 Task: Find connections with filter location Nasrullāhganj with filter topic #givingbackwith filter profile language French with filter current company Bestseller India with filter school J.C. Bose University of Science and Technology, YMCA with filter industry Community Development and Urban Planning with filter service category Computer Repair with filter keywords title Solar Photovoltaic Installer
Action: Mouse moved to (581, 99)
Screenshot: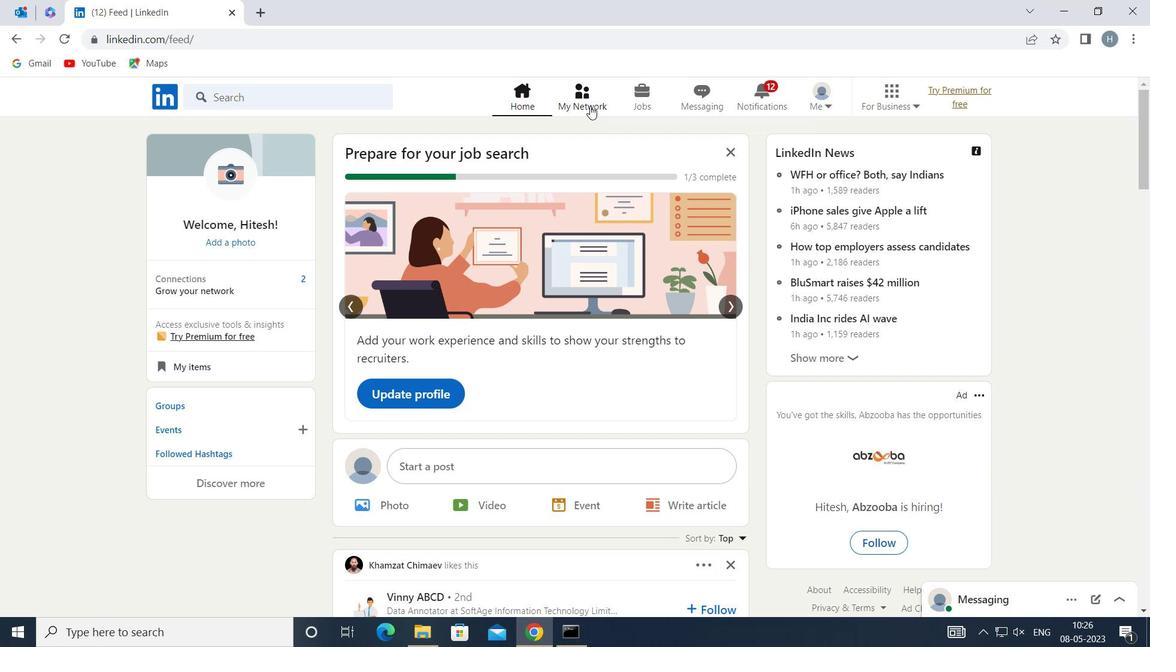 
Action: Mouse pressed left at (581, 99)
Screenshot: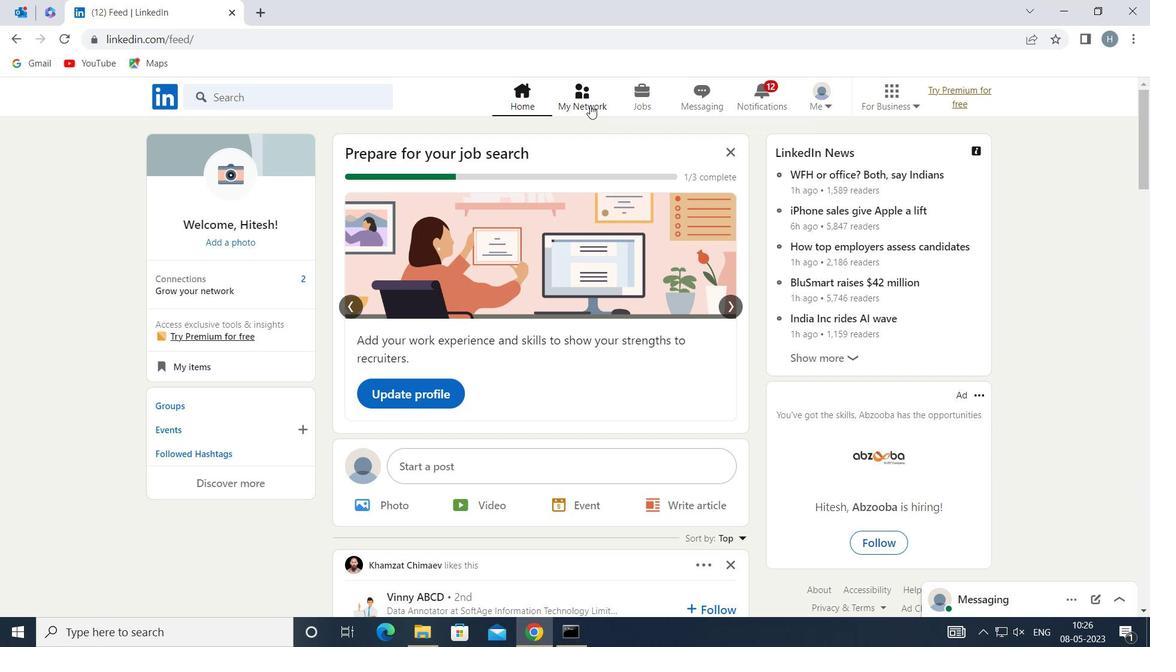 
Action: Mouse moved to (341, 175)
Screenshot: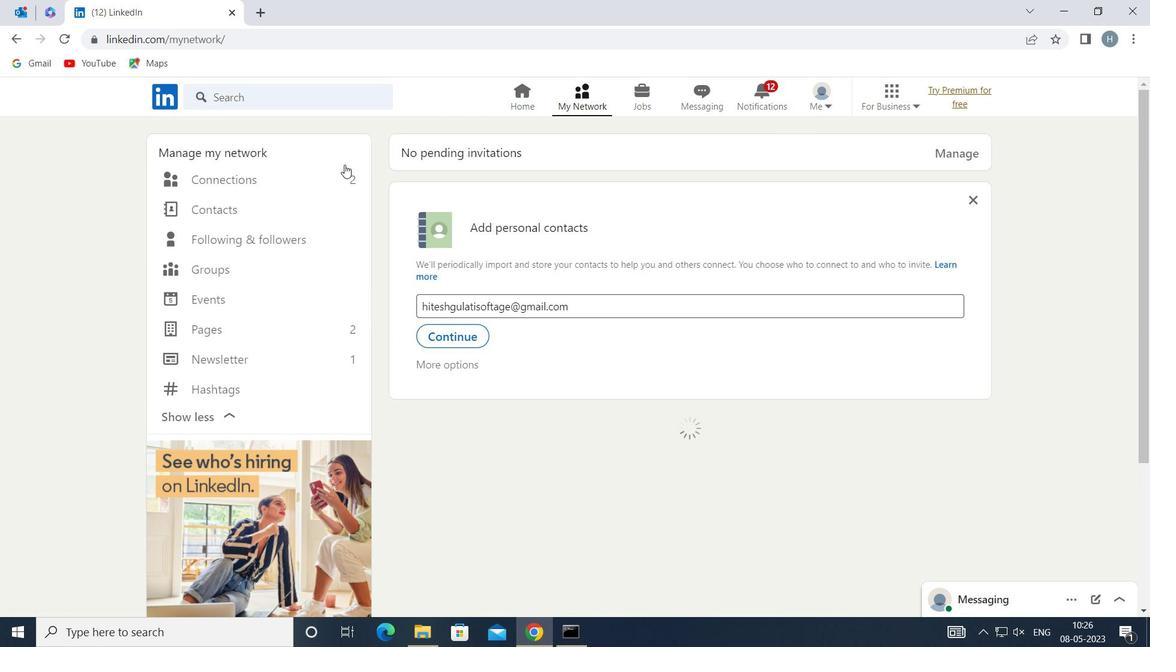 
Action: Mouse pressed left at (341, 175)
Screenshot: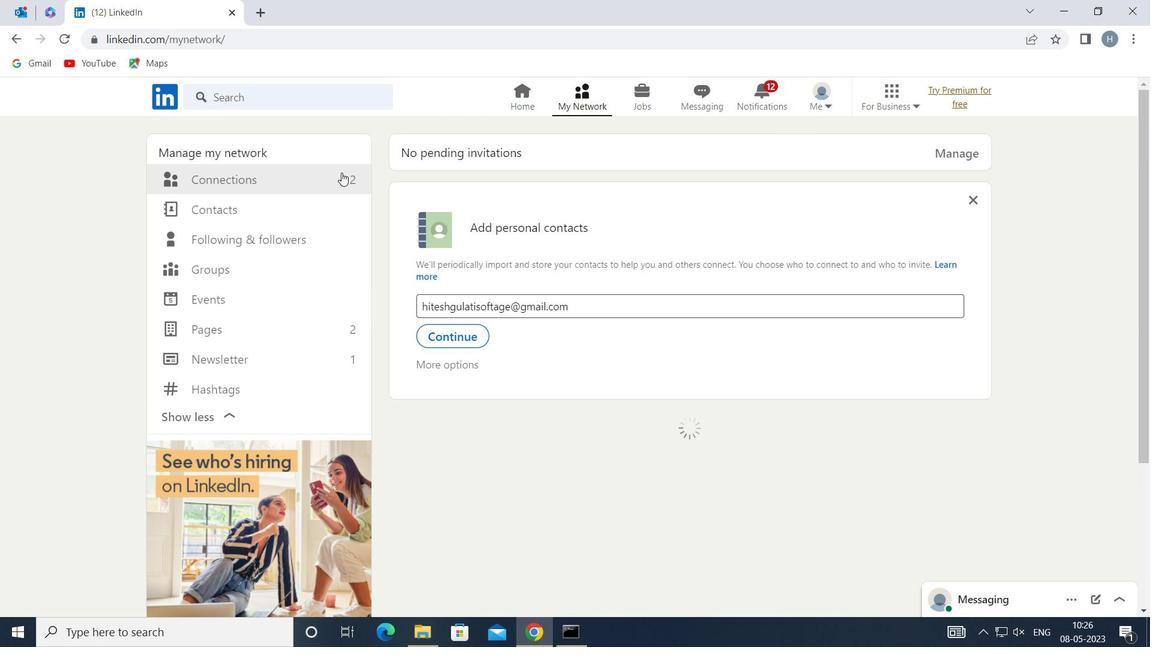 
Action: Mouse moved to (664, 177)
Screenshot: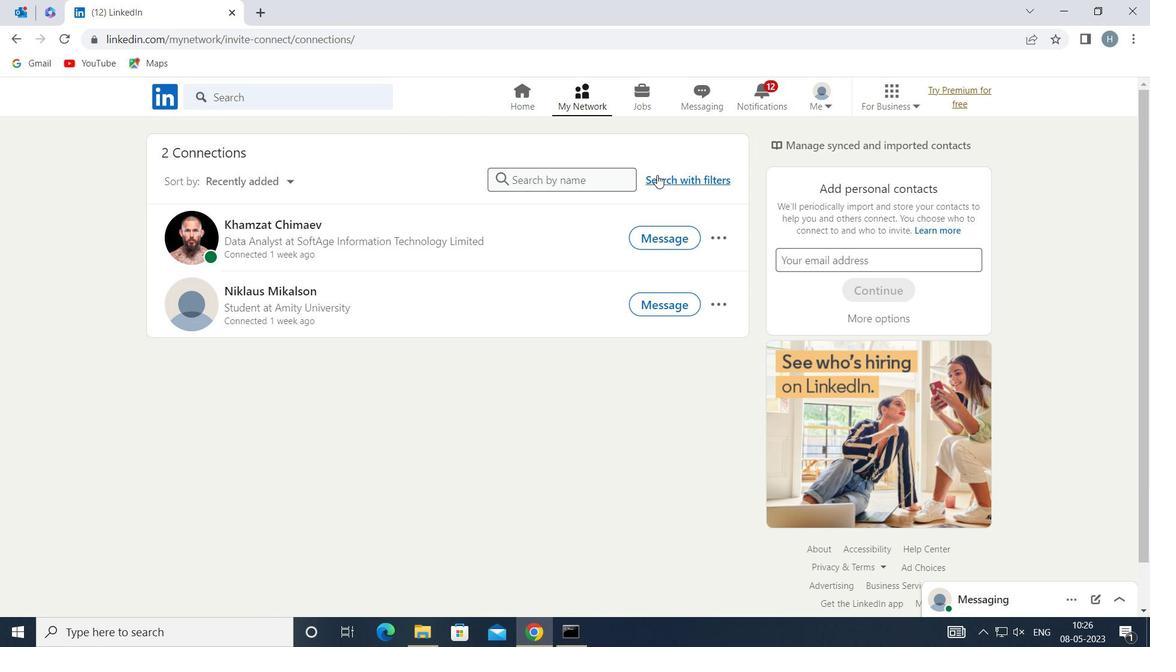 
Action: Mouse pressed left at (664, 177)
Screenshot: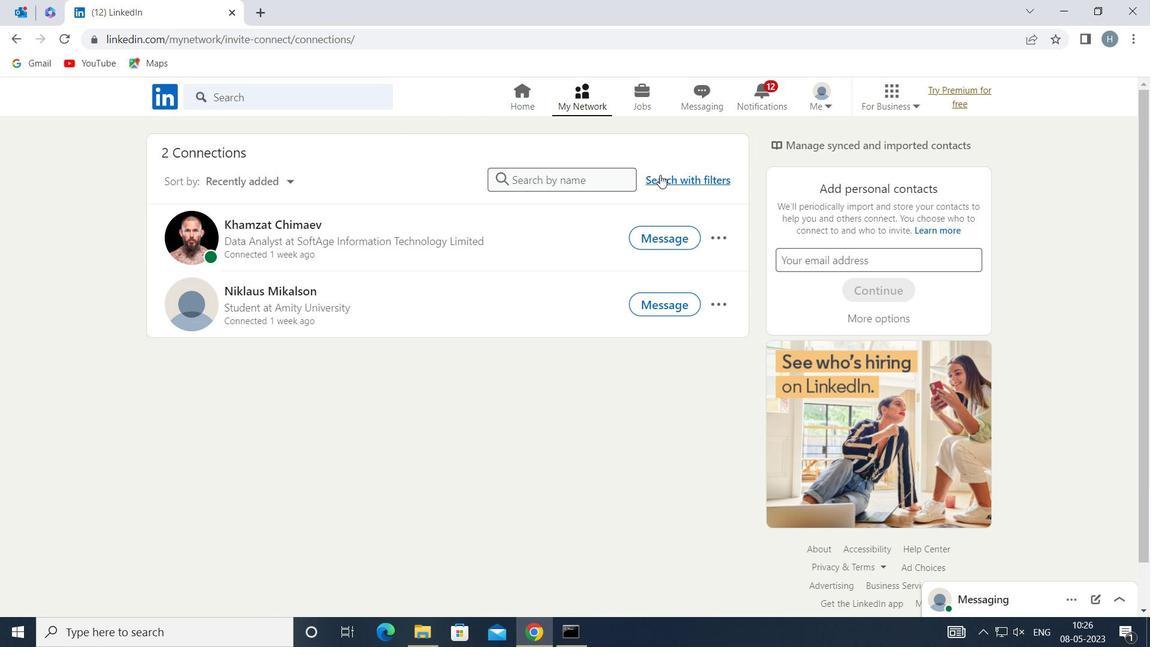 
Action: Mouse moved to (631, 138)
Screenshot: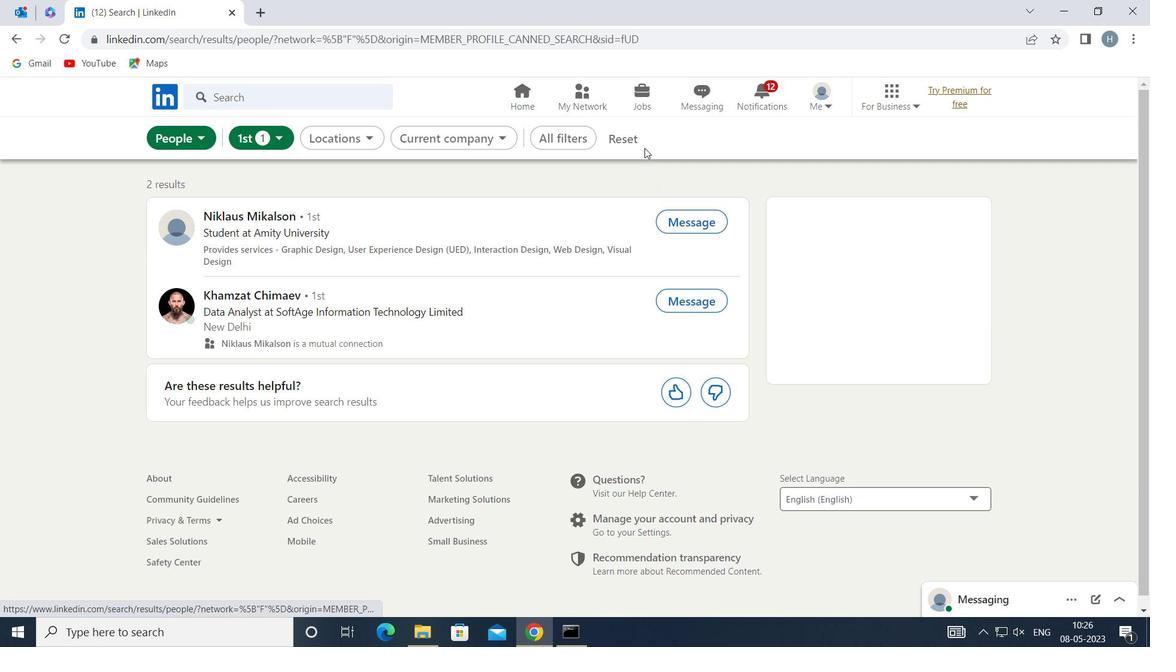 
Action: Mouse pressed left at (631, 138)
Screenshot: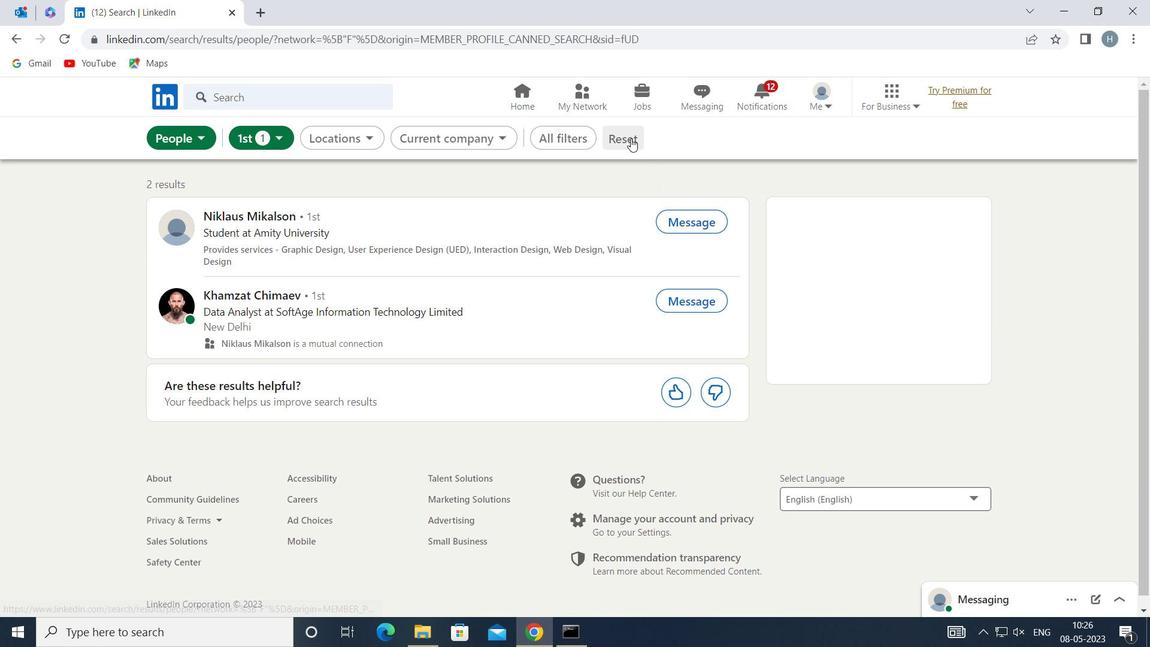 
Action: Mouse moved to (612, 134)
Screenshot: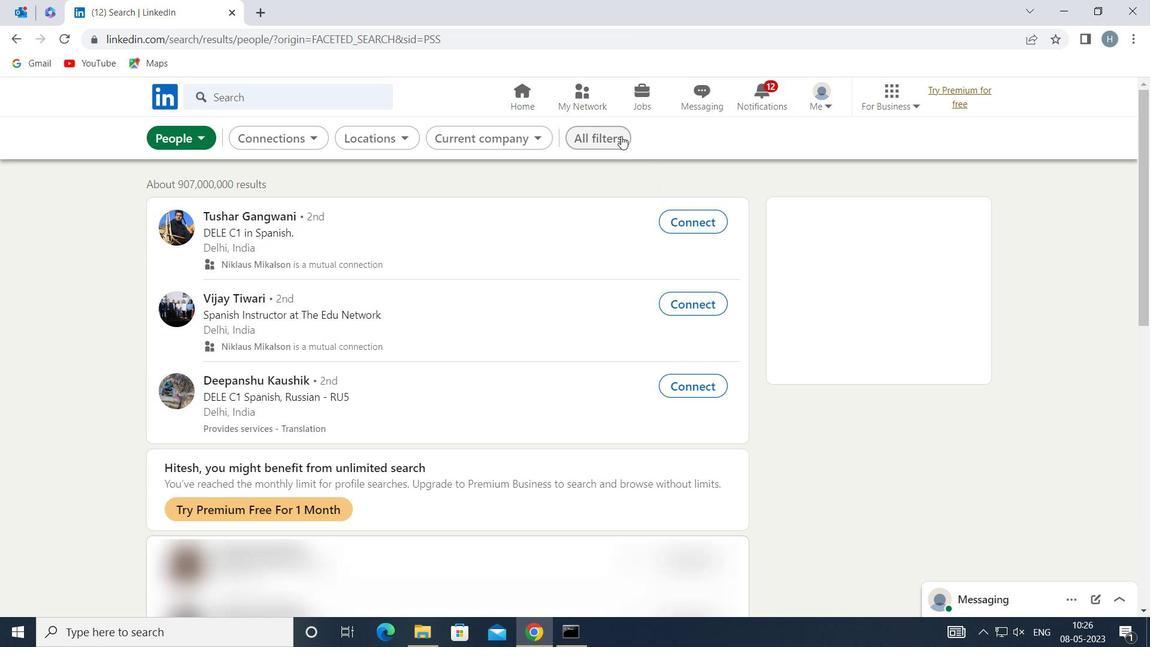 
Action: Mouse pressed left at (612, 134)
Screenshot: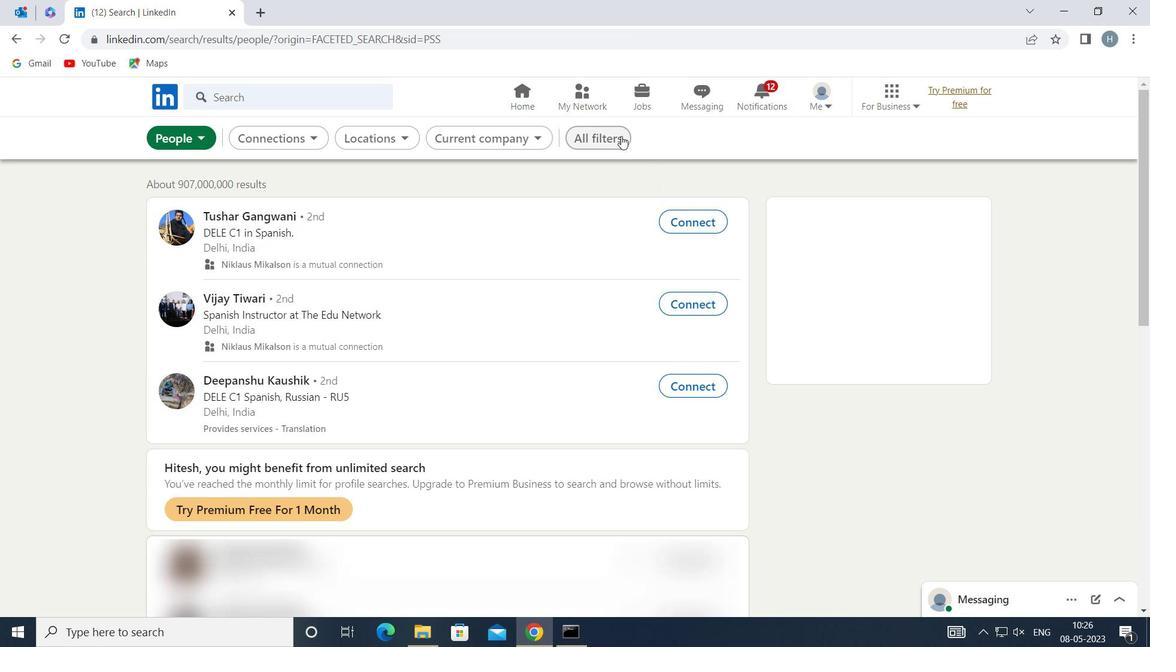 
Action: Mouse moved to (853, 249)
Screenshot: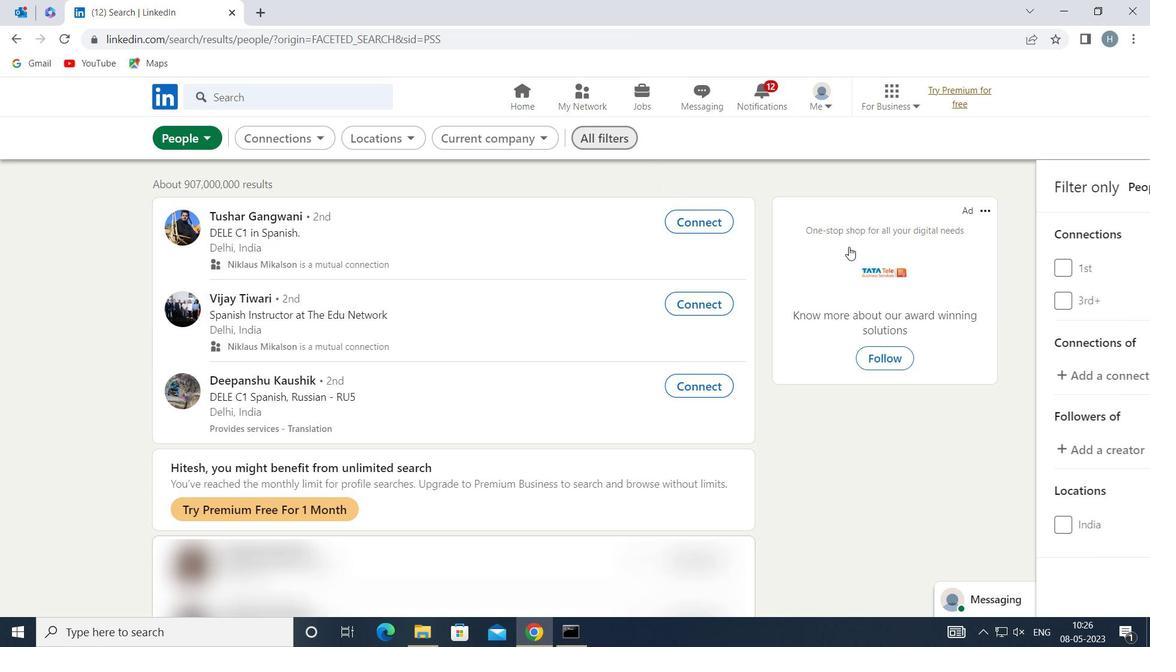 
Action: Mouse scrolled (853, 248) with delta (0, 0)
Screenshot: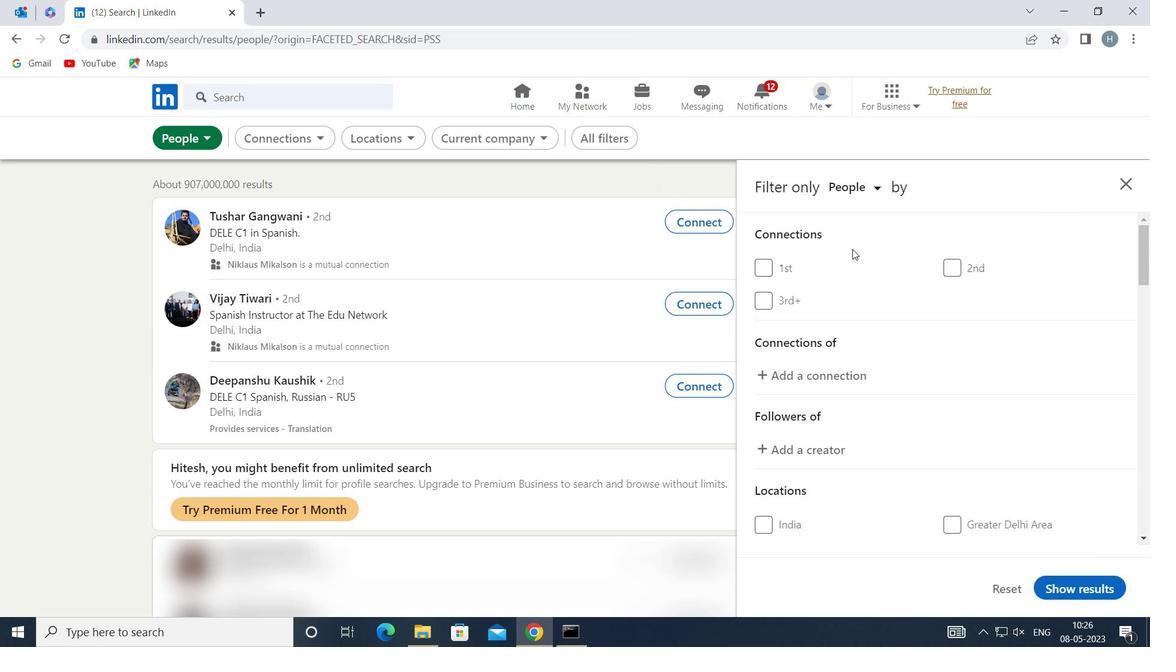 
Action: Mouse moved to (863, 250)
Screenshot: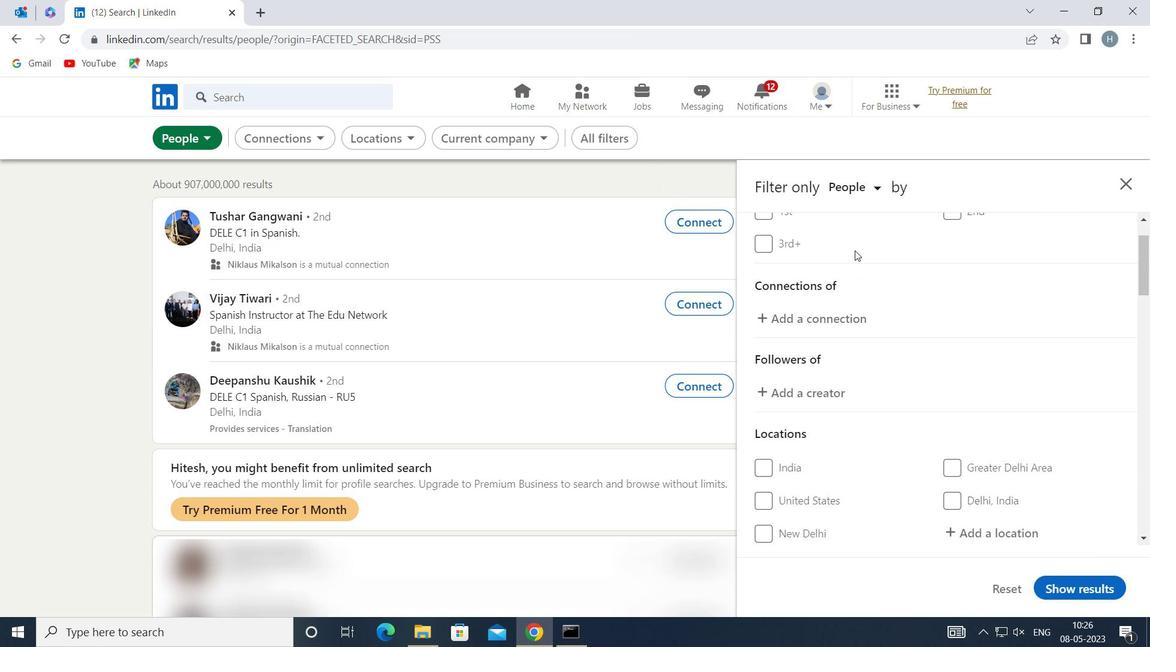 
Action: Mouse scrolled (863, 249) with delta (0, 0)
Screenshot: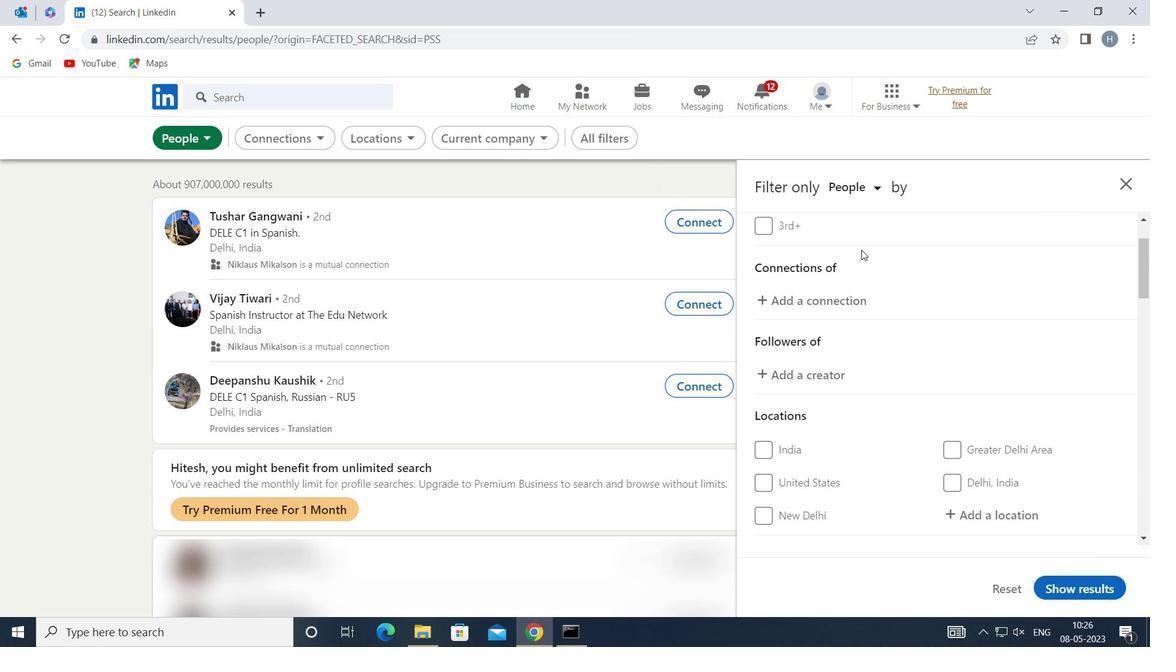 
Action: Mouse moved to (864, 255)
Screenshot: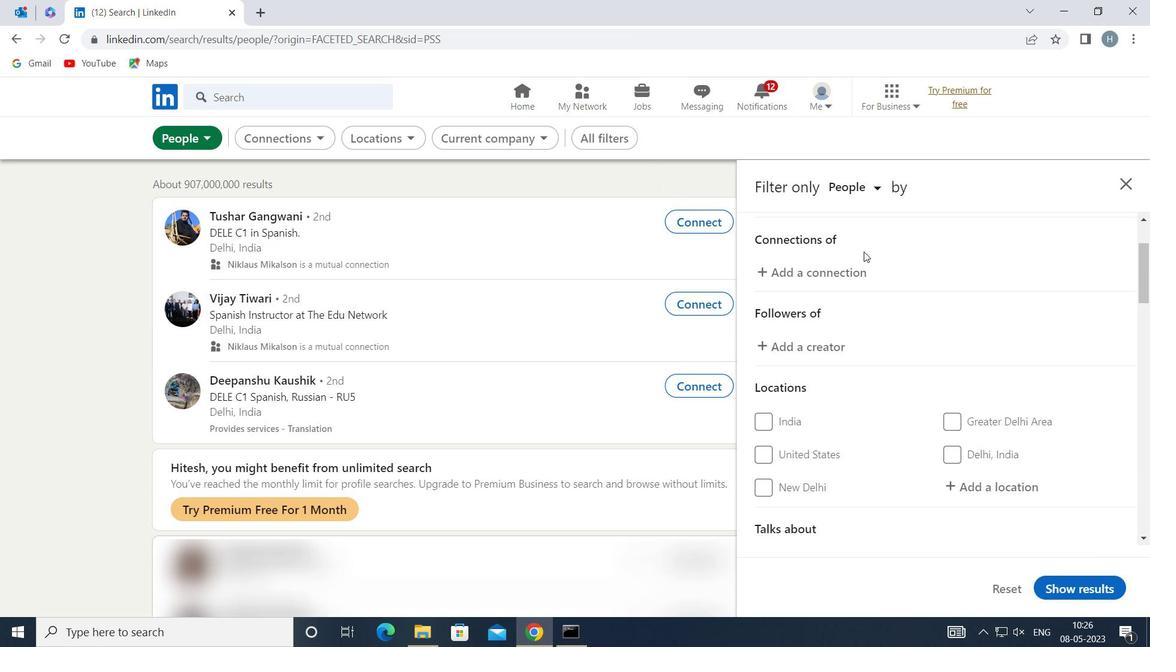 
Action: Mouse scrolled (864, 254) with delta (0, 0)
Screenshot: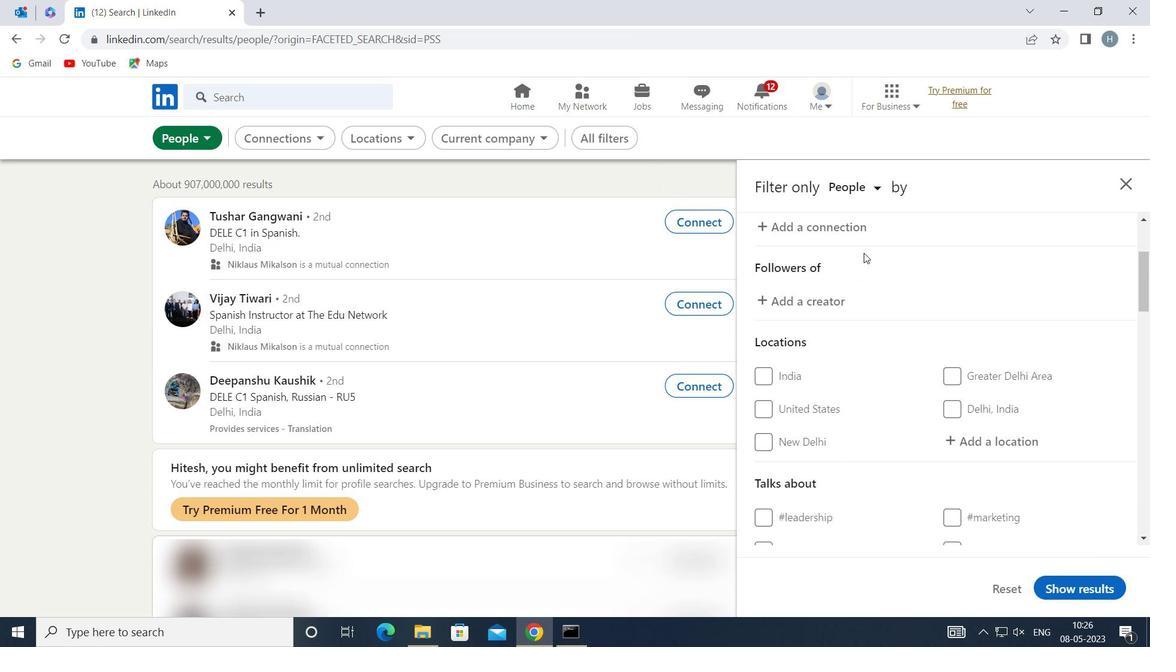 
Action: Mouse moved to (974, 357)
Screenshot: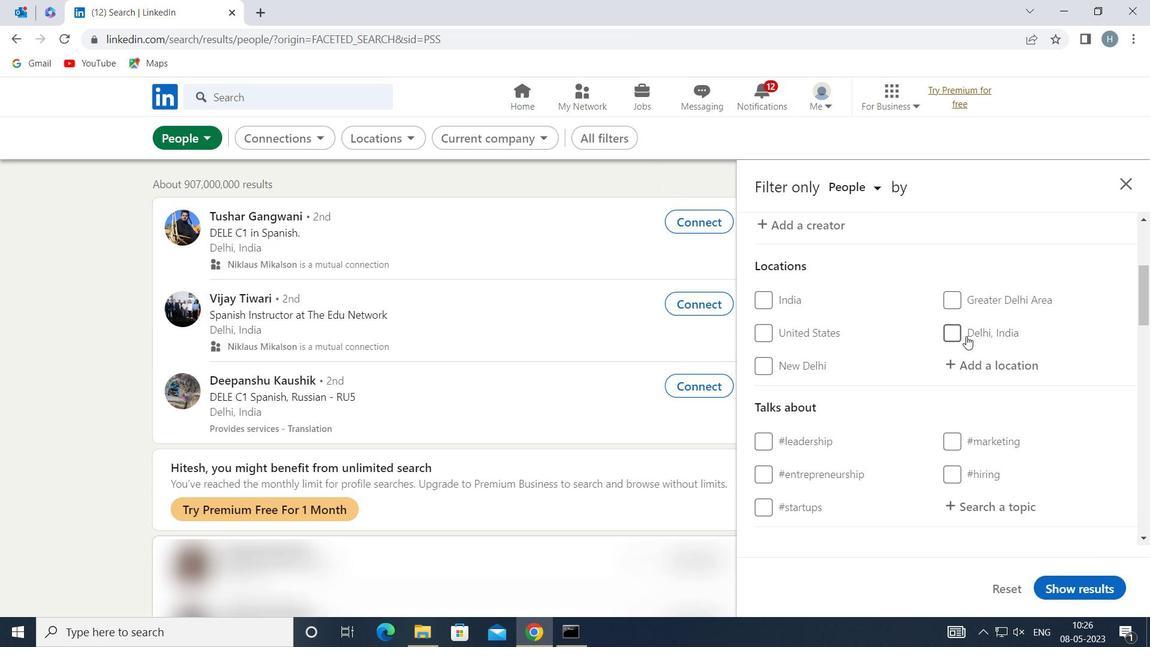 
Action: Mouse pressed left at (974, 357)
Screenshot: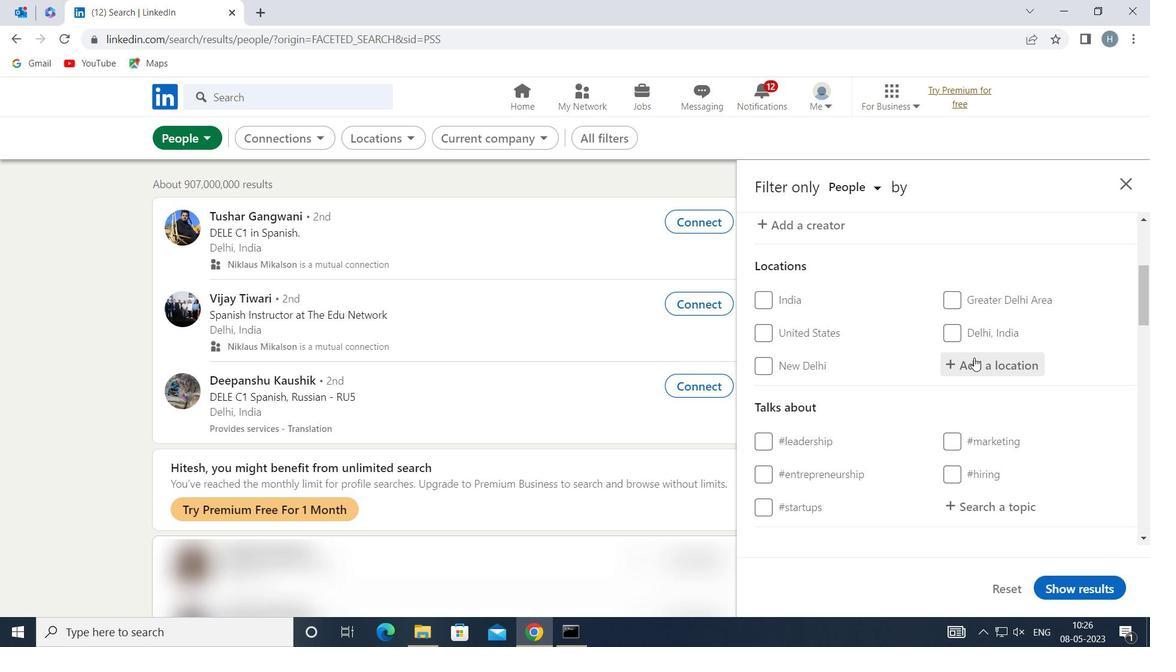 
Action: Mouse moved to (969, 355)
Screenshot: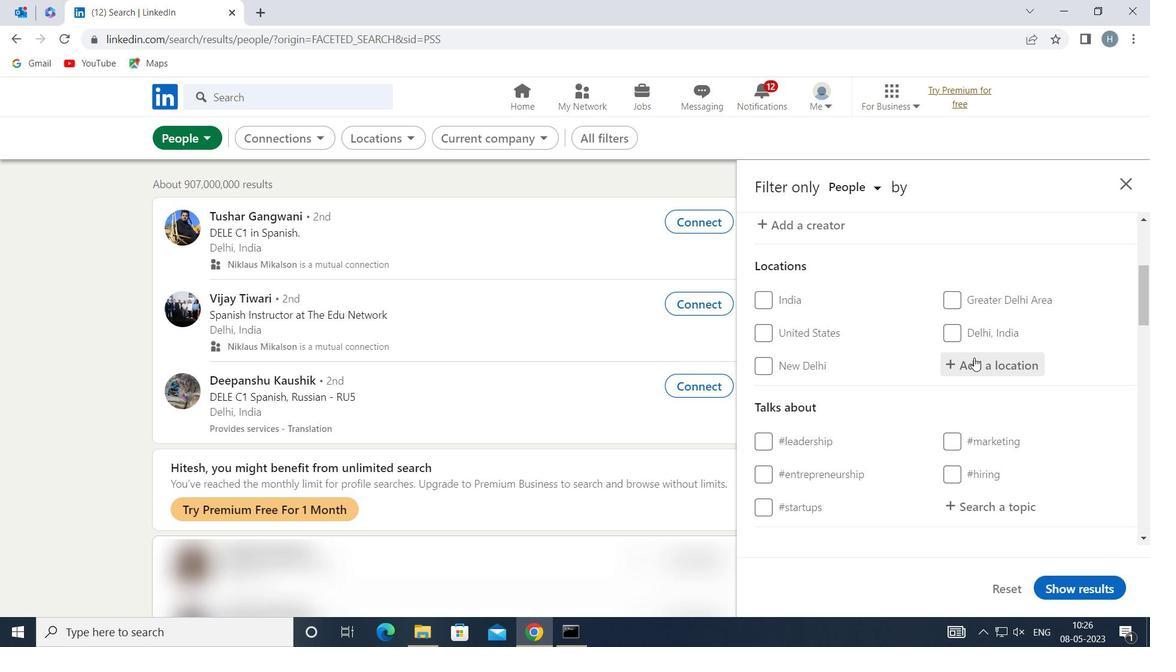 
Action: Key pressed <Key.shift>NASRULLAH
Screenshot: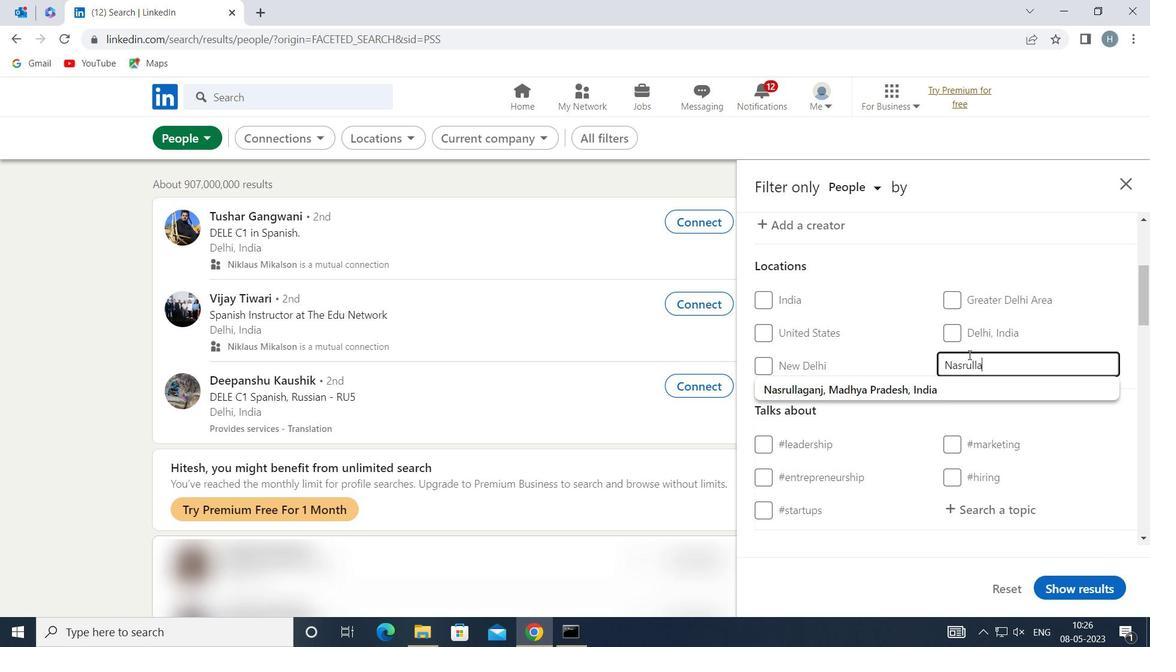 
Action: Mouse moved to (923, 386)
Screenshot: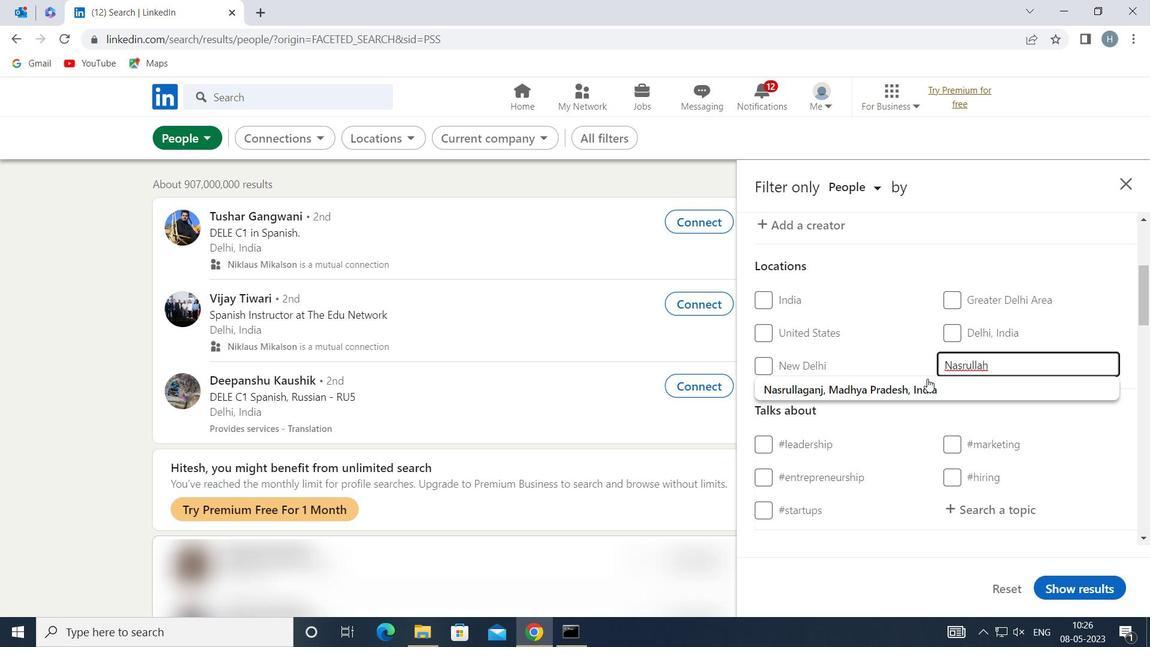 
Action: Mouse pressed left at (923, 386)
Screenshot: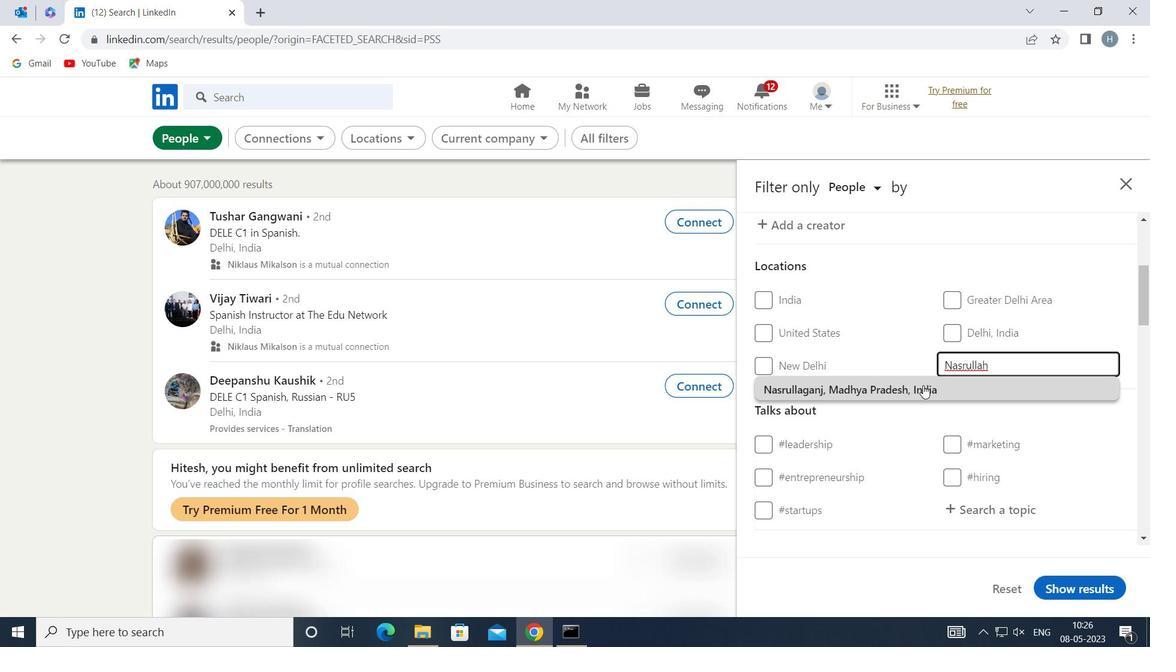 
Action: Mouse scrolled (923, 385) with delta (0, 0)
Screenshot: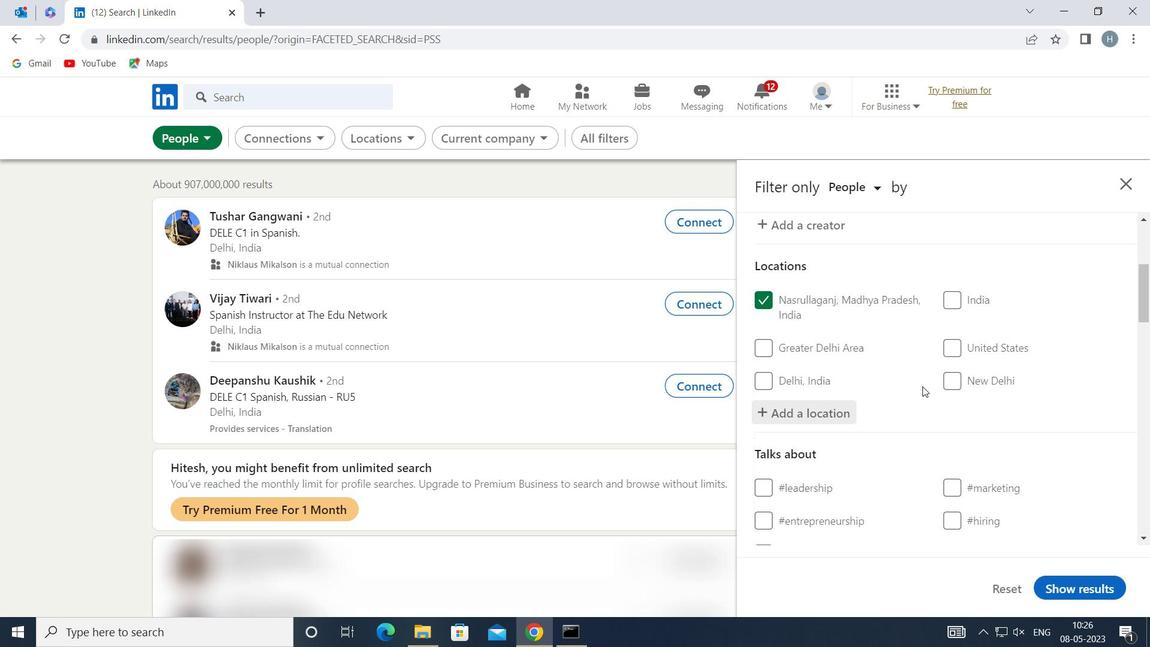 
Action: Mouse scrolled (923, 385) with delta (0, 0)
Screenshot: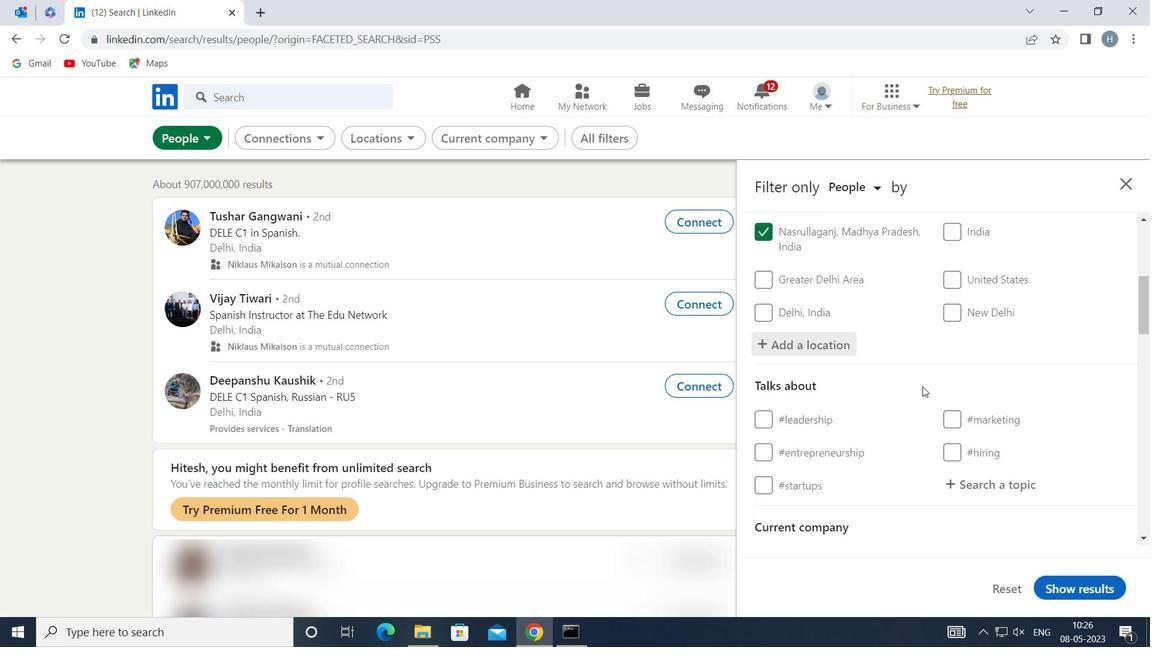 
Action: Mouse moved to (1006, 400)
Screenshot: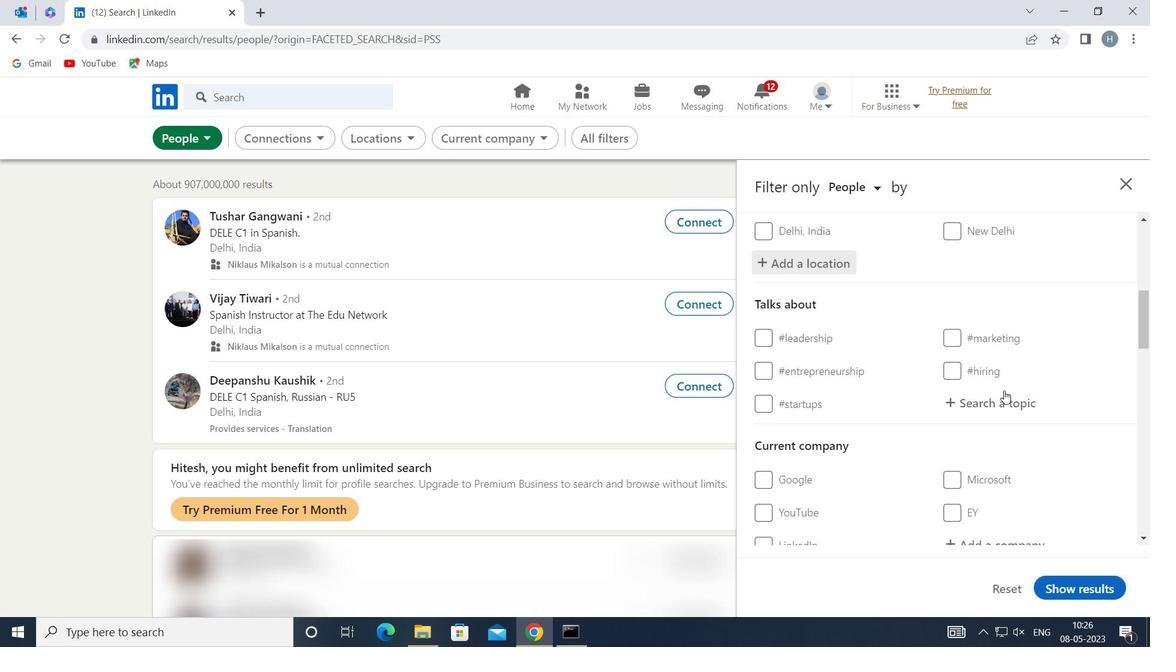 
Action: Mouse pressed left at (1006, 400)
Screenshot: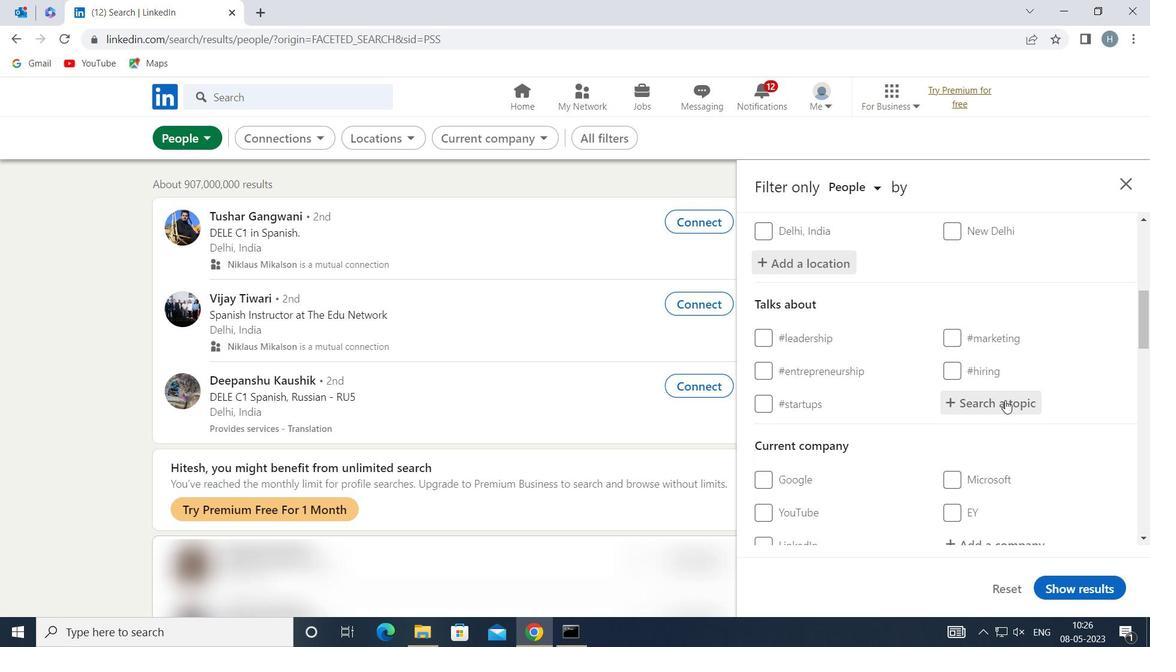 
Action: Mouse moved to (1003, 399)
Screenshot: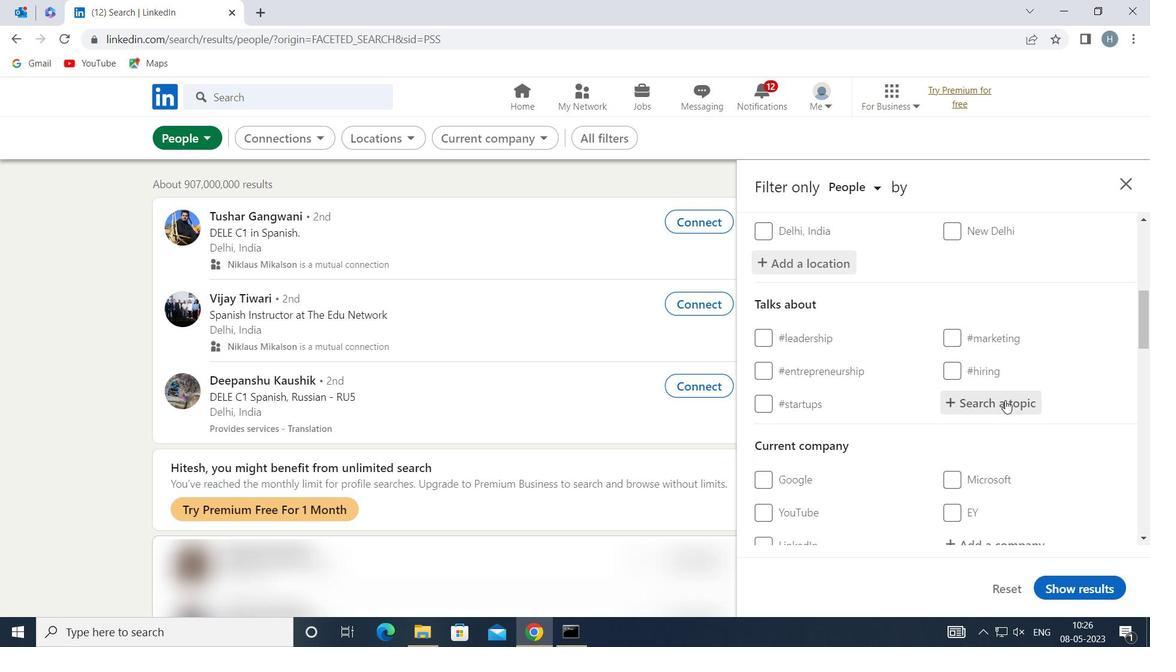 
Action: Key pressed <Key.shift>GIVINGBACK
Screenshot: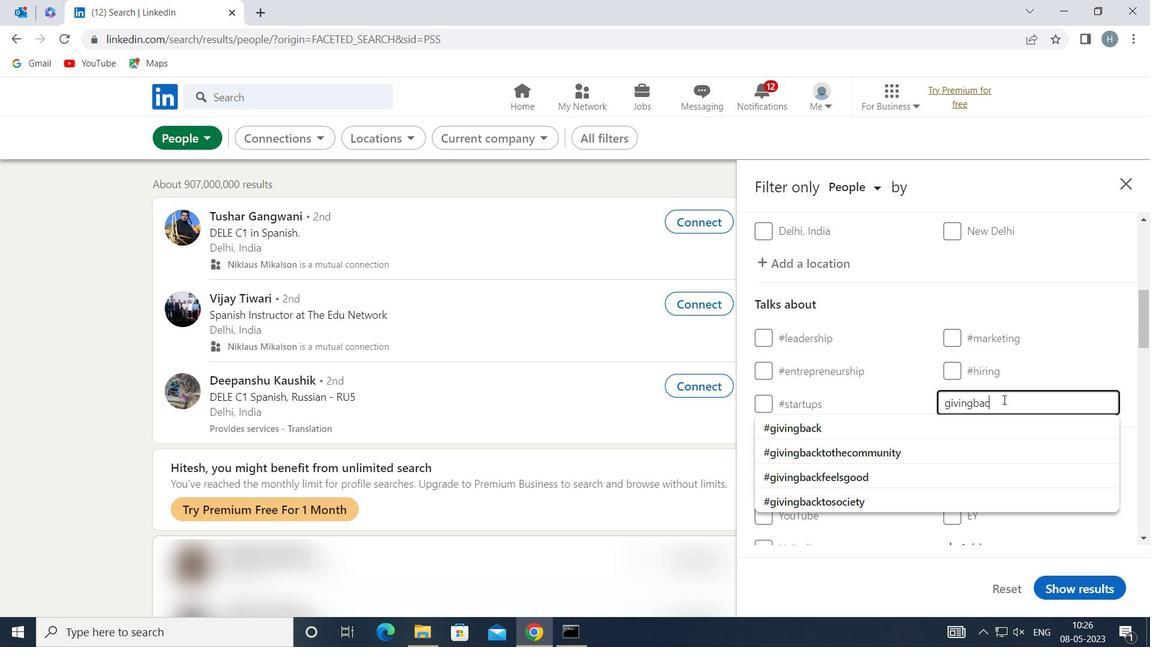 
Action: Mouse moved to (963, 431)
Screenshot: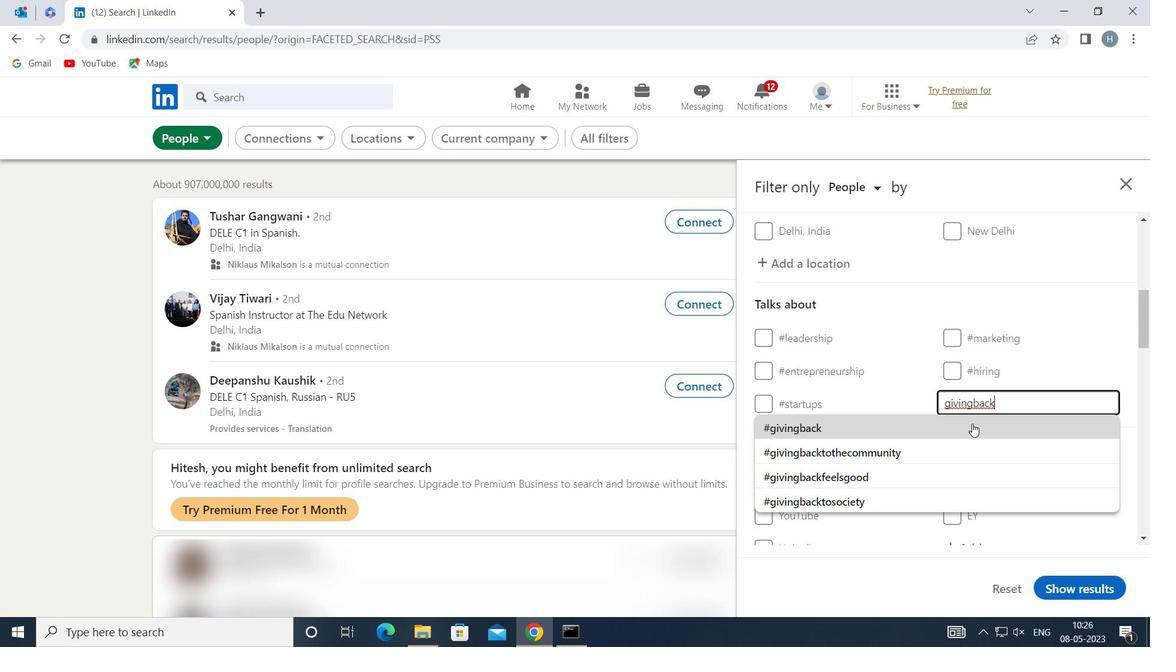 
Action: Mouse pressed left at (963, 431)
Screenshot: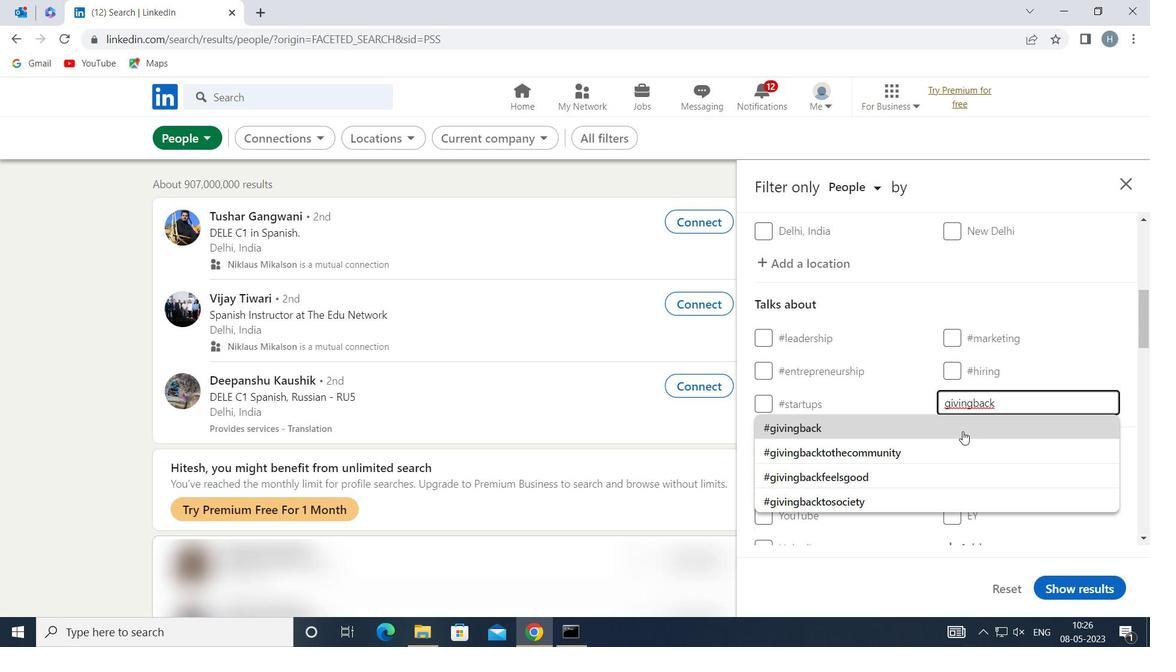 
Action: Mouse moved to (926, 285)
Screenshot: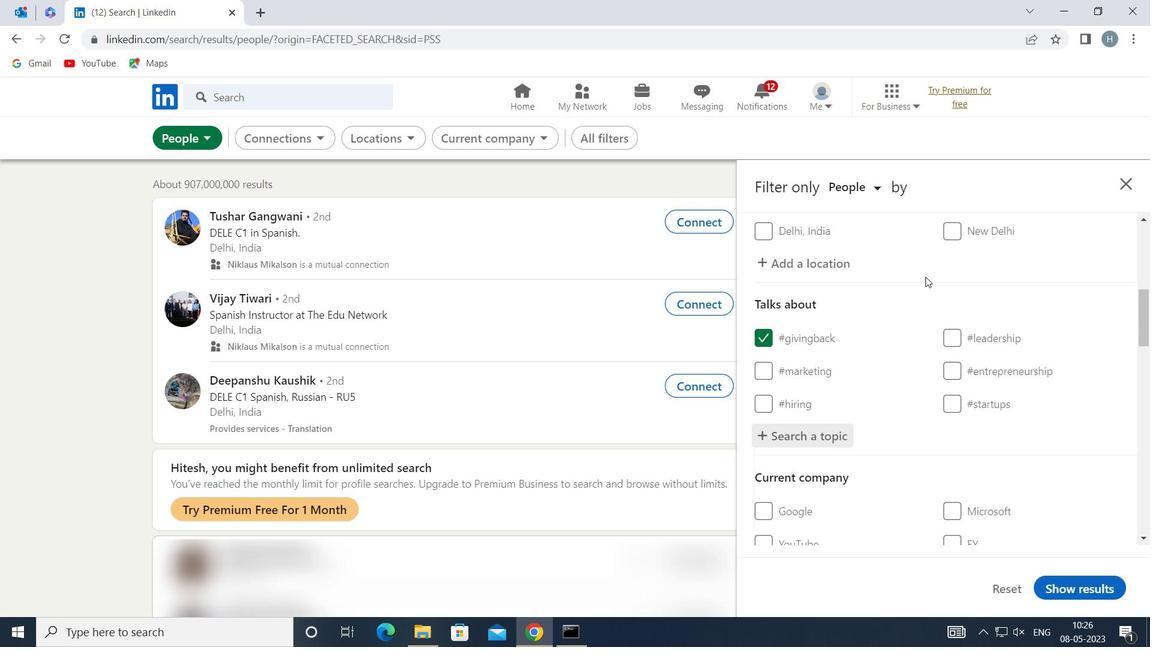 
Action: Mouse scrolled (926, 284) with delta (0, 0)
Screenshot: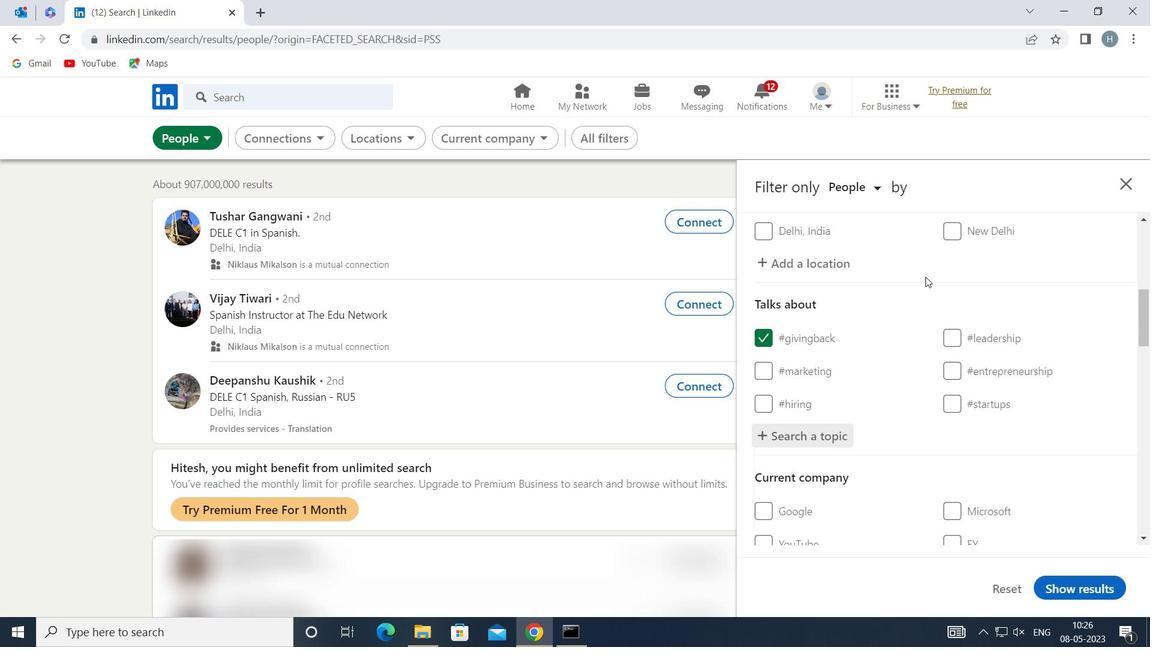 
Action: Mouse moved to (924, 293)
Screenshot: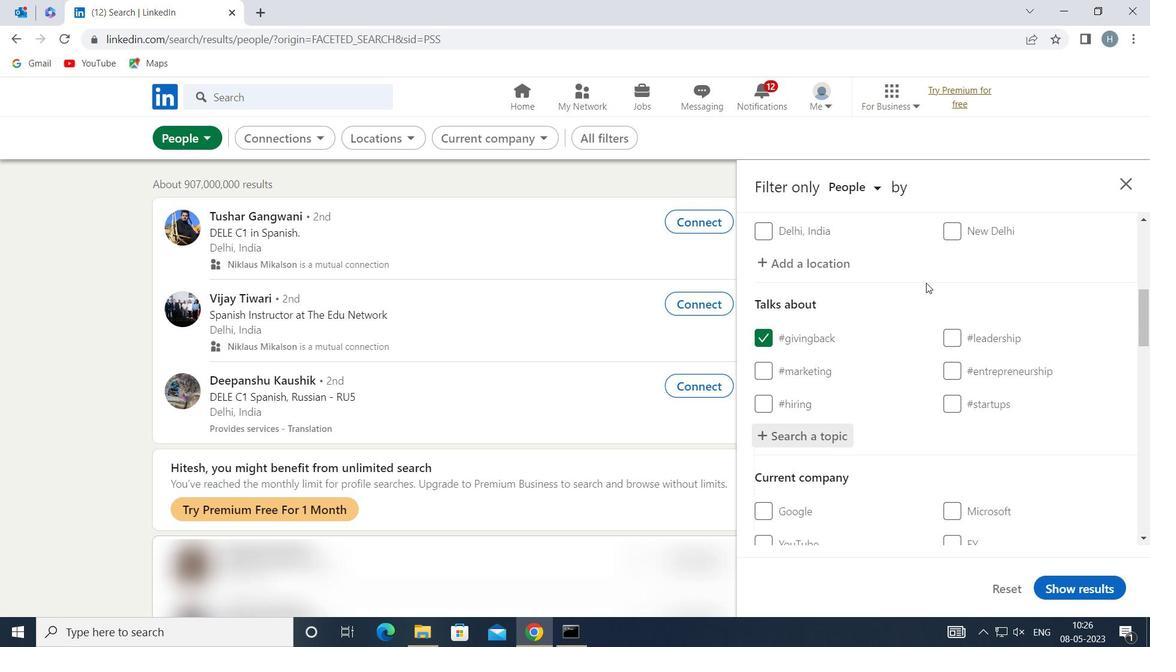 
Action: Mouse scrolled (924, 293) with delta (0, 0)
Screenshot: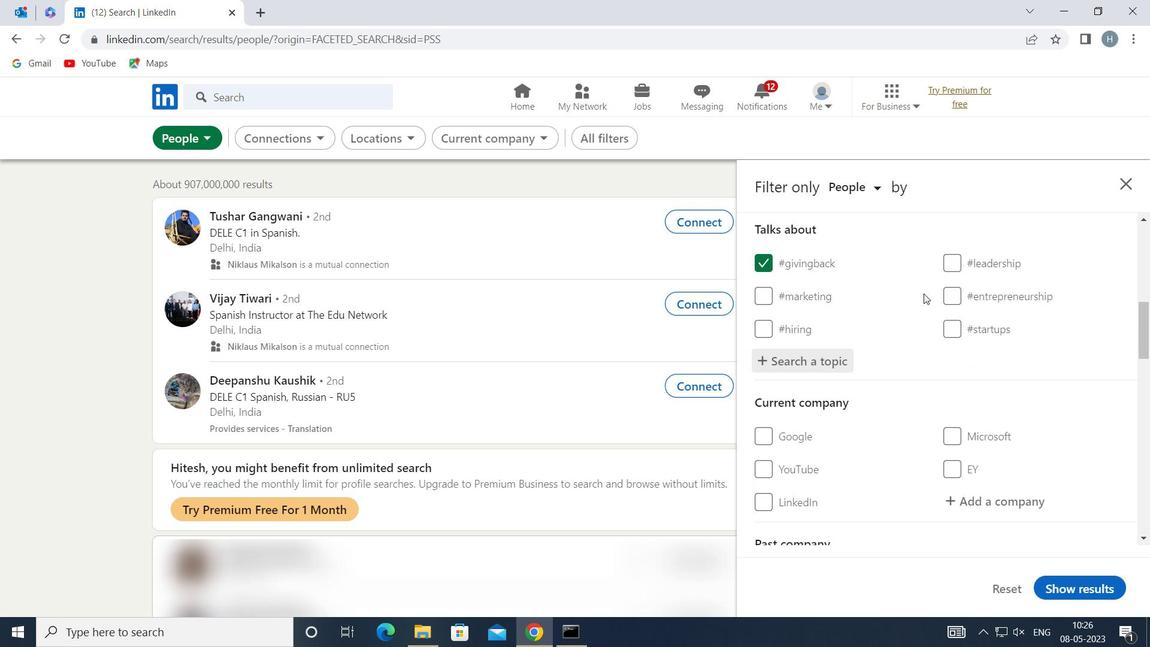 
Action: Mouse moved to (918, 305)
Screenshot: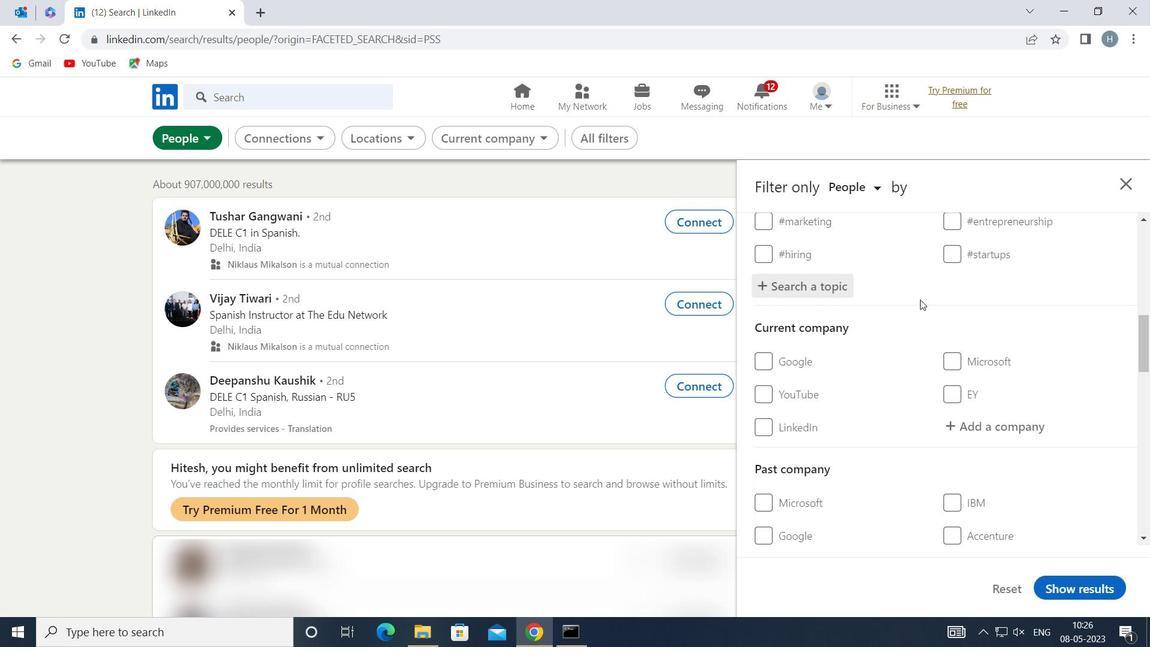
Action: Mouse scrolled (918, 305) with delta (0, 0)
Screenshot: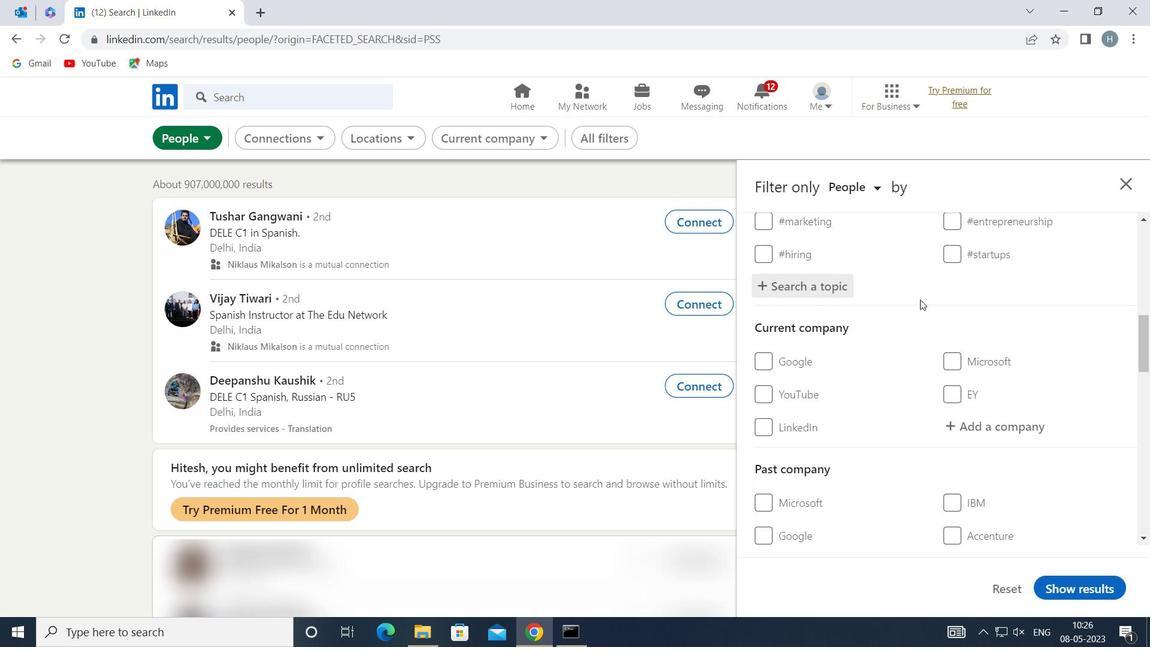 
Action: Mouse scrolled (918, 305) with delta (0, 0)
Screenshot: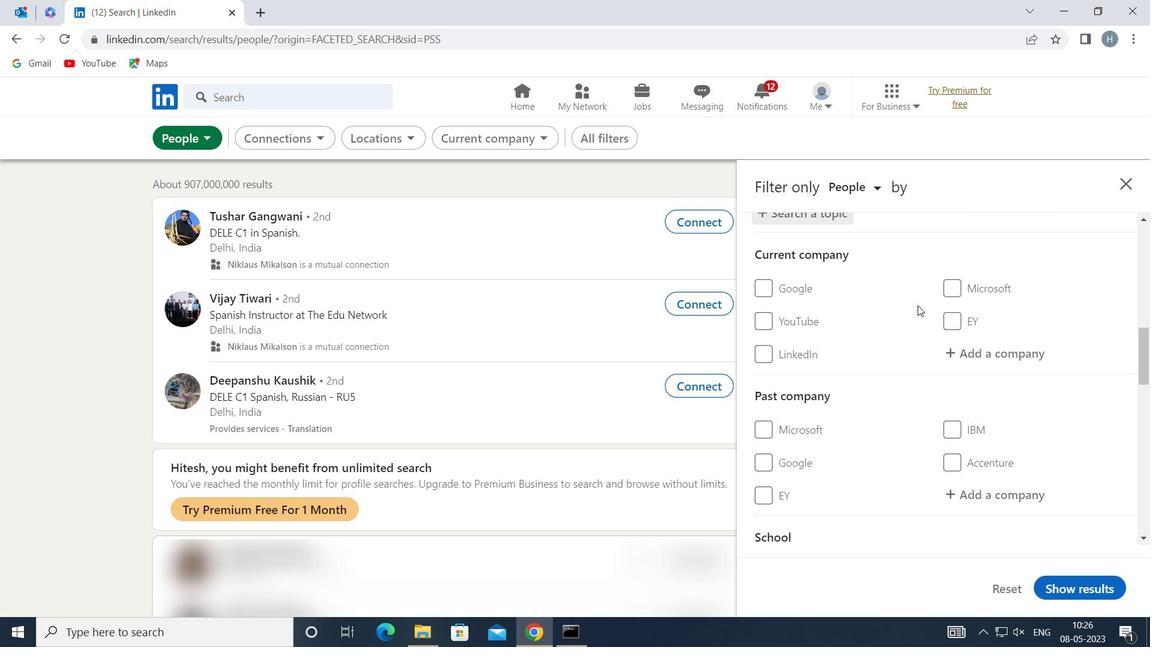 
Action: Mouse scrolled (918, 305) with delta (0, 0)
Screenshot: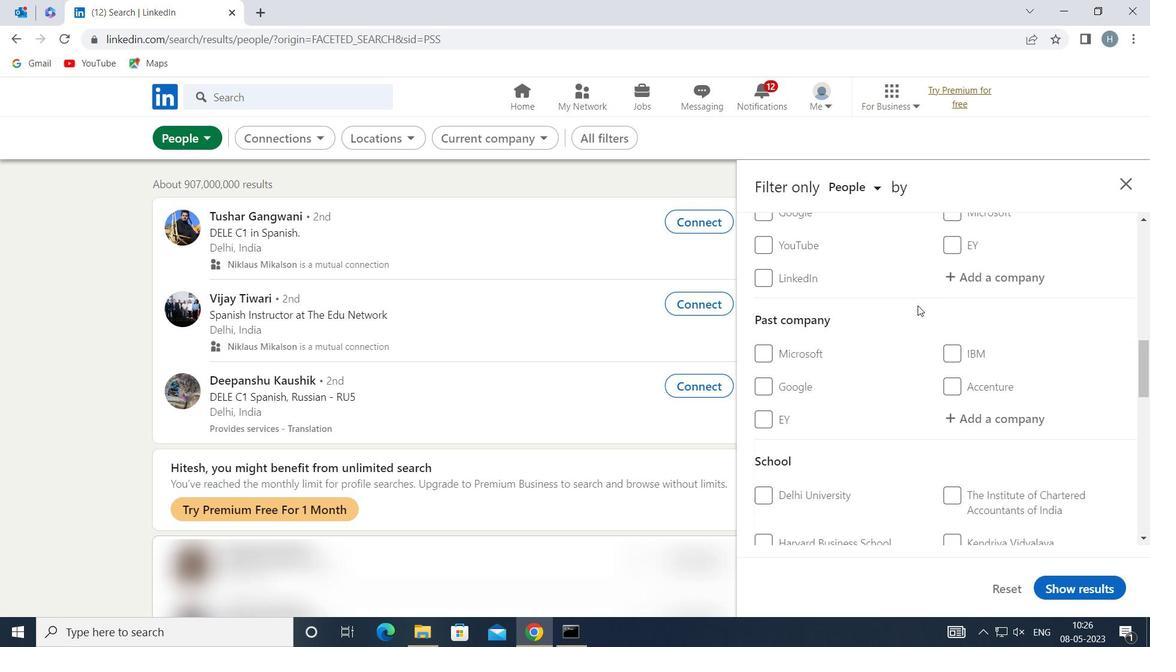 
Action: Mouse scrolled (918, 305) with delta (0, 0)
Screenshot: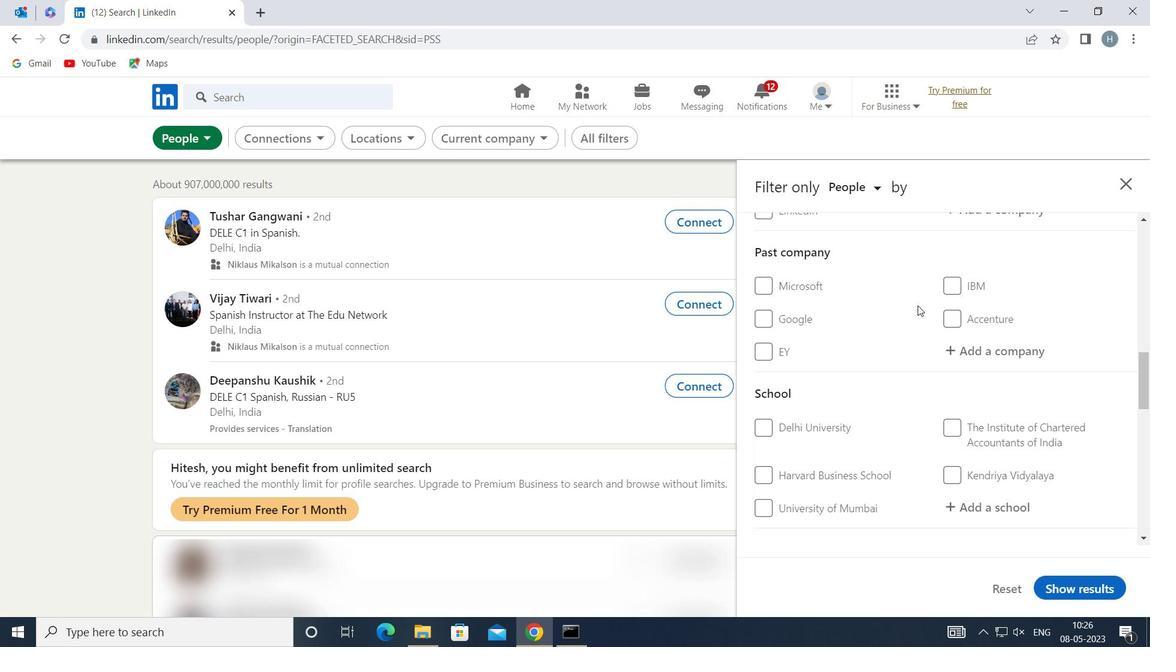 
Action: Mouse scrolled (918, 305) with delta (0, 0)
Screenshot: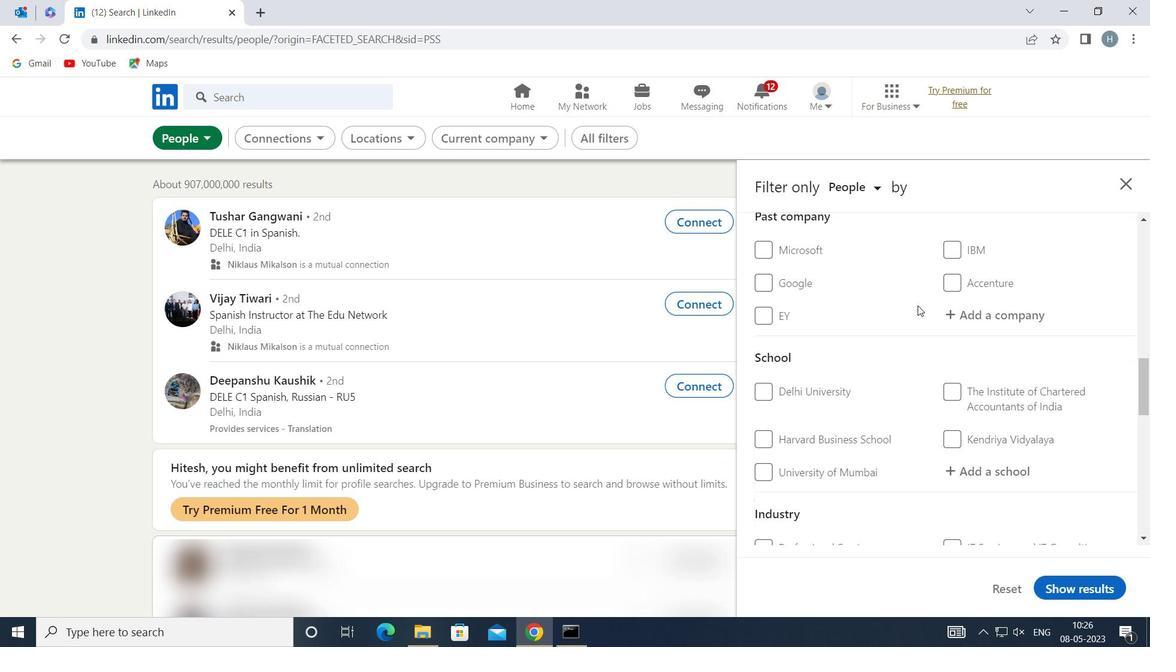 
Action: Mouse scrolled (918, 305) with delta (0, 0)
Screenshot: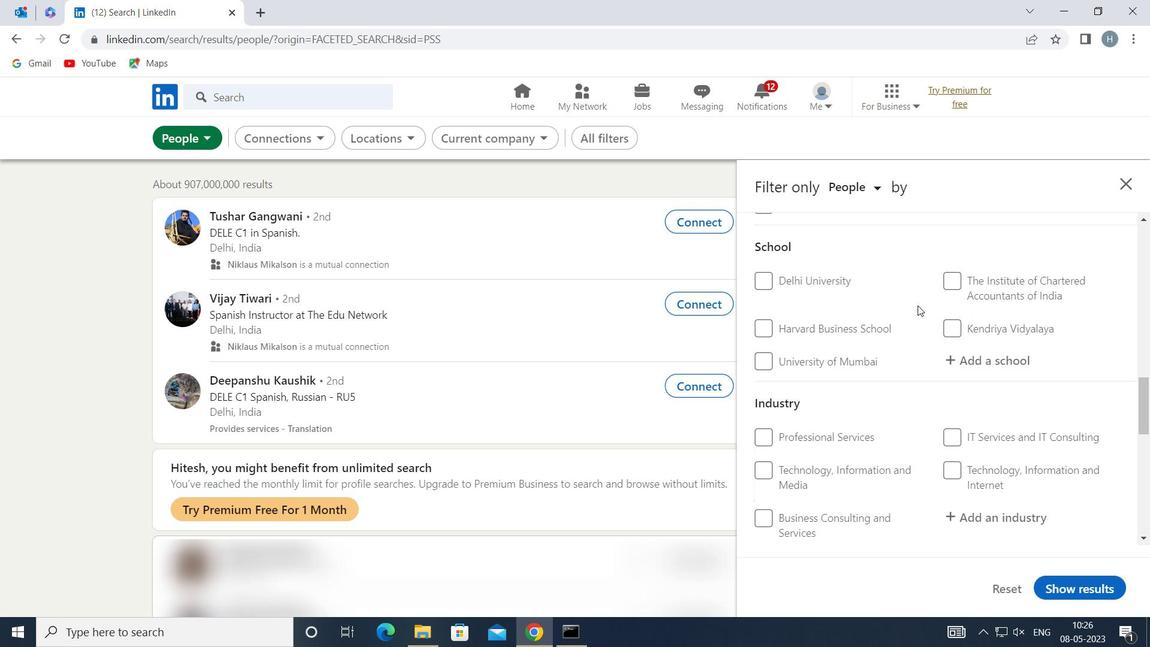 
Action: Mouse scrolled (918, 305) with delta (0, 0)
Screenshot: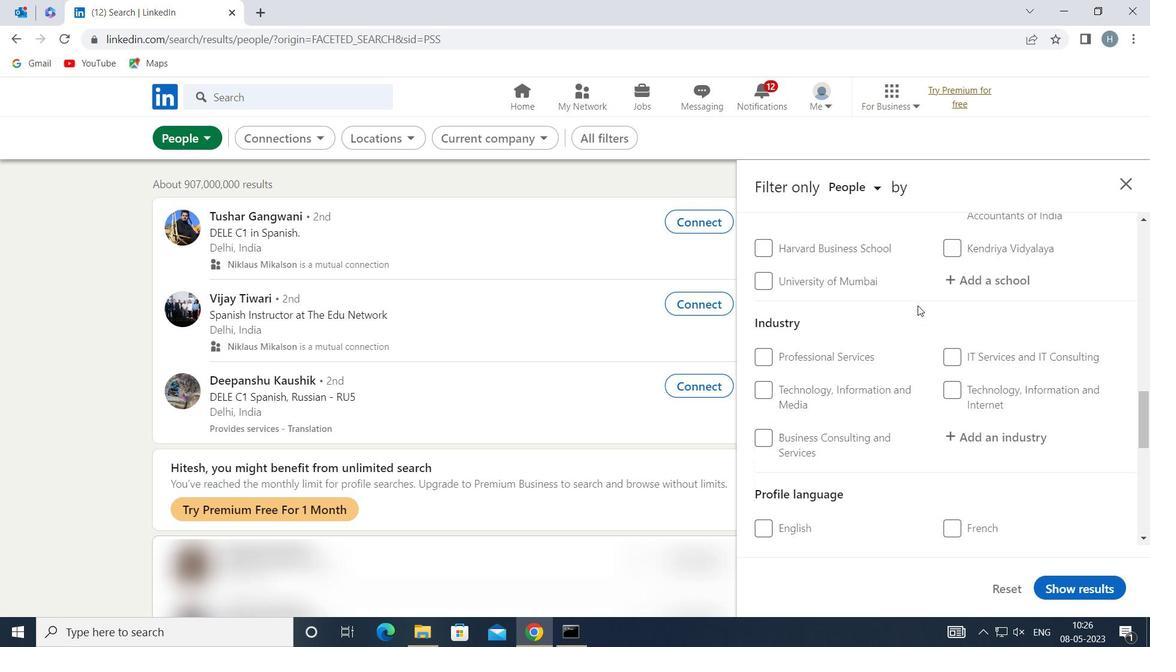 
Action: Mouse scrolled (918, 305) with delta (0, 0)
Screenshot: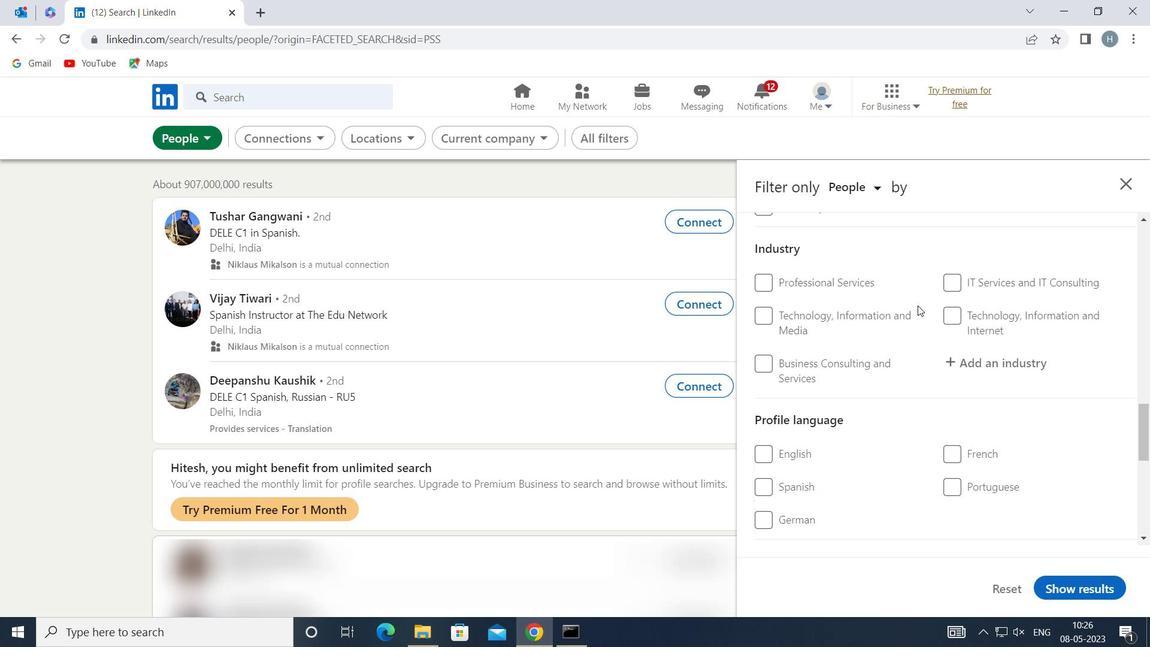 
Action: Mouse moved to (954, 375)
Screenshot: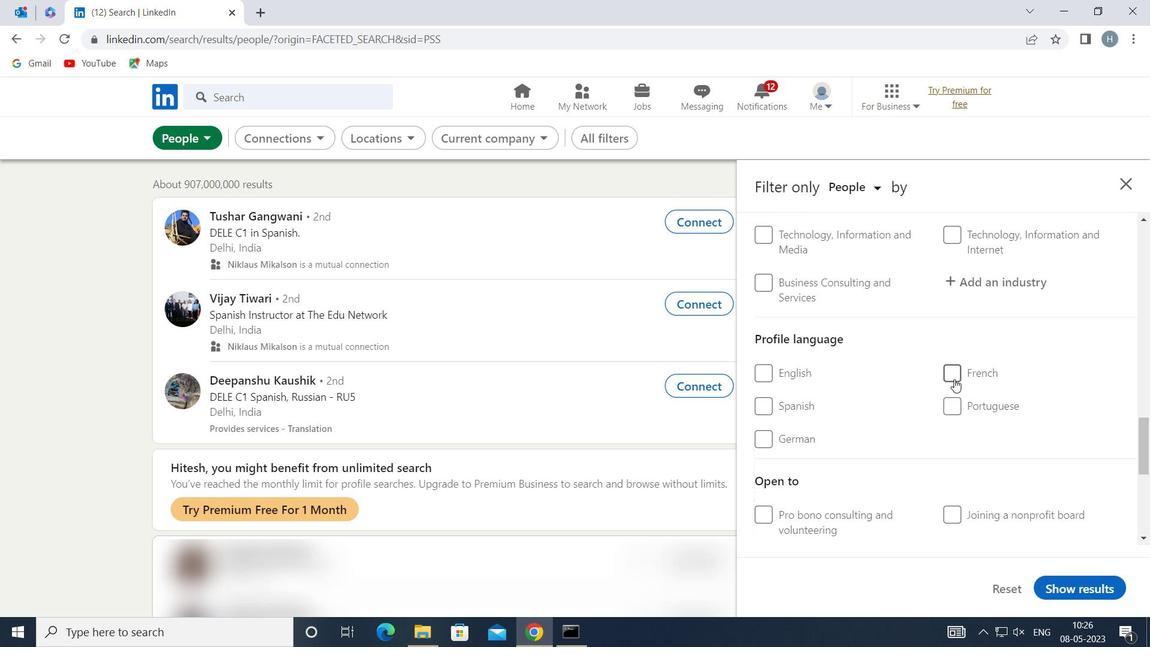 
Action: Mouse pressed left at (954, 375)
Screenshot: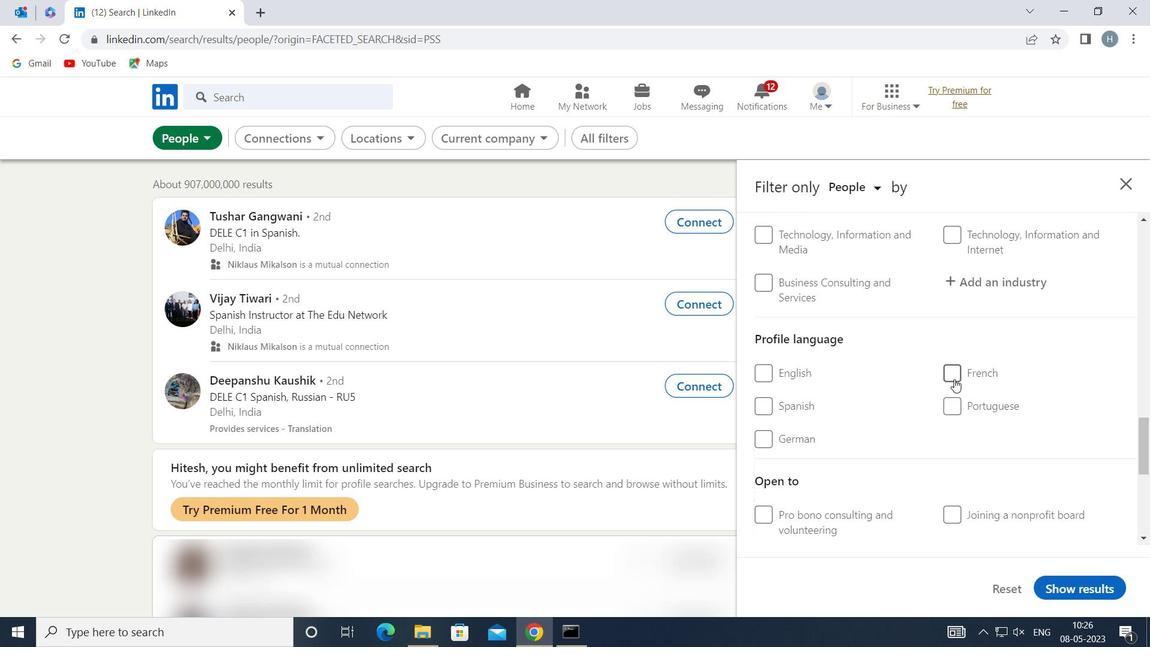 
Action: Mouse moved to (917, 330)
Screenshot: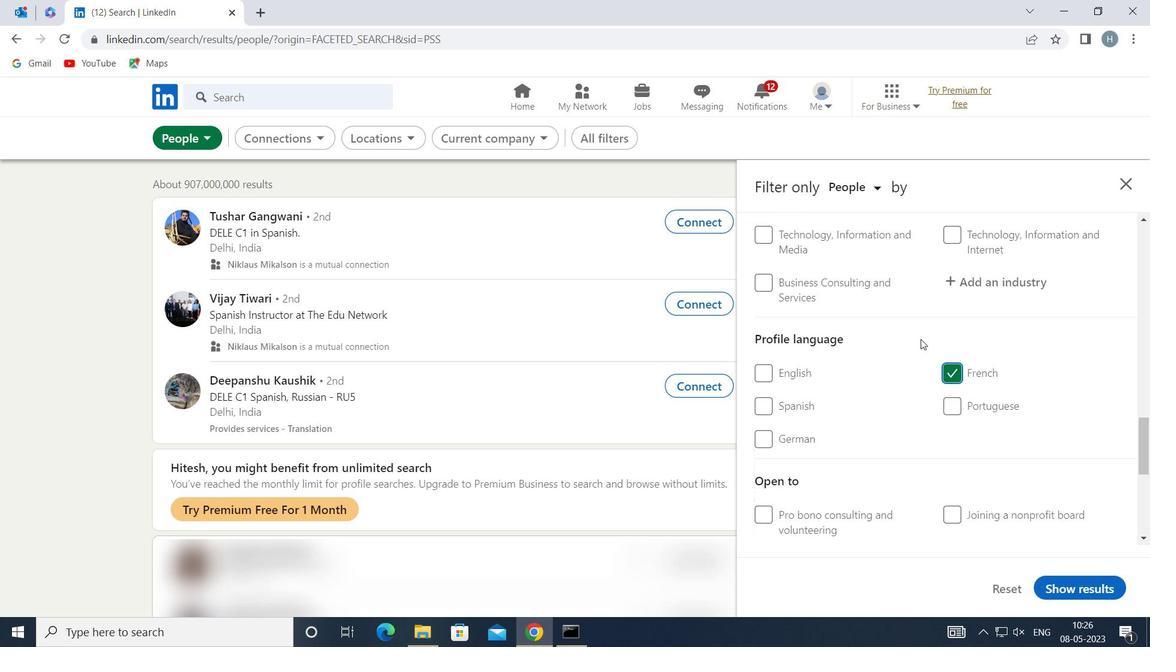 
Action: Mouse scrolled (917, 330) with delta (0, 0)
Screenshot: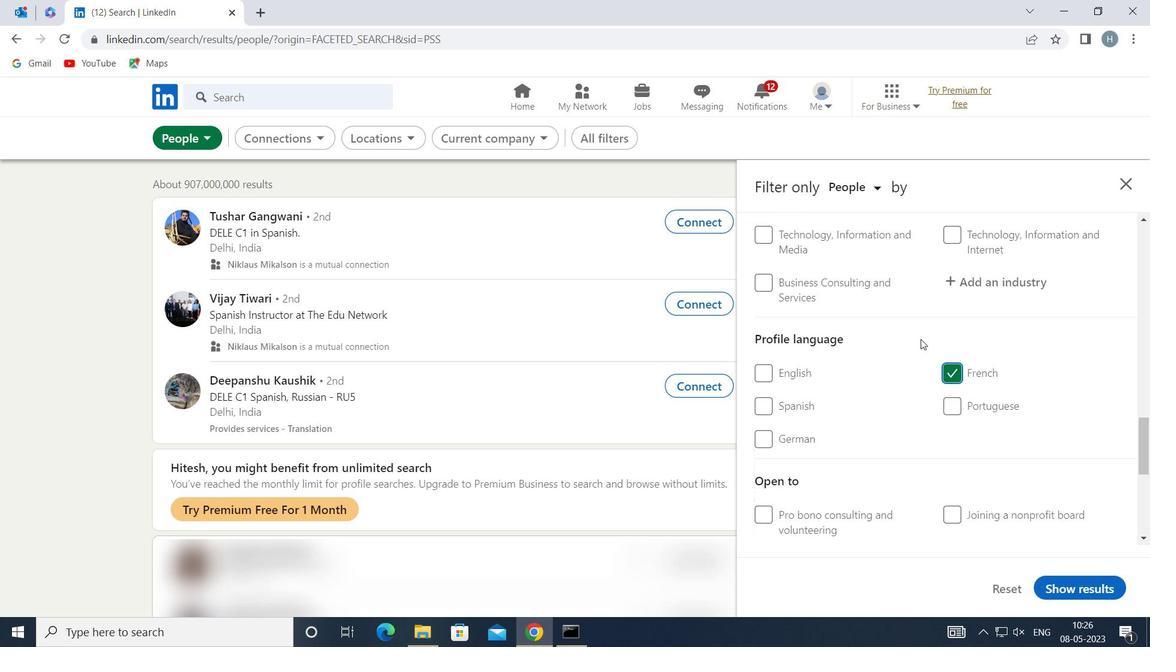 
Action: Mouse moved to (916, 329)
Screenshot: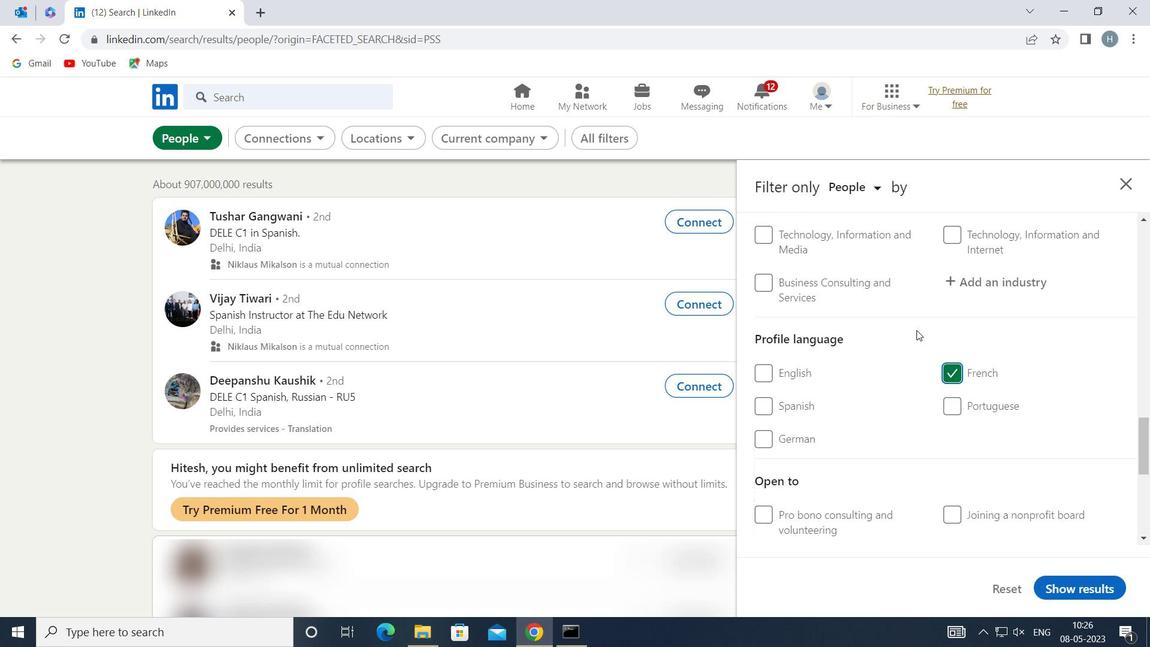 
Action: Mouse scrolled (916, 330) with delta (0, 0)
Screenshot: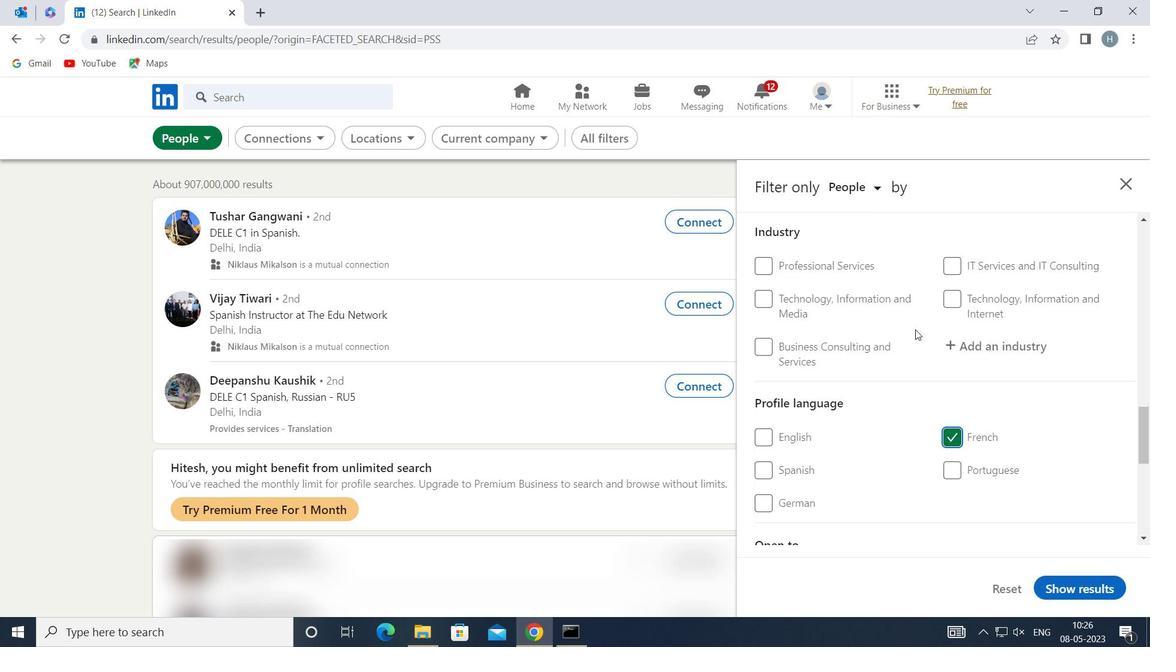 
Action: Mouse scrolled (916, 330) with delta (0, 0)
Screenshot: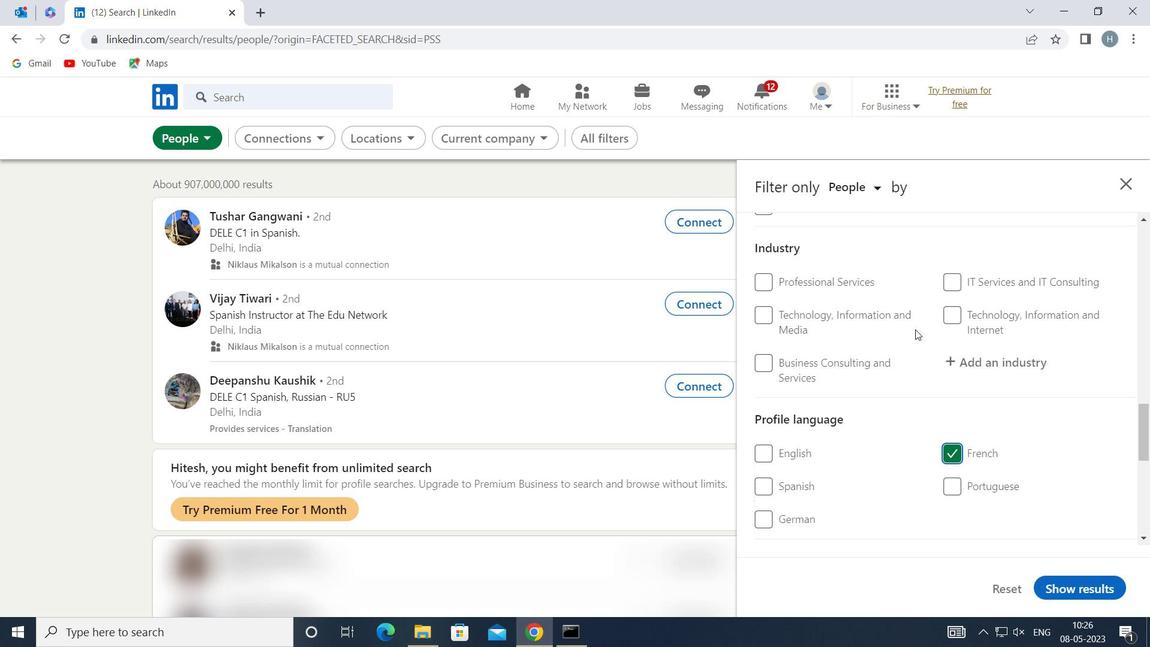 
Action: Mouse scrolled (916, 330) with delta (0, 0)
Screenshot: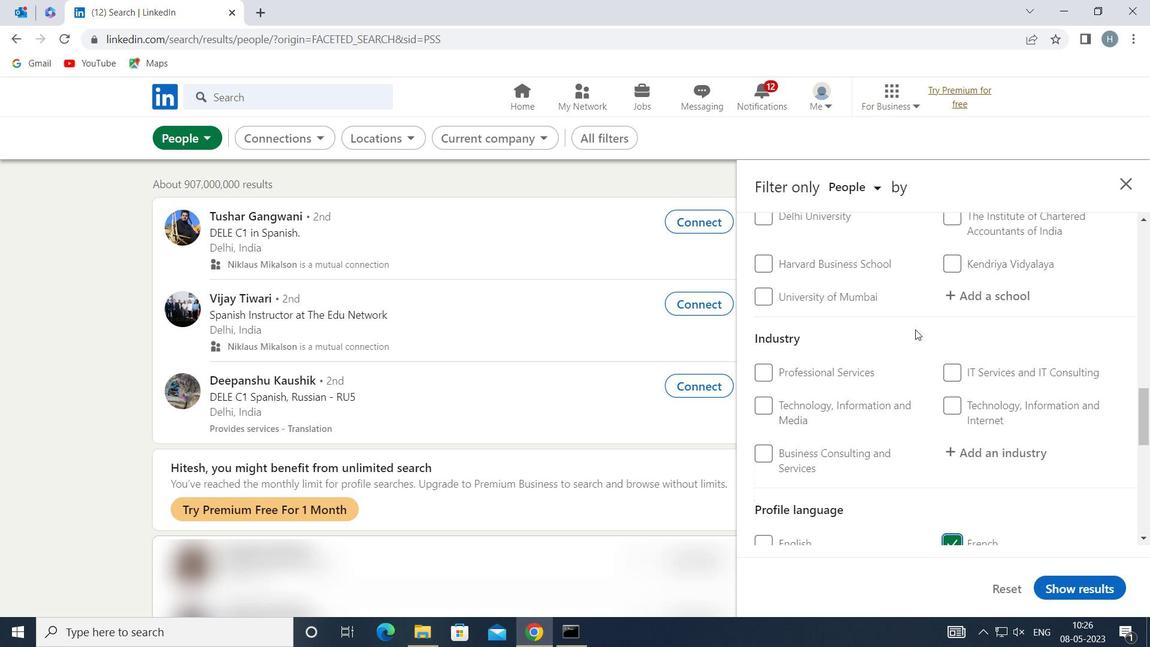 
Action: Mouse scrolled (916, 330) with delta (0, 0)
Screenshot: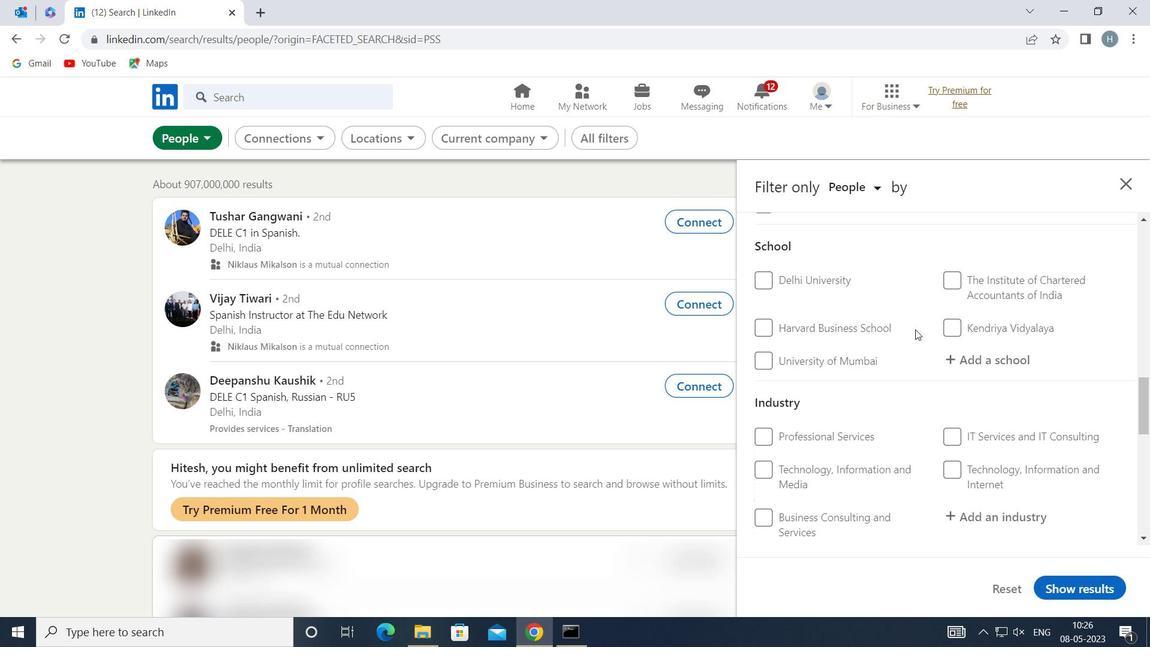 
Action: Mouse scrolled (916, 330) with delta (0, 0)
Screenshot: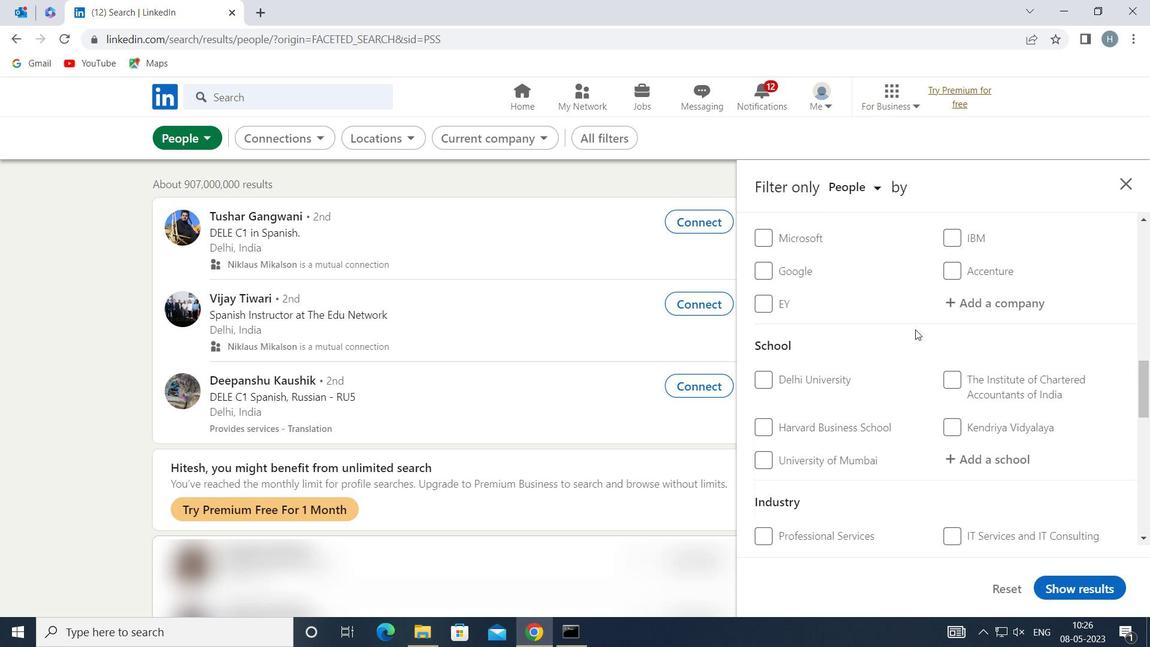 
Action: Mouse scrolled (916, 330) with delta (0, 0)
Screenshot: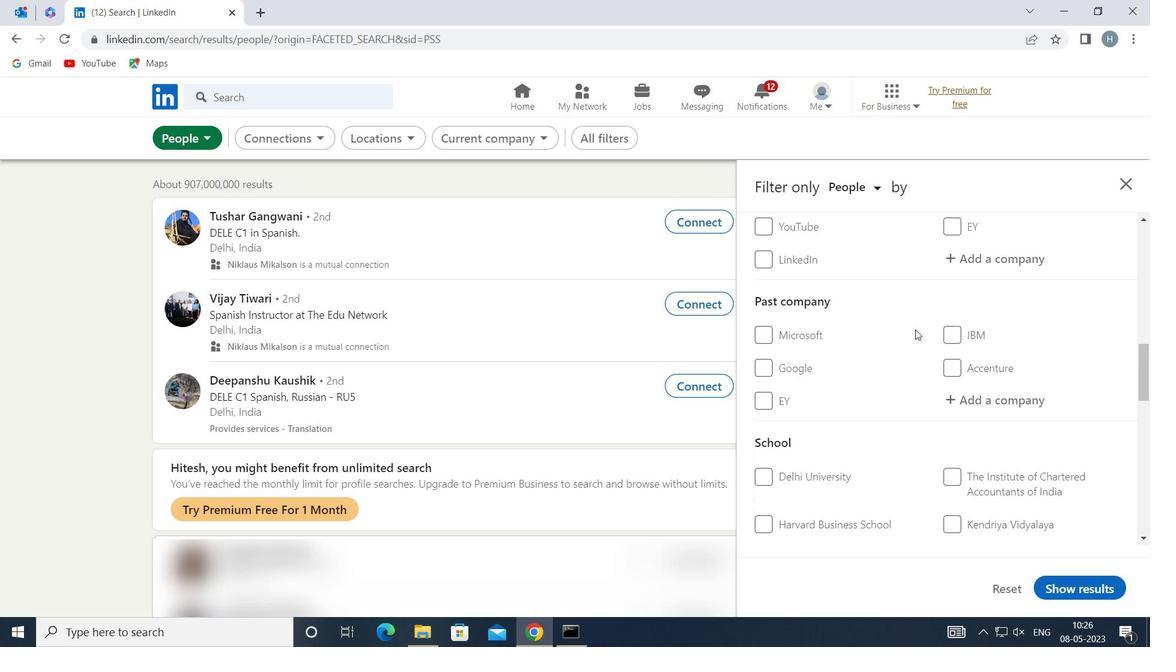 
Action: Mouse moved to (958, 345)
Screenshot: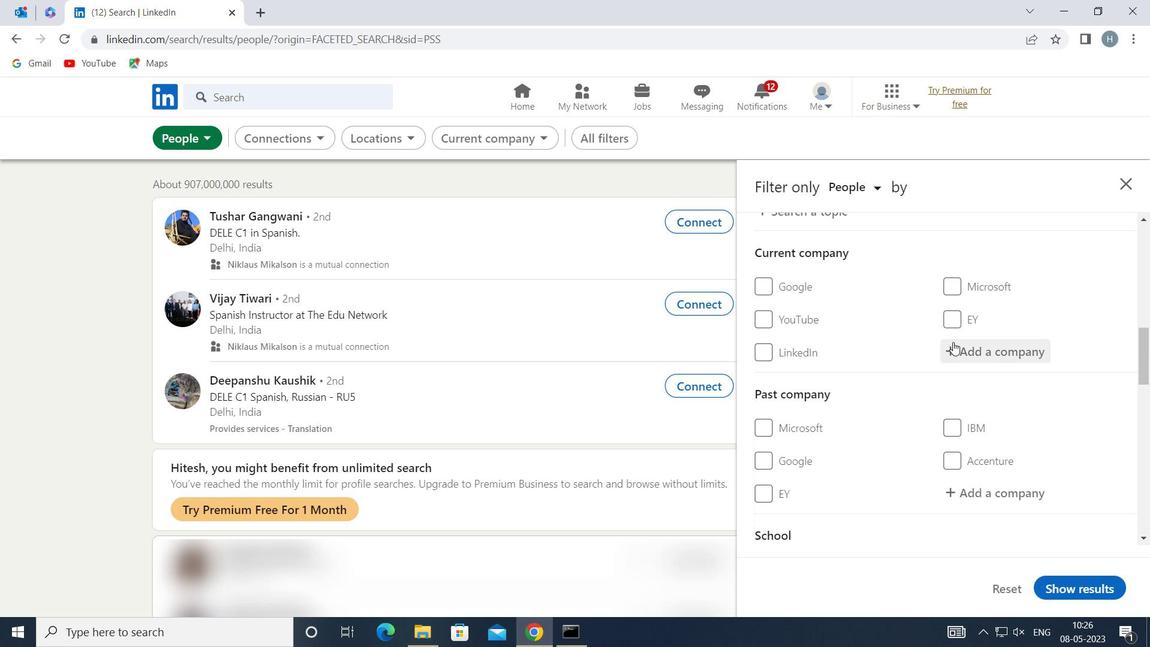 
Action: Mouse pressed left at (958, 345)
Screenshot: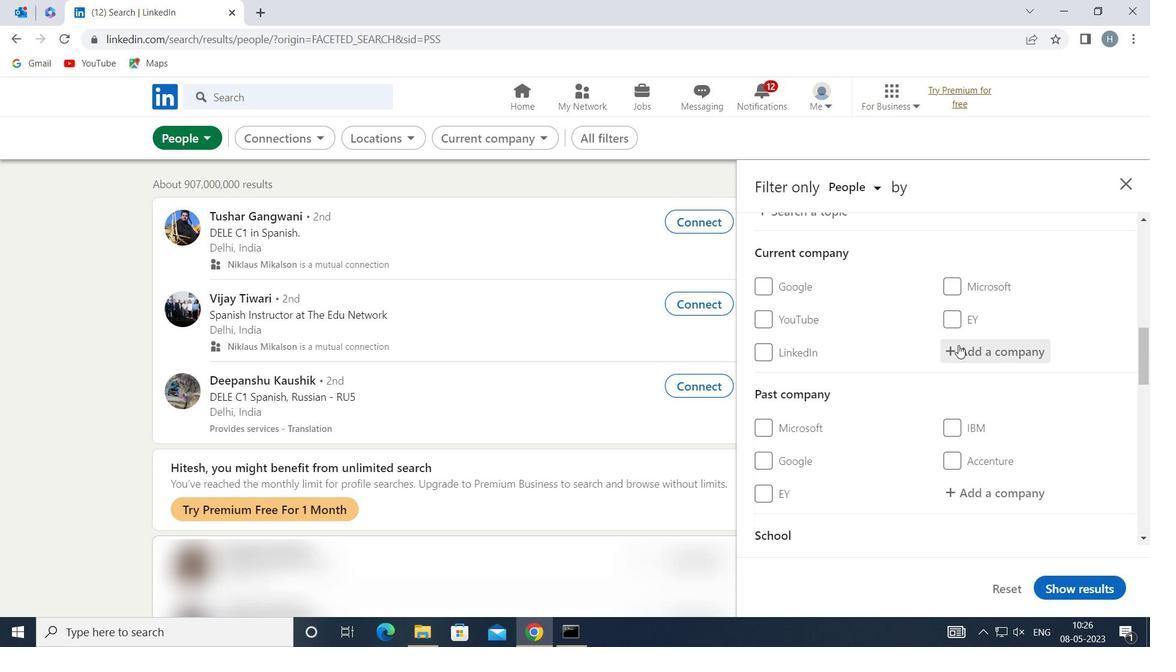 
Action: Key pressed <Key.shift>BESTSELLER
Screenshot: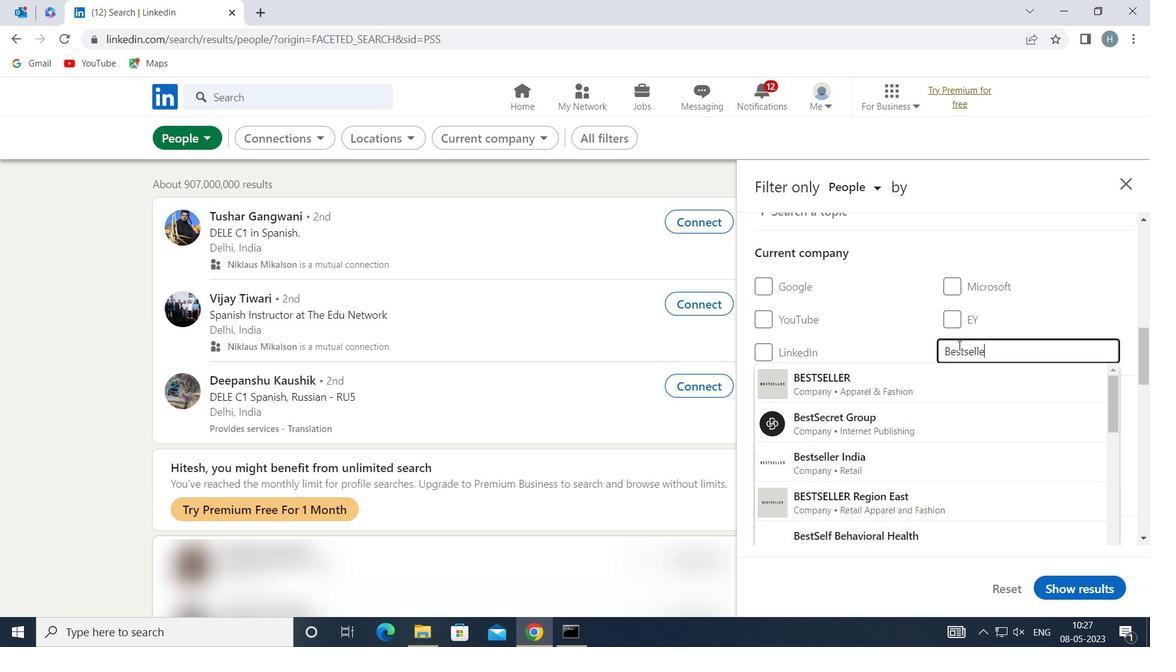 
Action: Mouse moved to (959, 345)
Screenshot: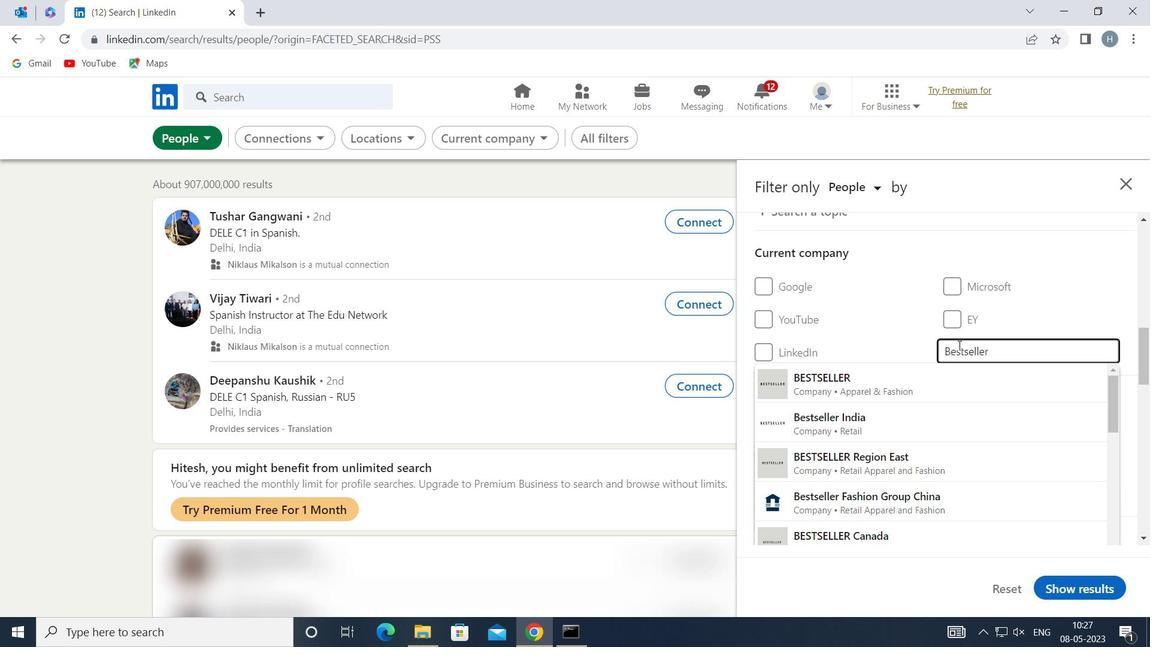 
Action: Key pressed <Key.space>
Screenshot: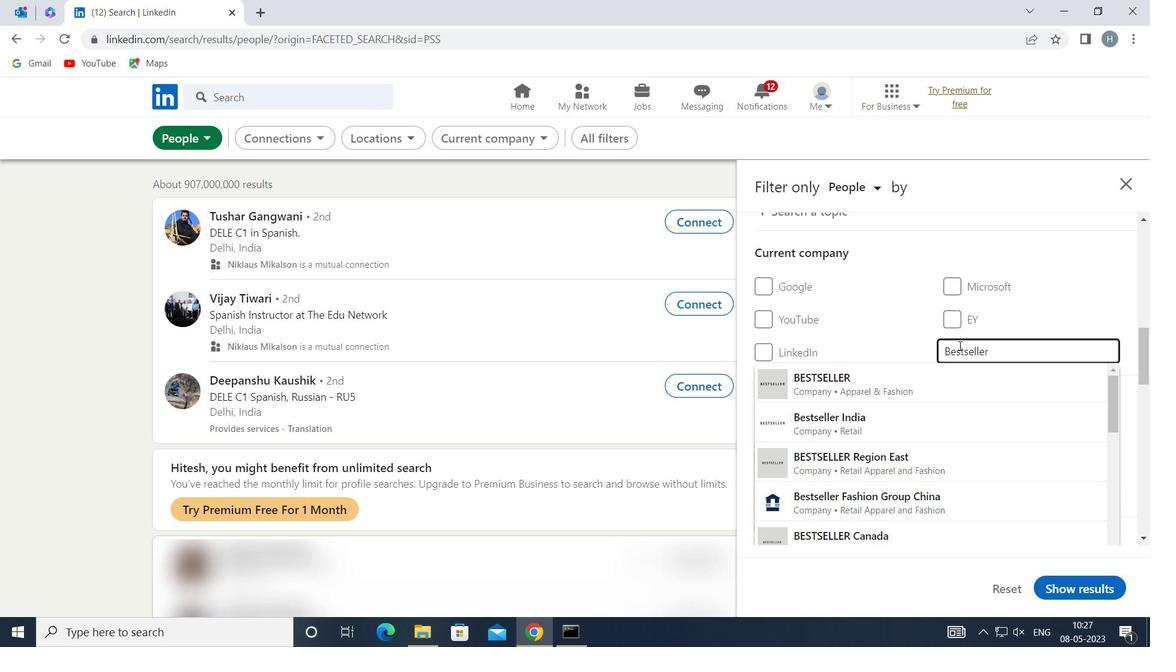 
Action: Mouse moved to (914, 412)
Screenshot: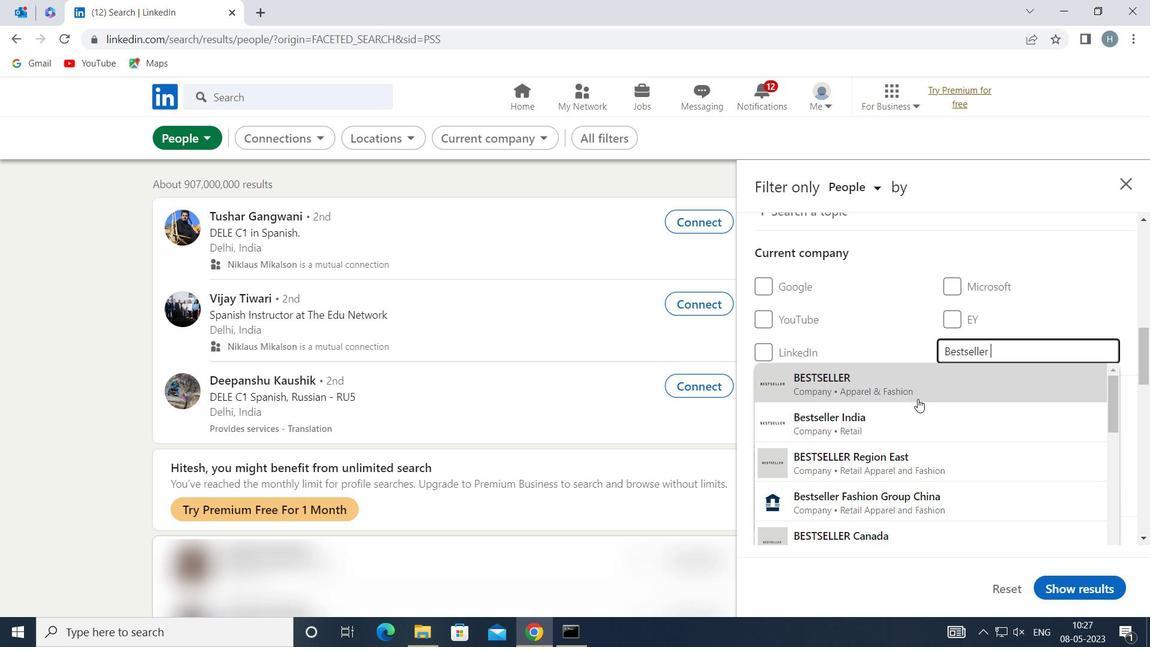 
Action: Mouse pressed left at (914, 412)
Screenshot: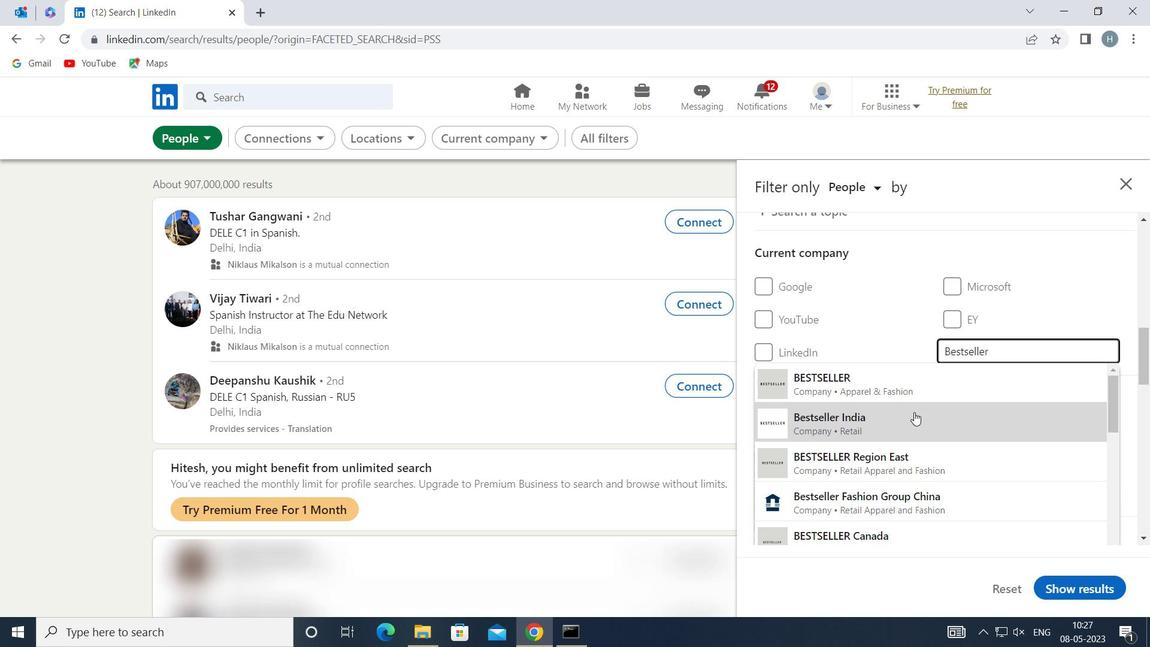 
Action: Mouse moved to (902, 354)
Screenshot: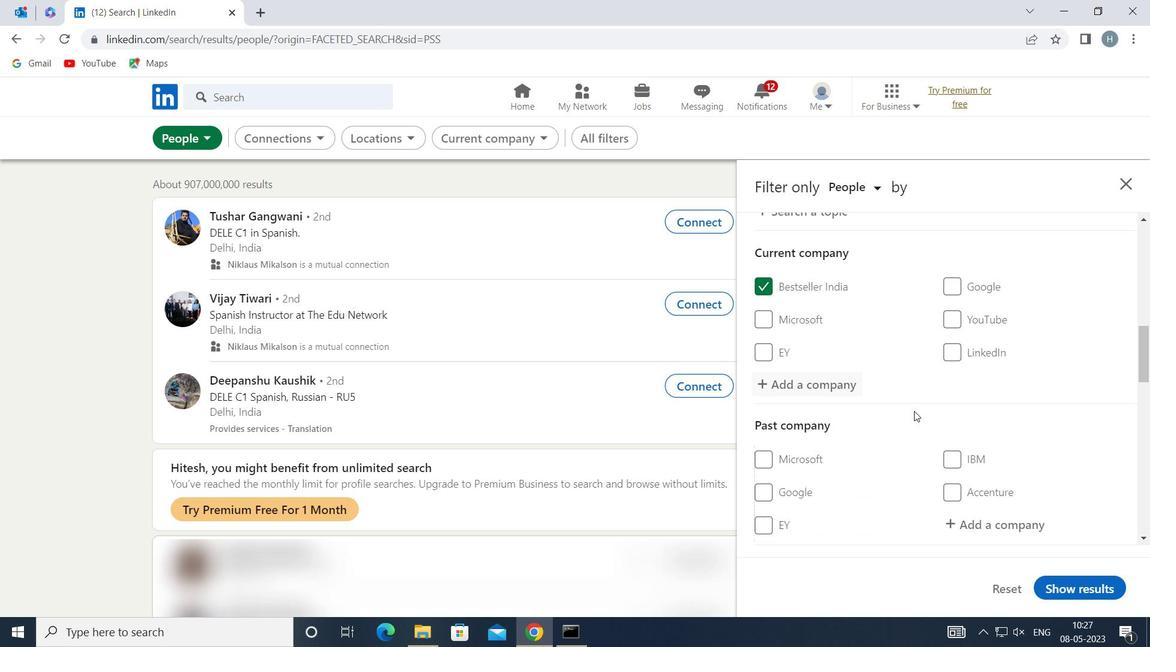 
Action: Mouse scrolled (902, 354) with delta (0, 0)
Screenshot: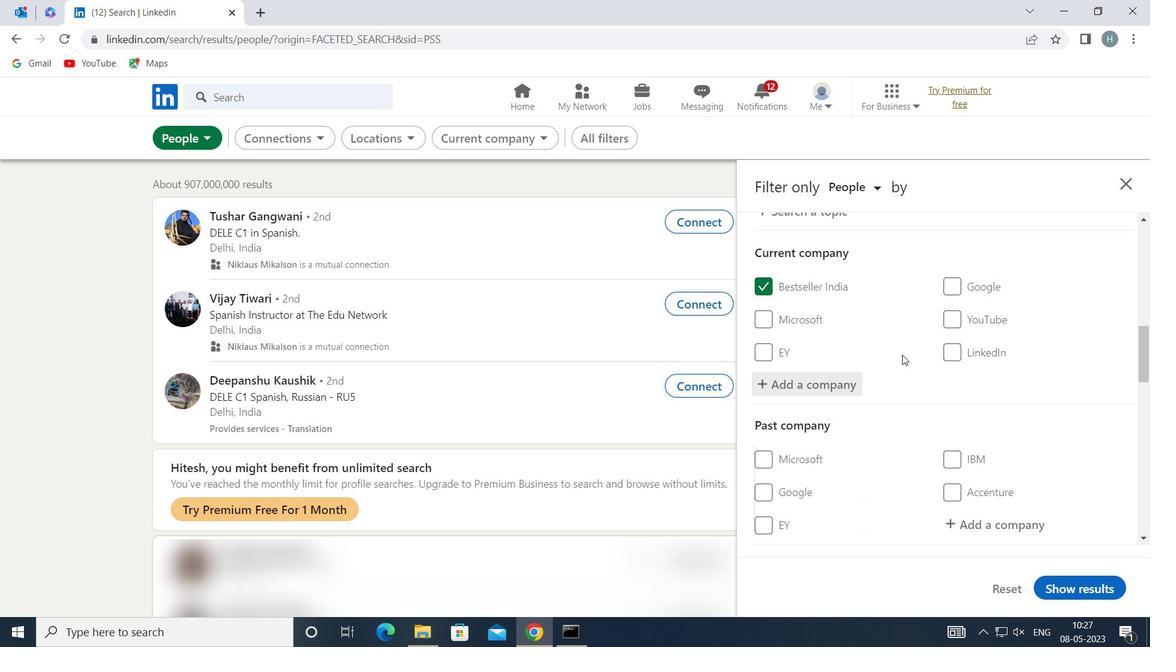 
Action: Mouse scrolled (902, 354) with delta (0, 0)
Screenshot: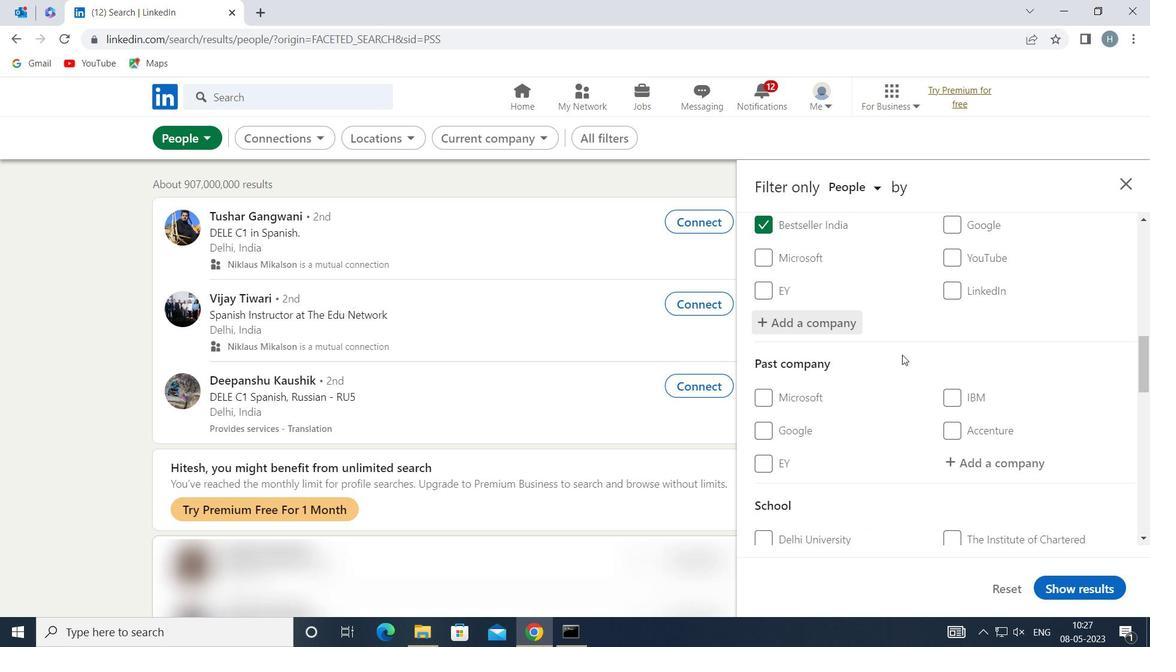 
Action: Mouse scrolled (902, 354) with delta (0, 0)
Screenshot: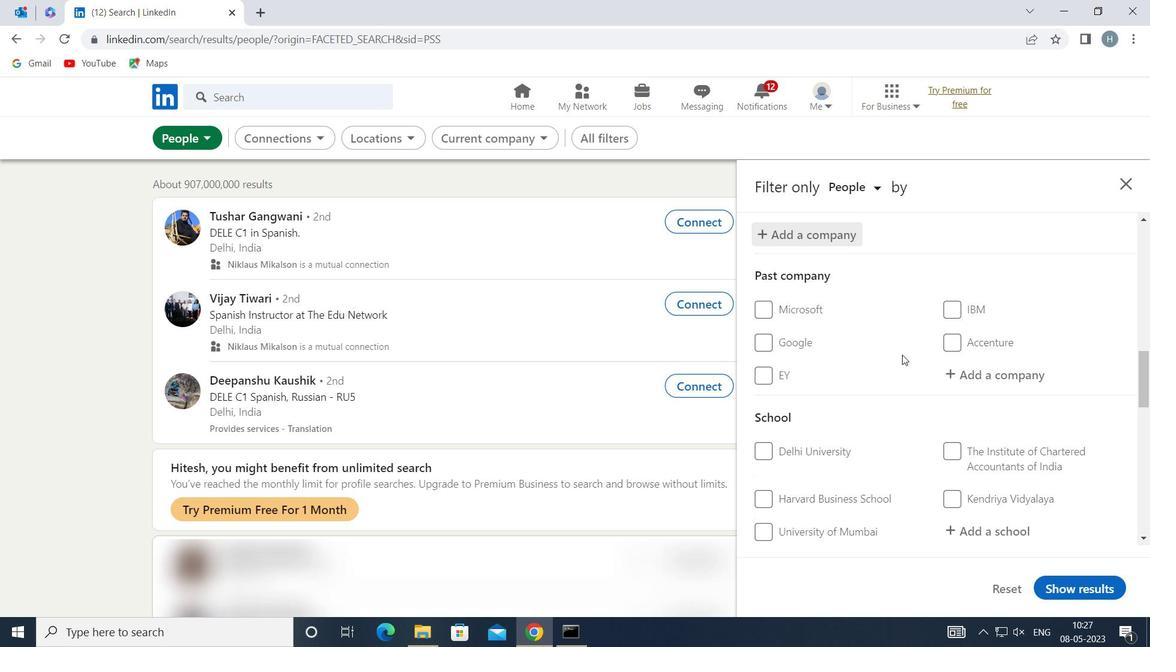 
Action: Mouse scrolled (902, 354) with delta (0, 0)
Screenshot: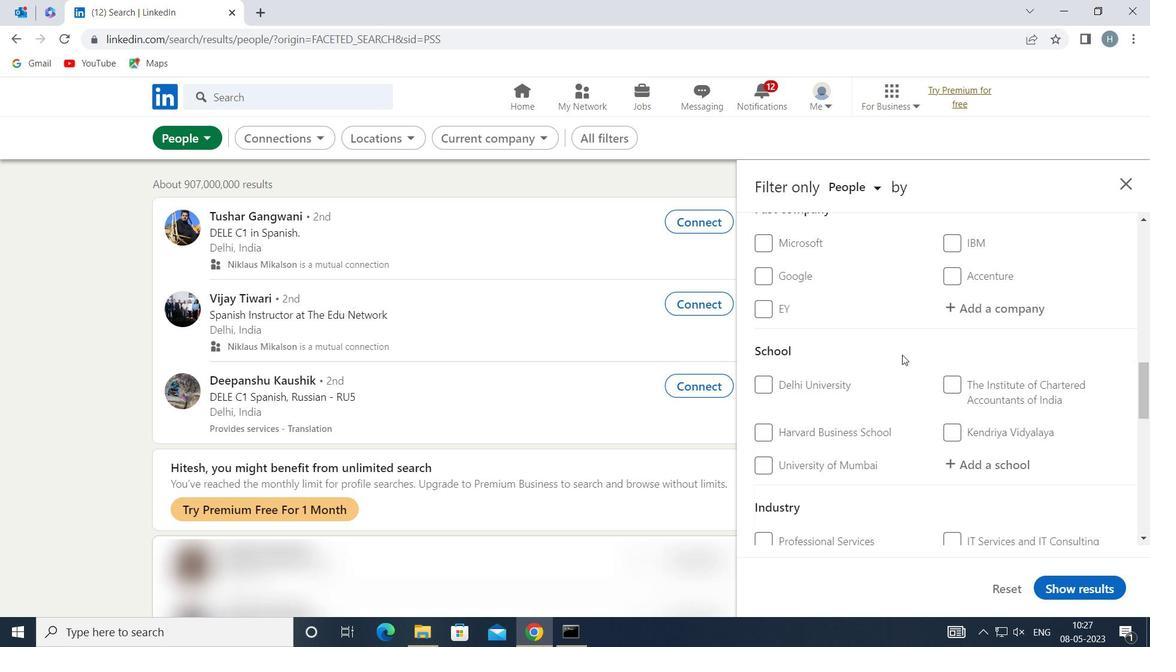 
Action: Mouse moved to (985, 380)
Screenshot: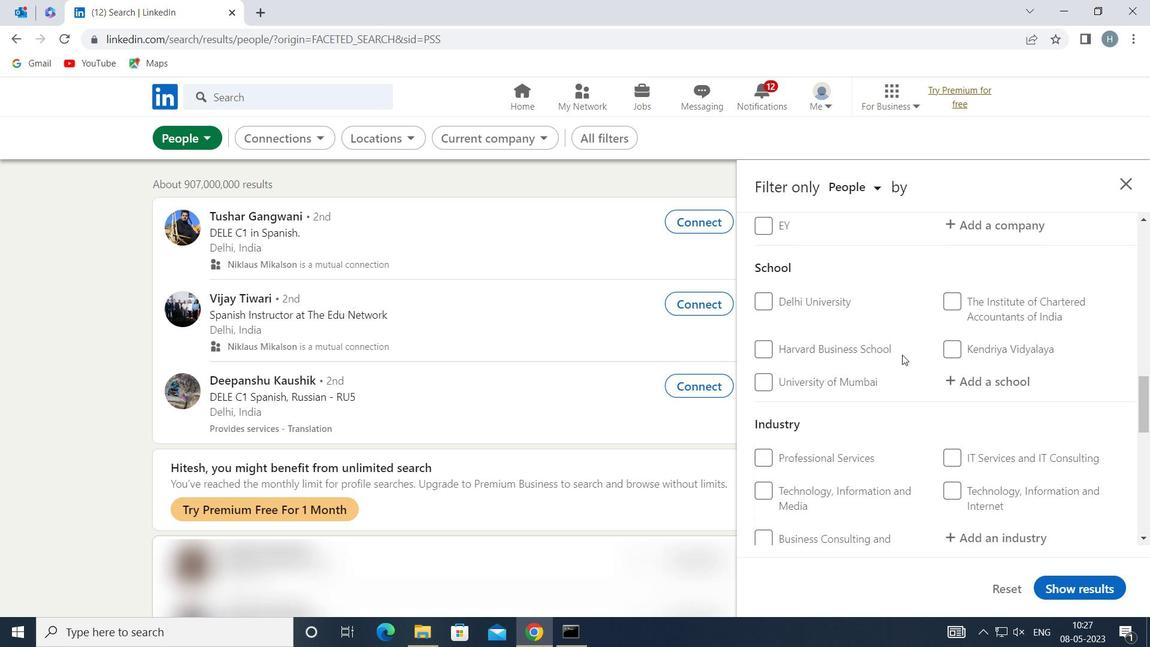 
Action: Mouse pressed left at (985, 380)
Screenshot: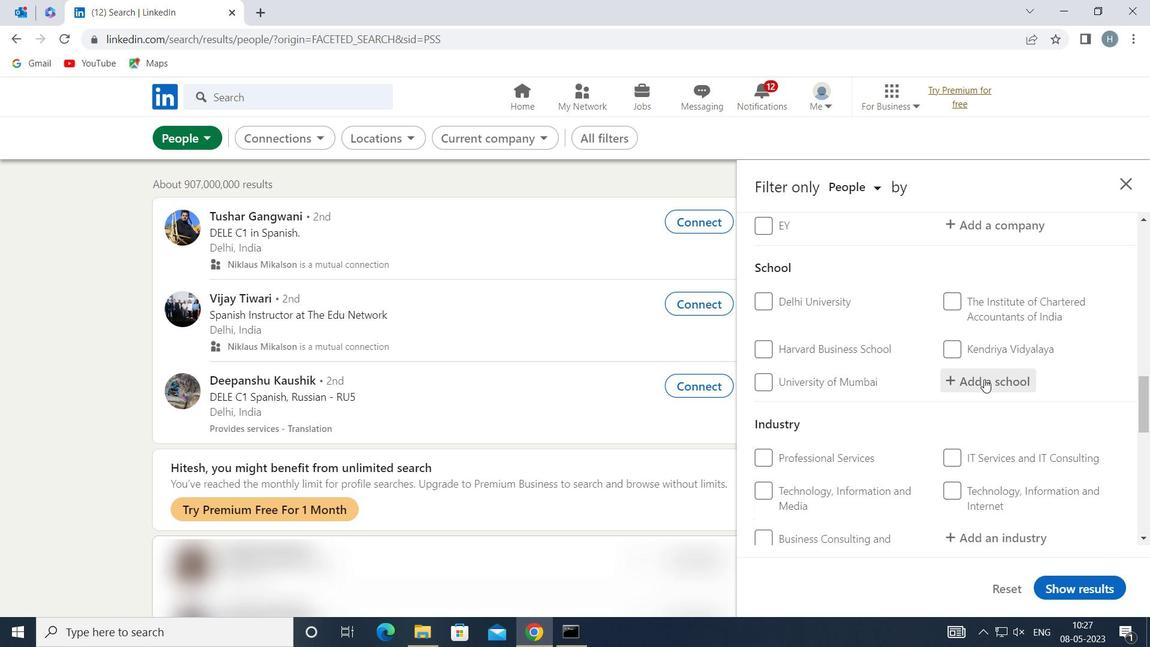 
Action: Key pressed <Key.shift>J<Key.space>C<Key.space><Key.shift>BOSE
Screenshot: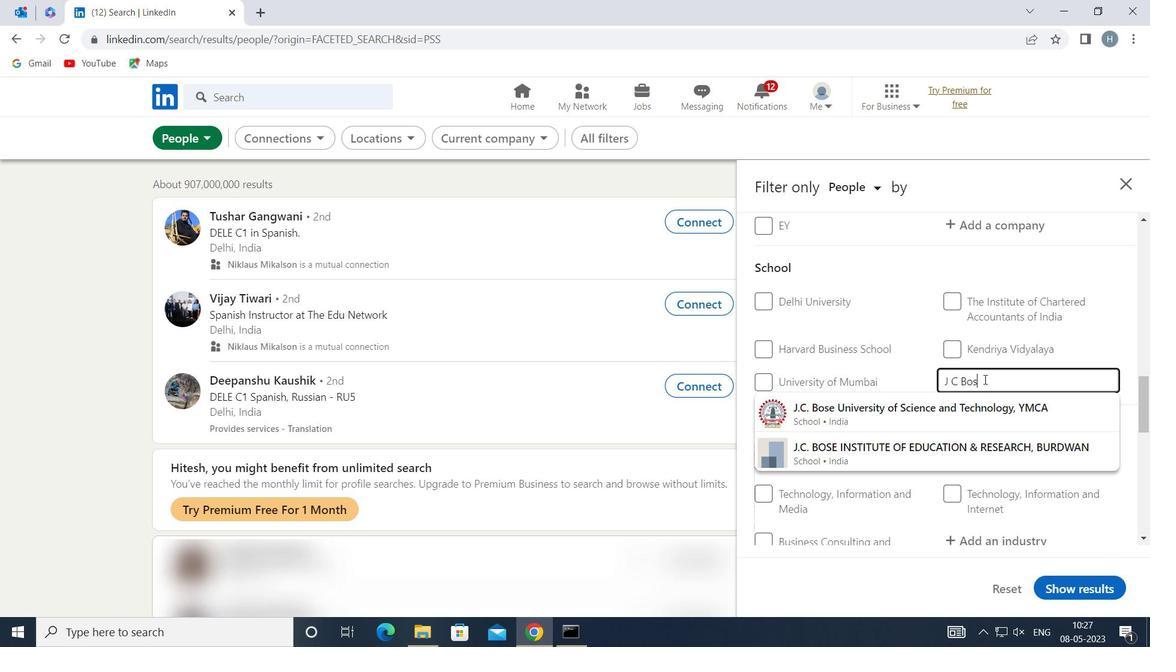 
Action: Mouse moved to (1037, 411)
Screenshot: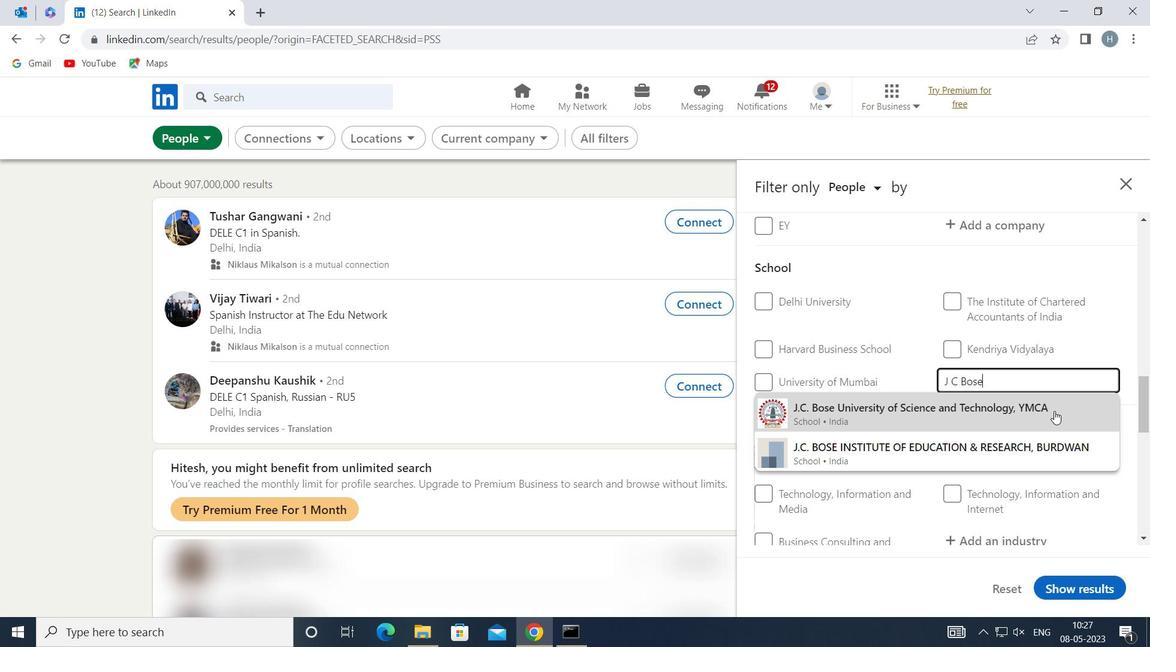 
Action: Mouse pressed left at (1037, 411)
Screenshot: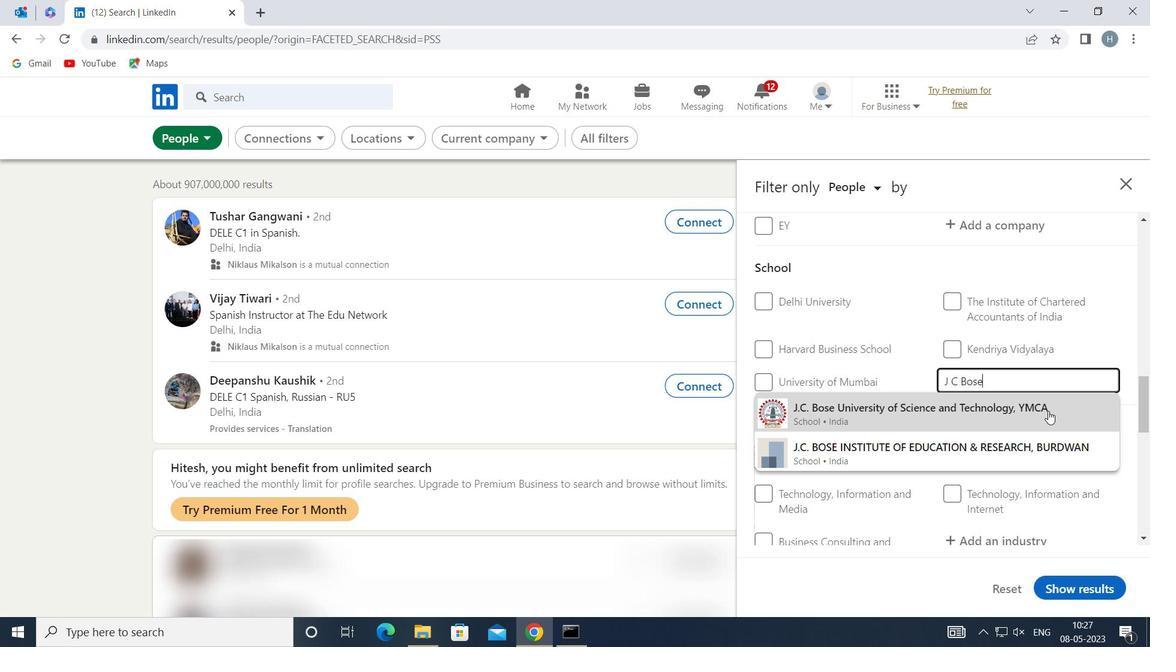
Action: Mouse moved to (968, 420)
Screenshot: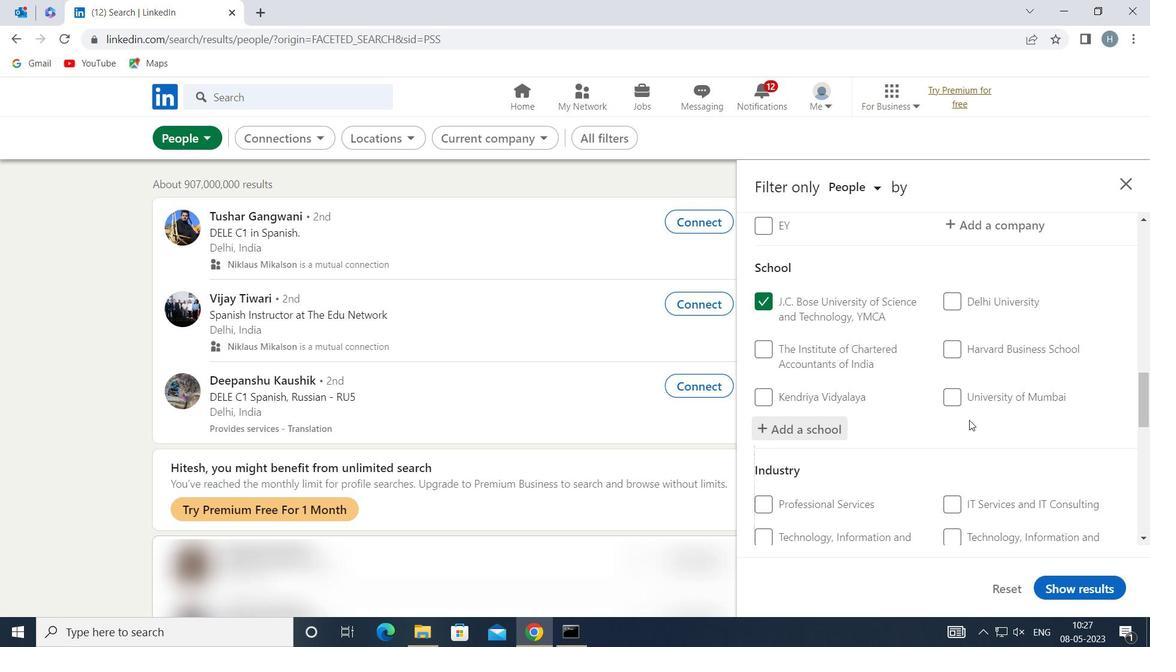 
Action: Mouse scrolled (968, 420) with delta (0, 0)
Screenshot: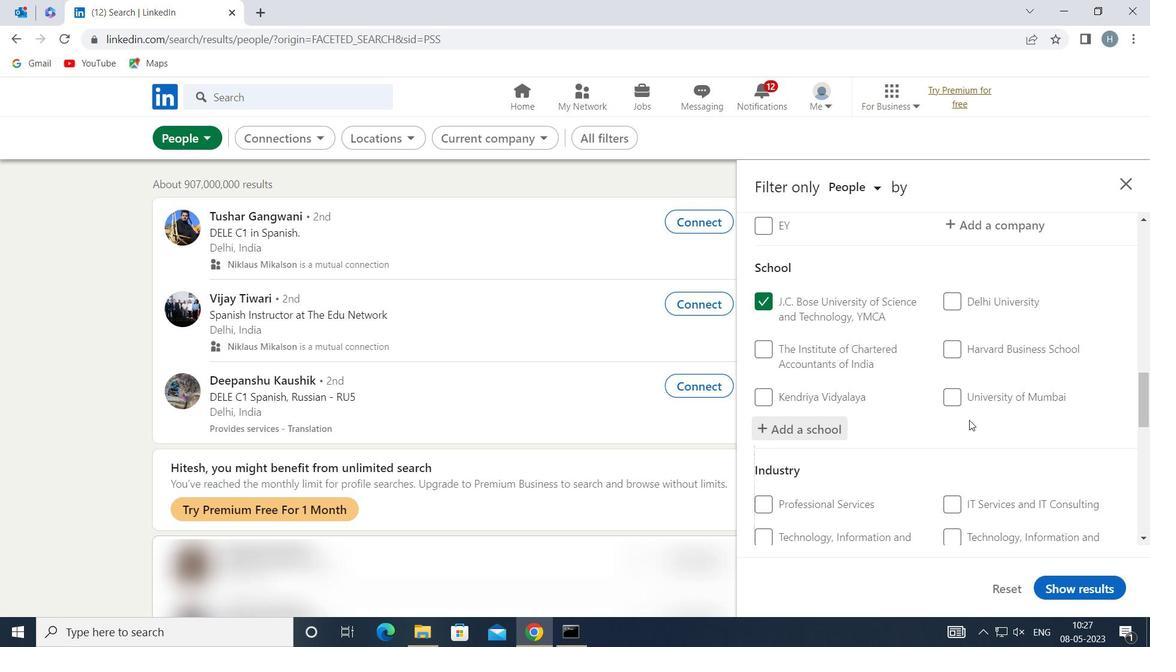 
Action: Mouse moved to (964, 422)
Screenshot: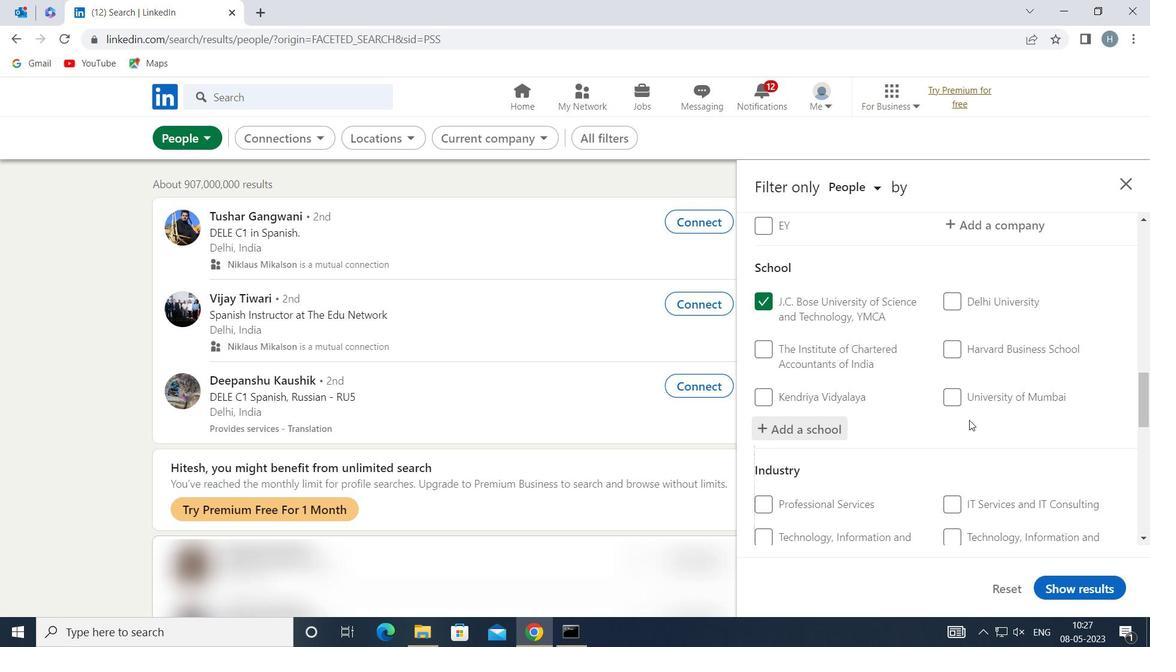 
Action: Mouse scrolled (964, 421) with delta (0, 0)
Screenshot: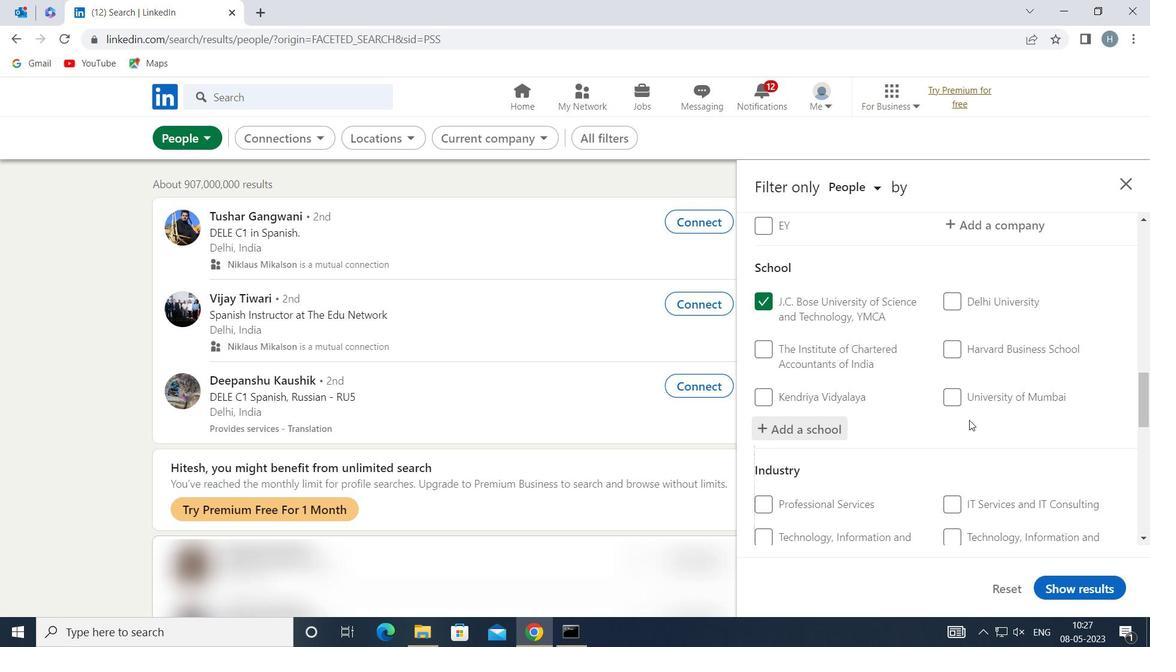 
Action: Mouse moved to (998, 433)
Screenshot: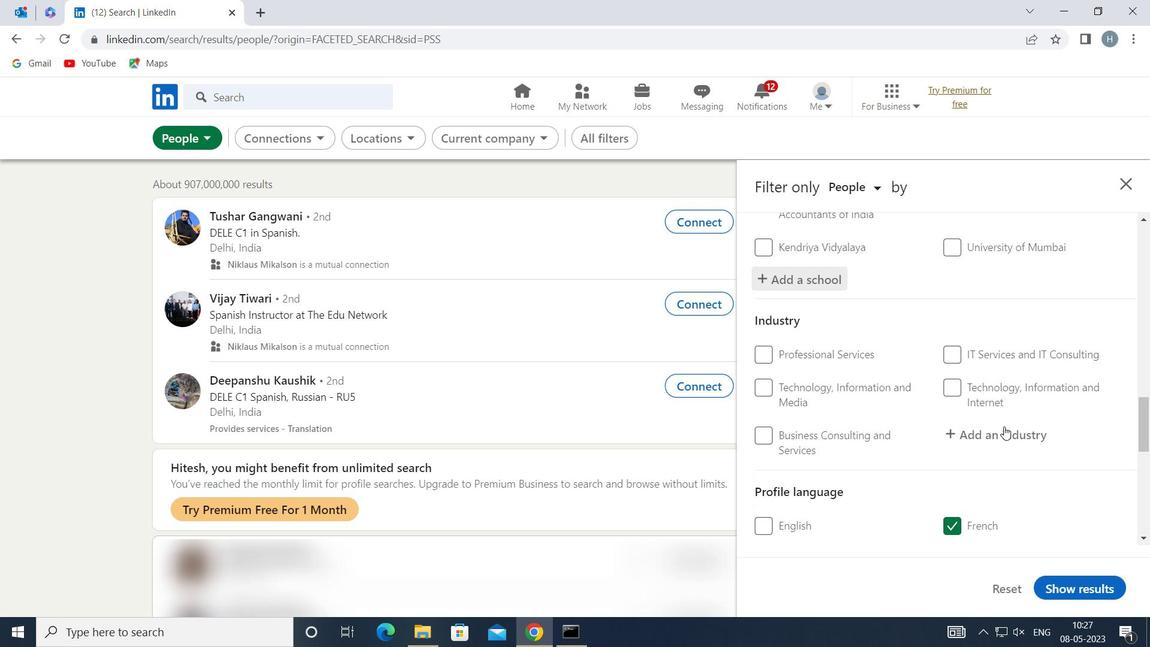 
Action: Mouse pressed left at (998, 433)
Screenshot: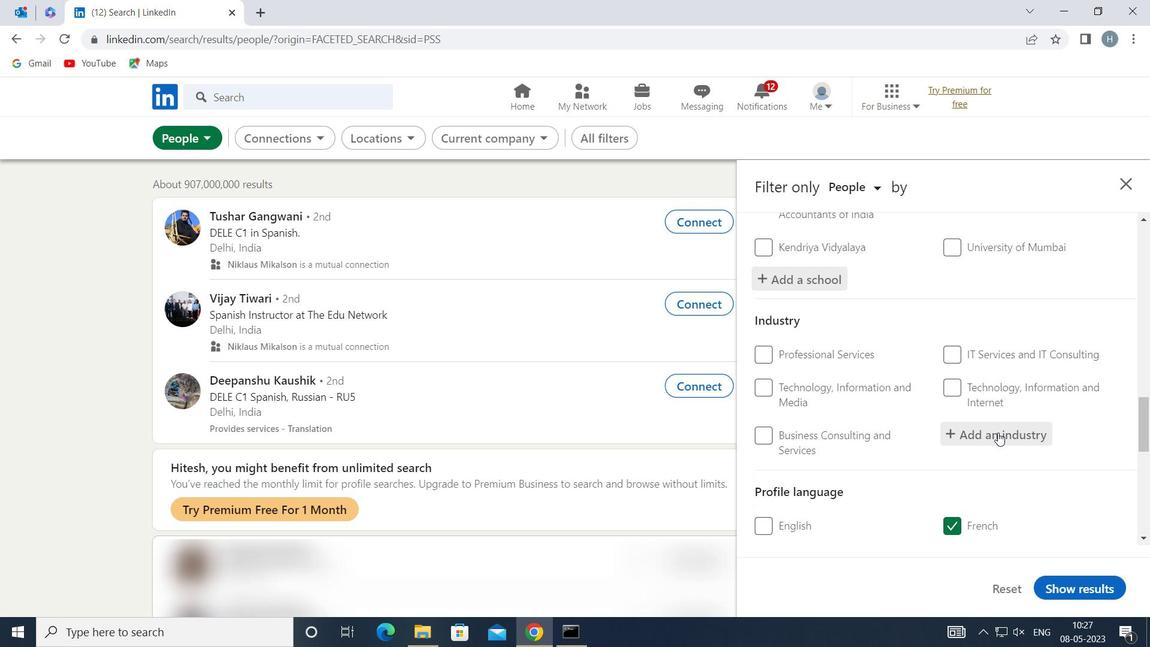 
Action: Mouse moved to (996, 433)
Screenshot: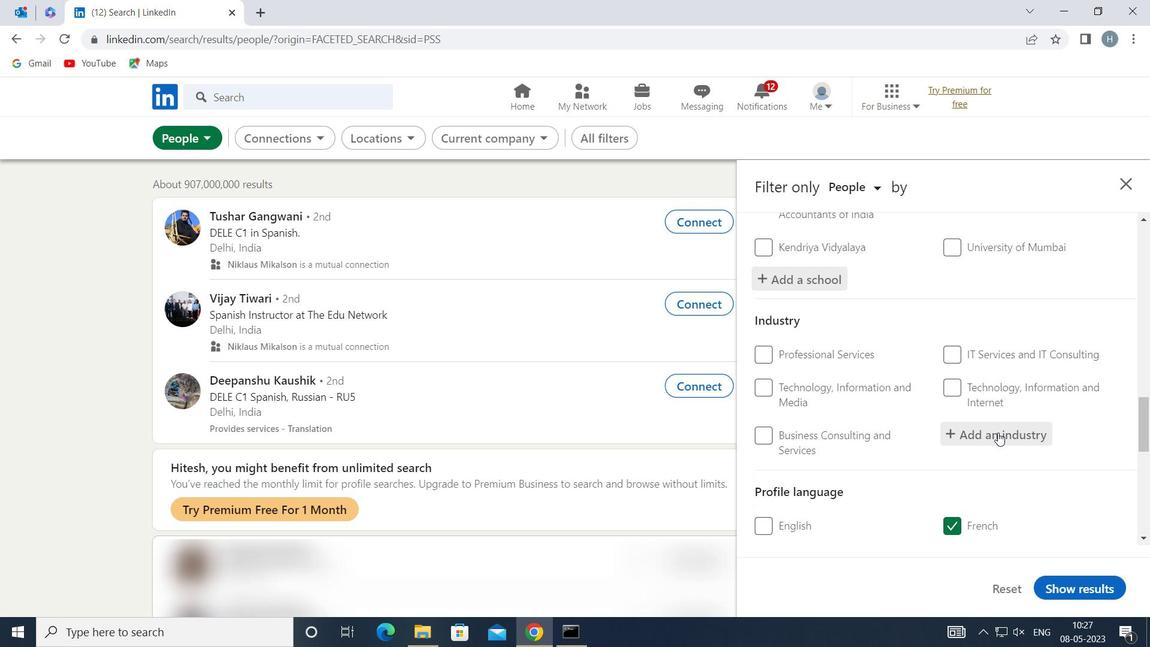
Action: Key pressed <Key.shift>COMMUNITY<Key.space>
Screenshot: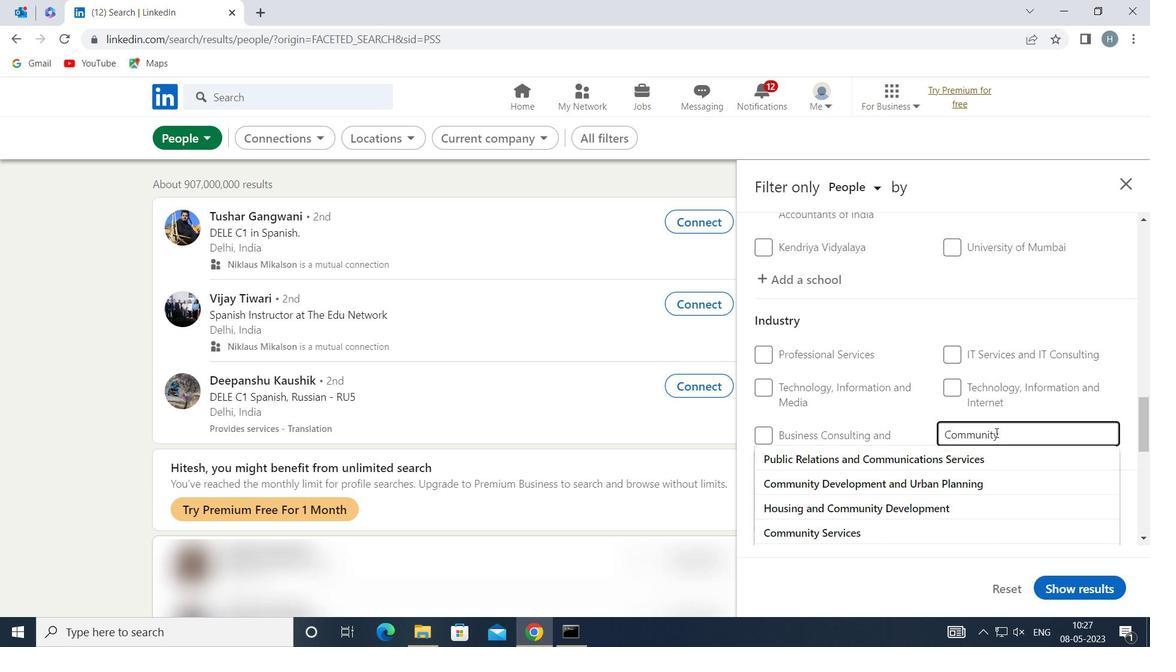 
Action: Mouse moved to (996, 434)
Screenshot: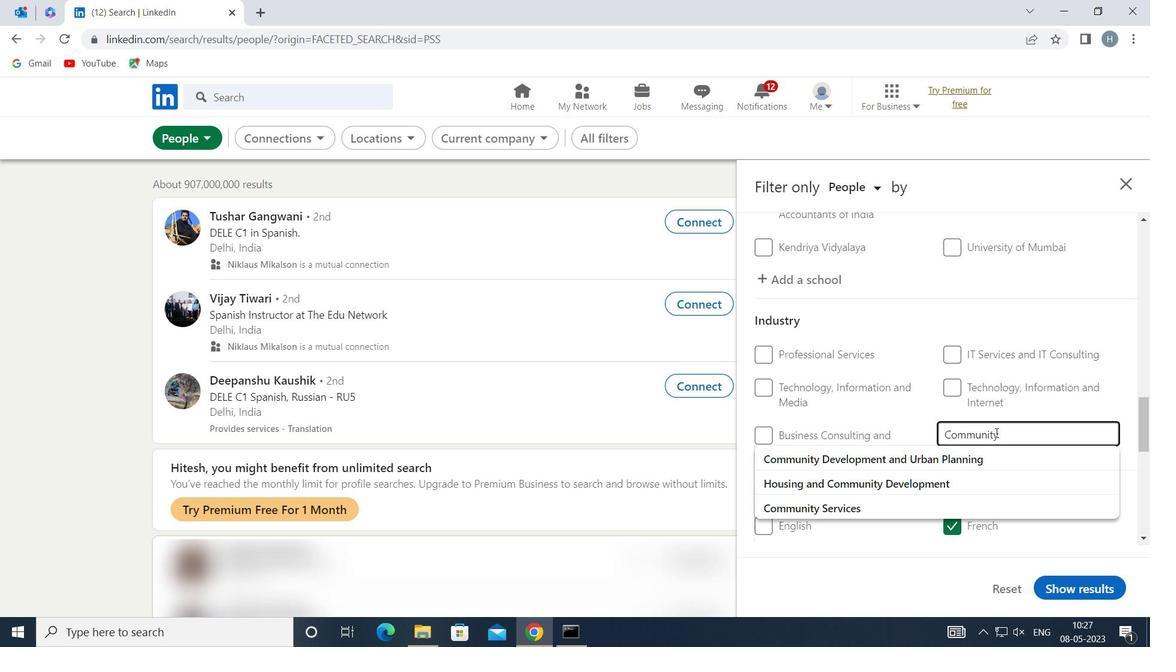
Action: Key pressed <Key.shift>DE
Screenshot: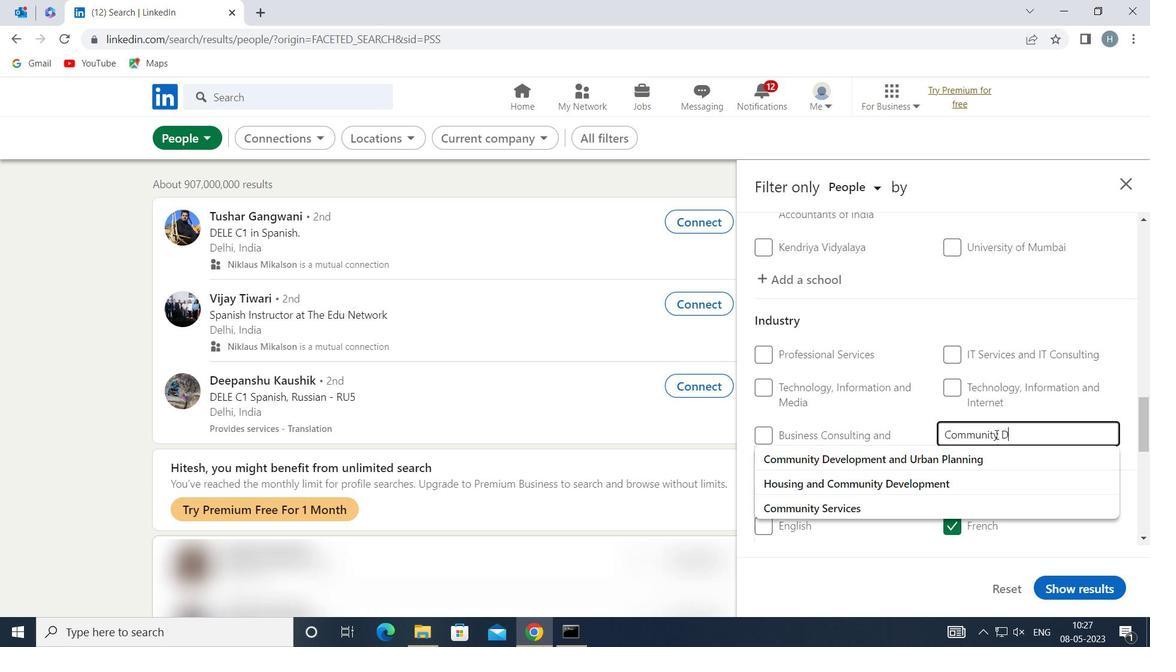 
Action: Mouse moved to (984, 455)
Screenshot: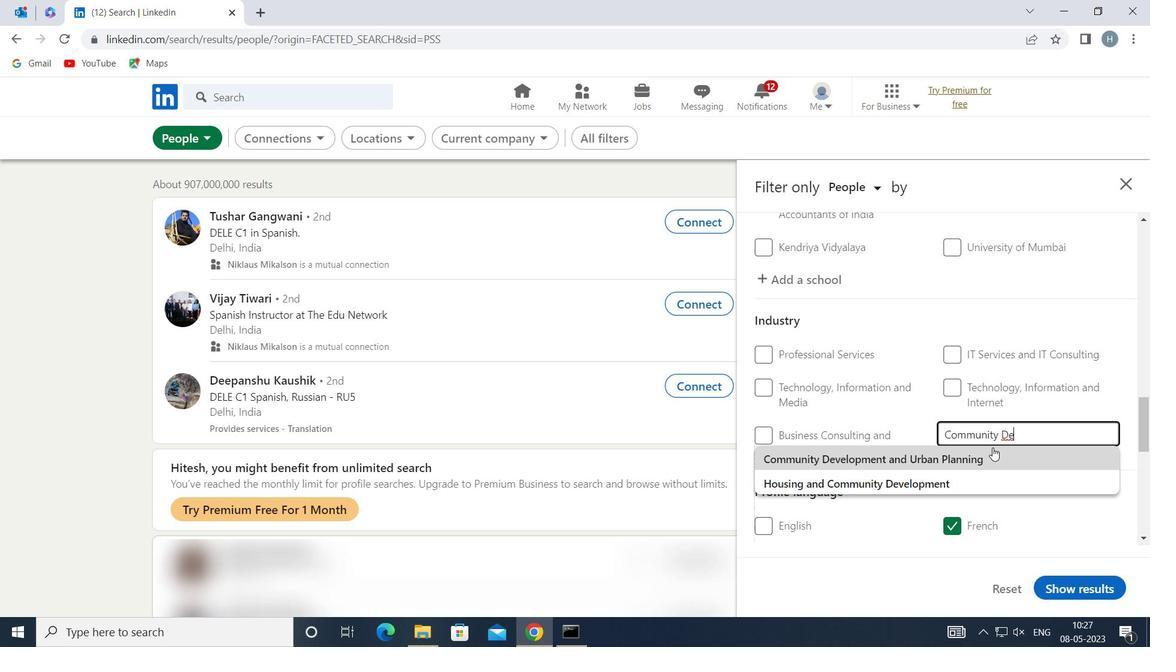 
Action: Mouse pressed left at (984, 455)
Screenshot: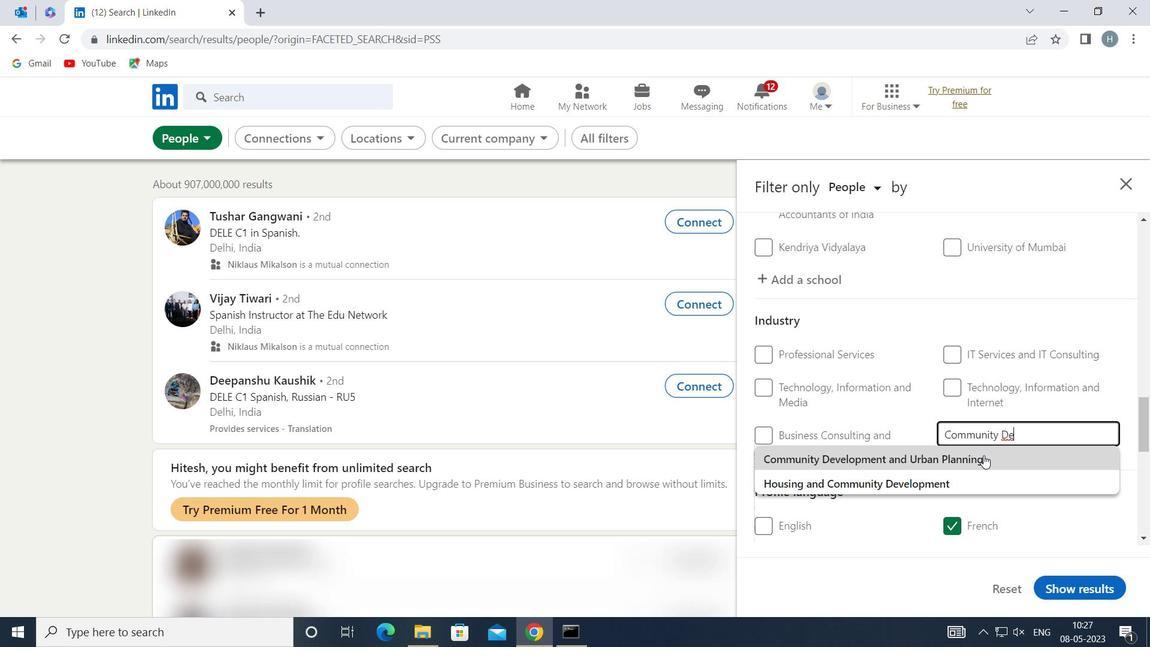 
Action: Mouse moved to (936, 453)
Screenshot: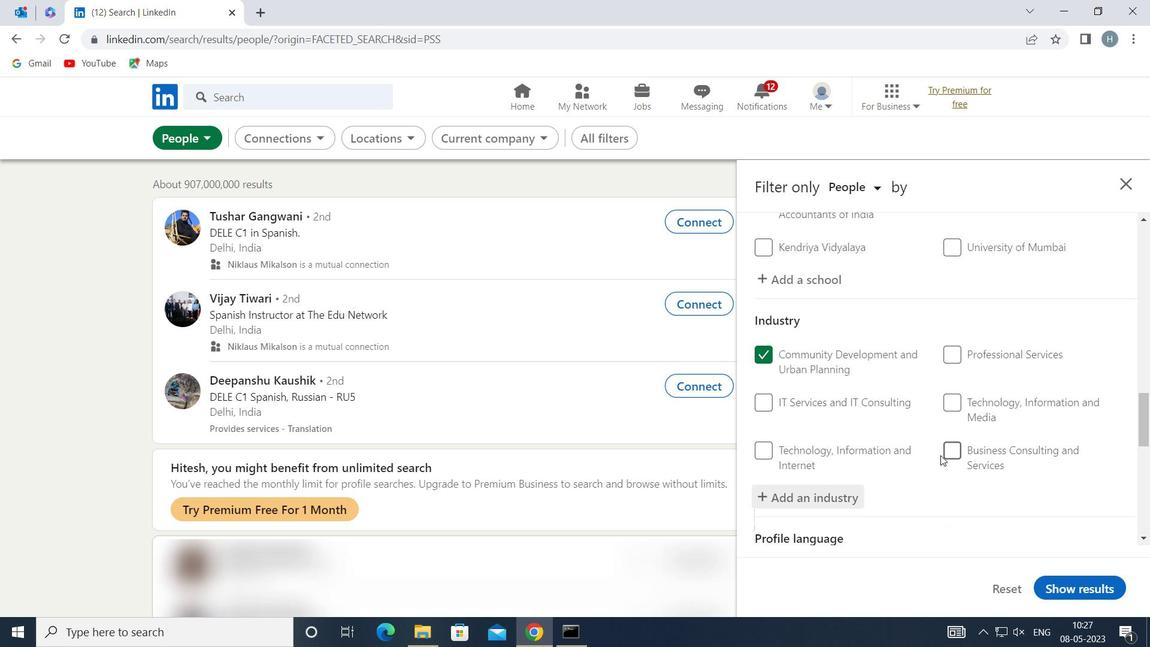 
Action: Mouse scrolled (936, 453) with delta (0, 0)
Screenshot: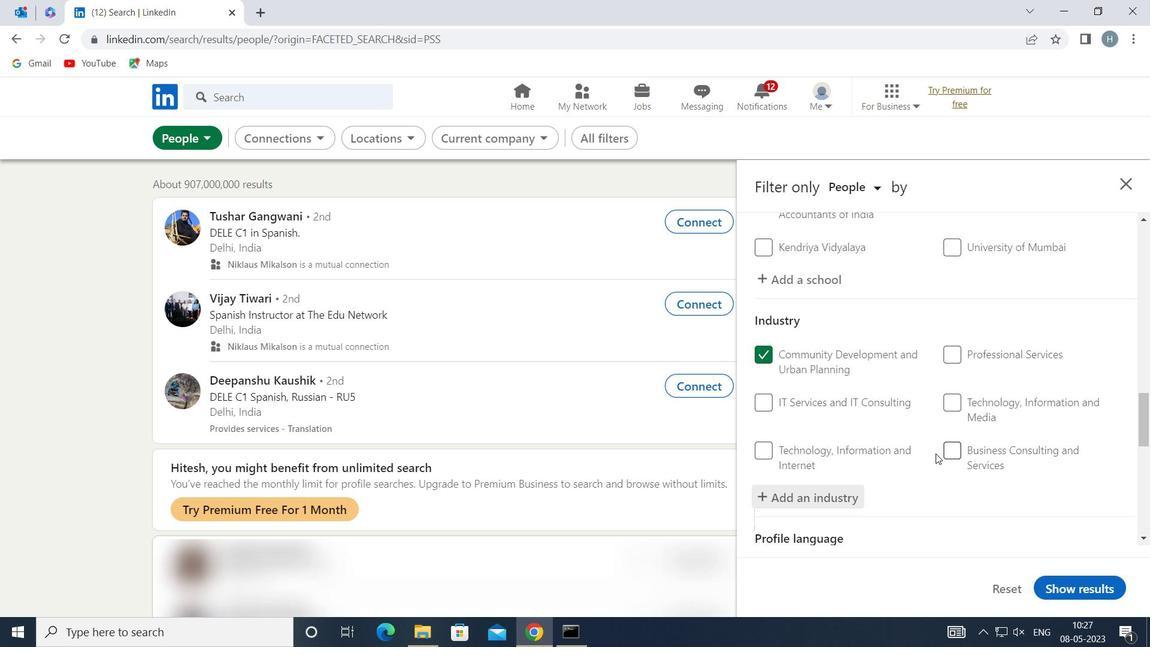 
Action: Mouse scrolled (936, 453) with delta (0, 0)
Screenshot: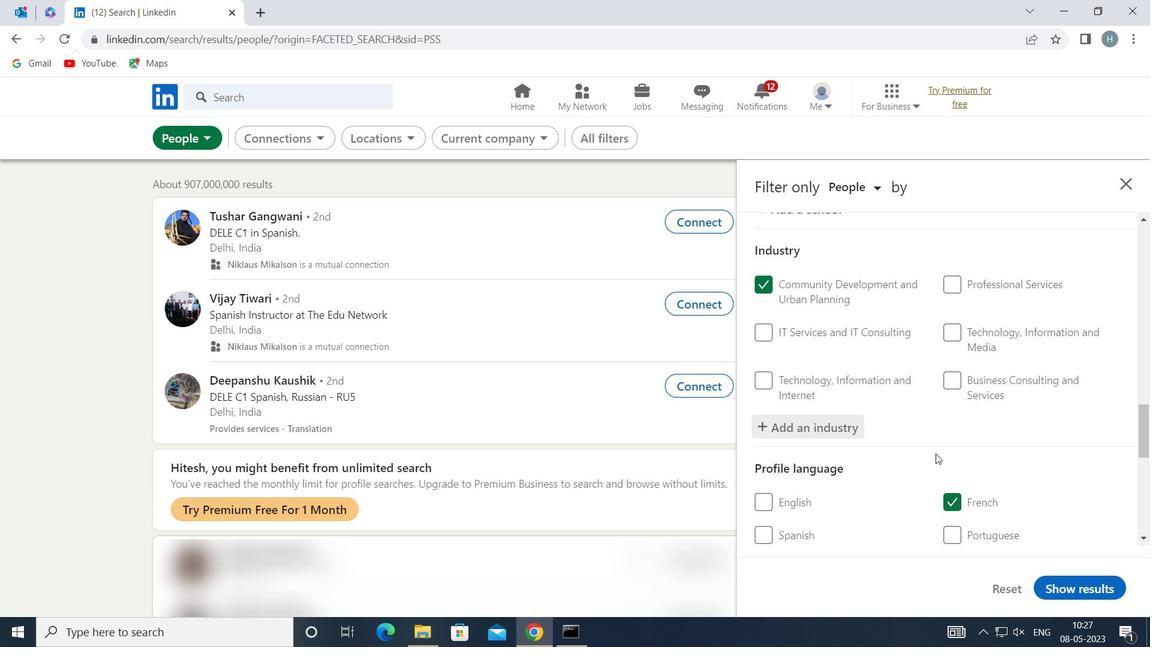 
Action: Mouse scrolled (936, 453) with delta (0, 0)
Screenshot: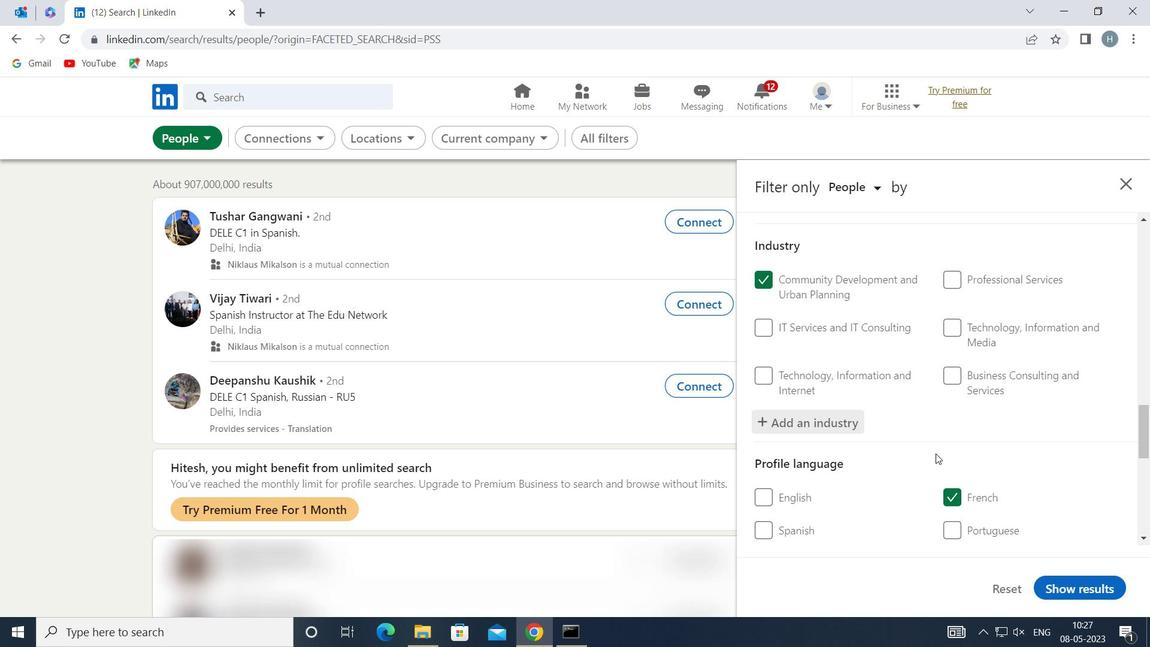
Action: Mouse moved to (935, 453)
Screenshot: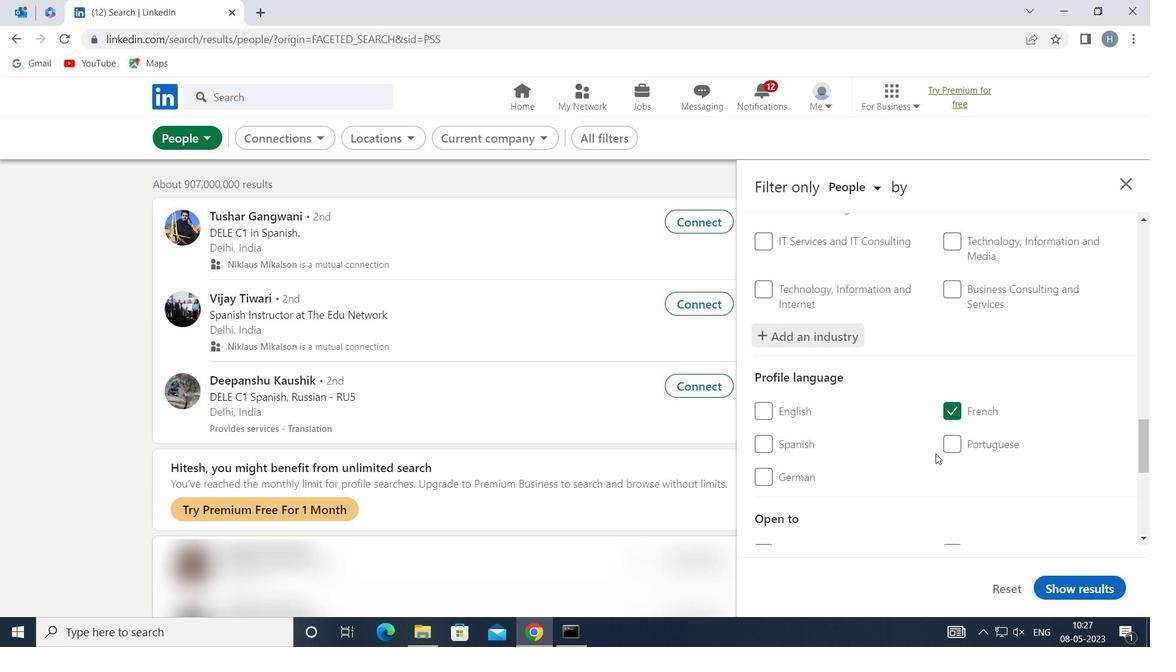 
Action: Mouse scrolled (935, 453) with delta (0, 0)
Screenshot: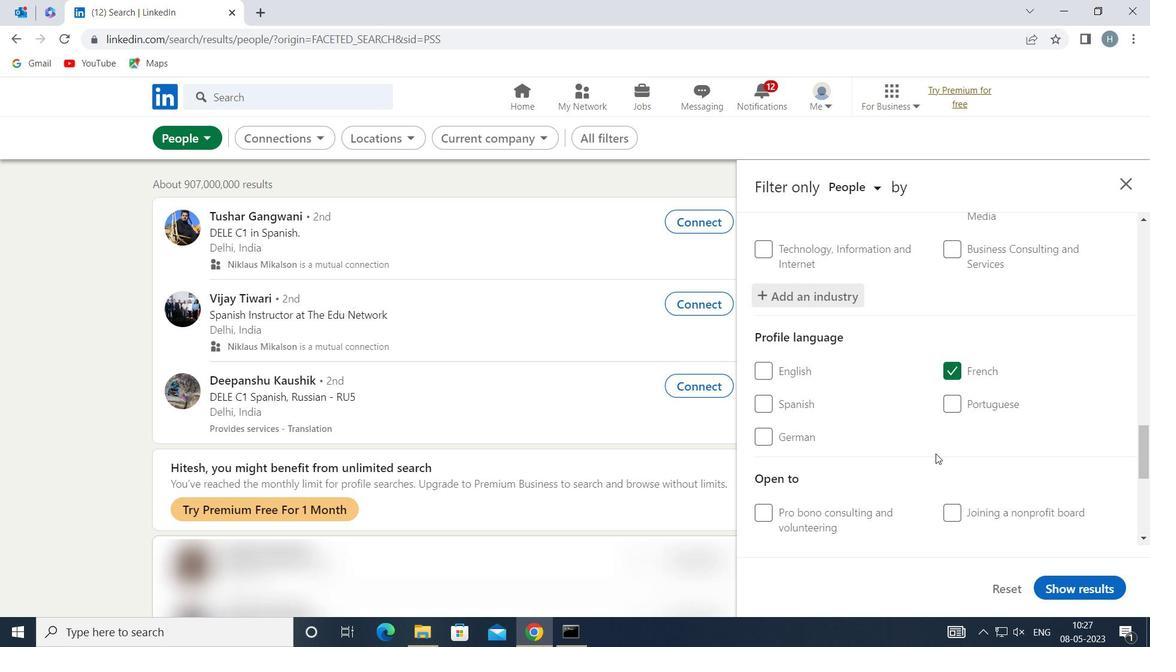 
Action: Mouse moved to (935, 453)
Screenshot: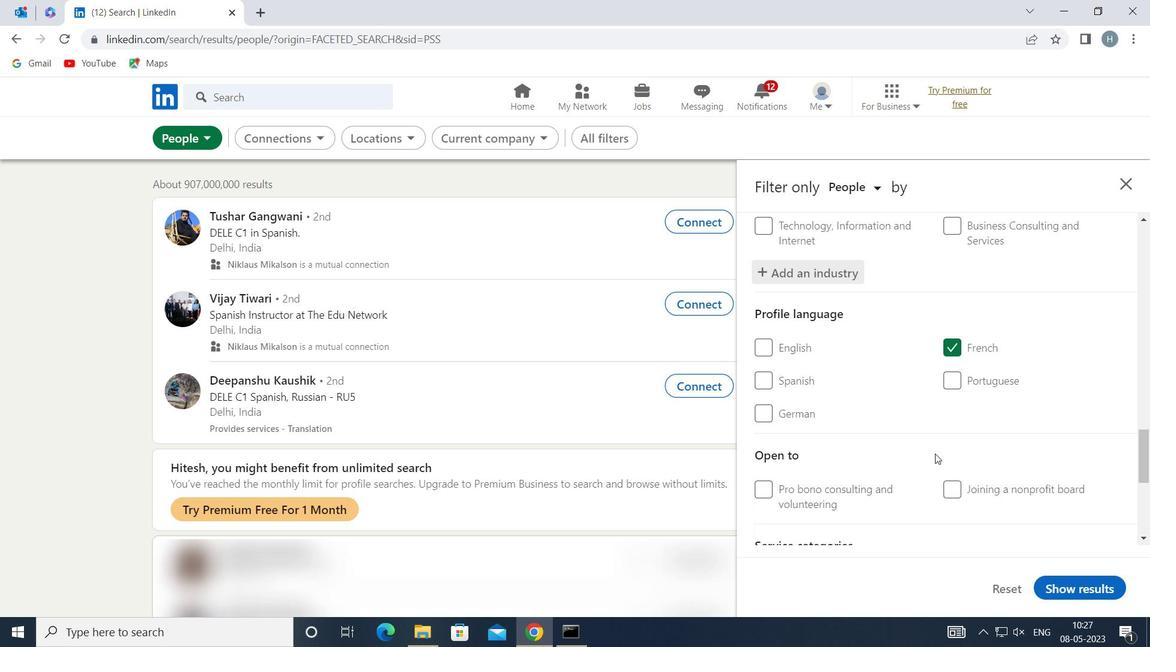 
Action: Mouse scrolled (935, 452) with delta (0, 0)
Screenshot: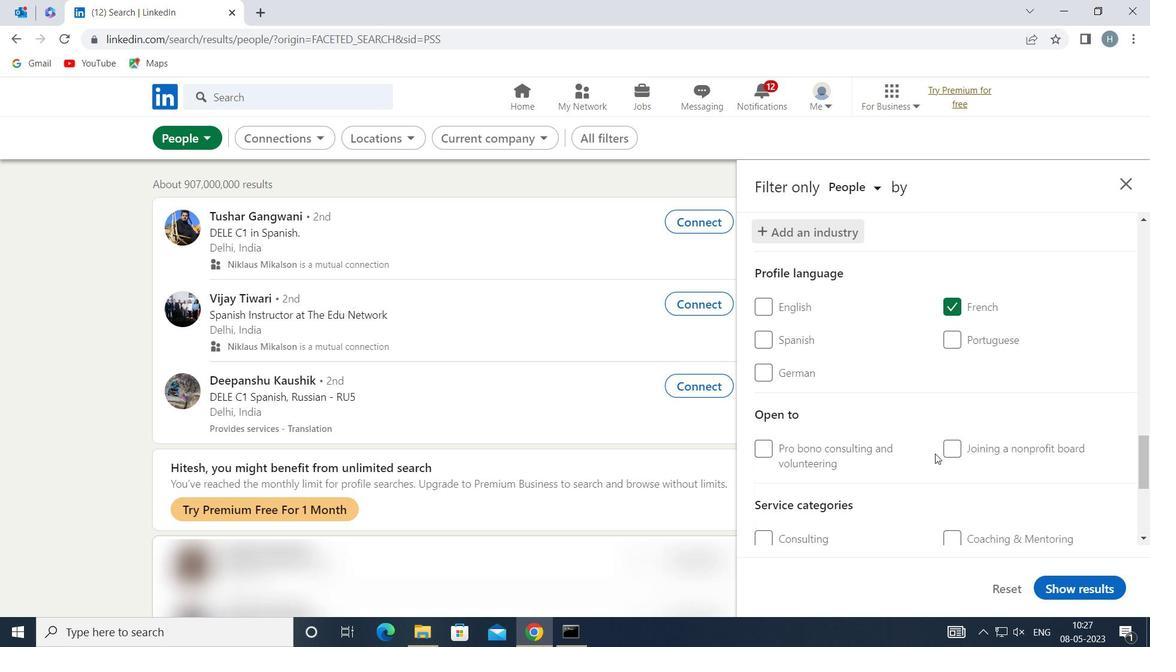 
Action: Mouse scrolled (935, 452) with delta (0, 0)
Screenshot: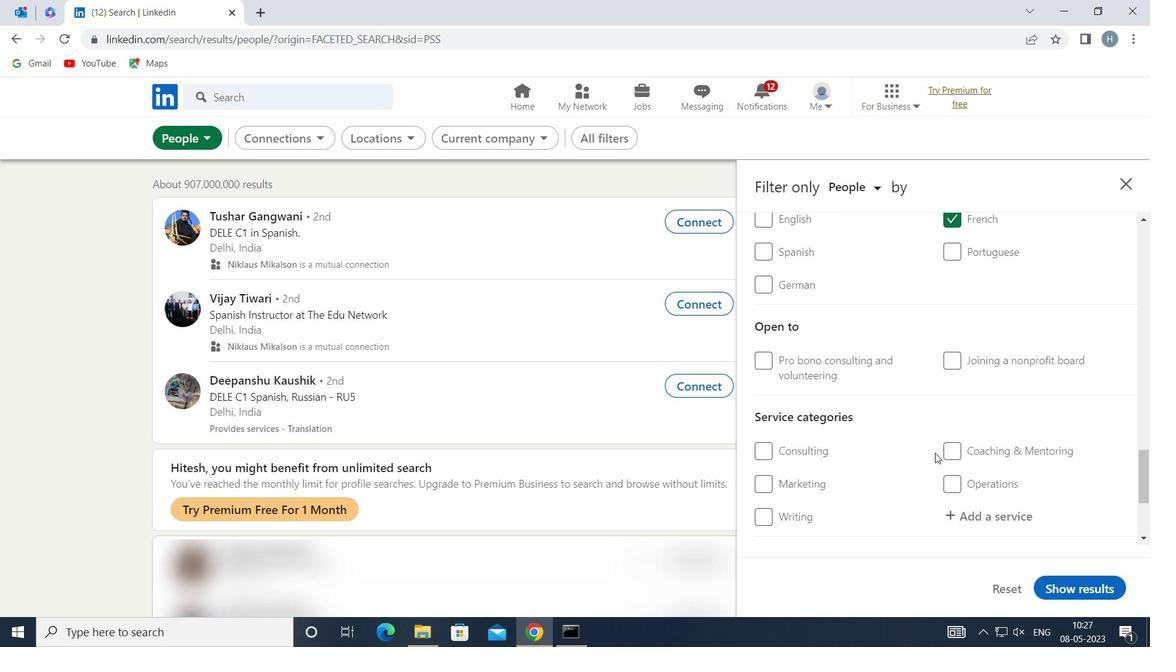 
Action: Mouse moved to (993, 421)
Screenshot: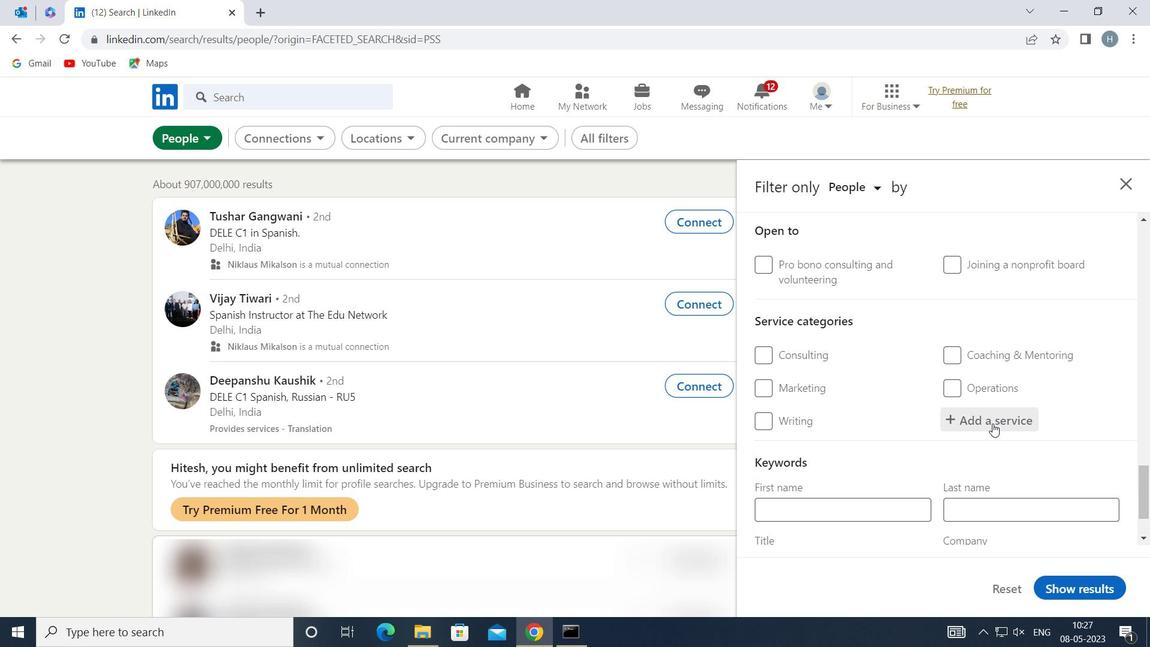 
Action: Mouse pressed left at (993, 421)
Screenshot: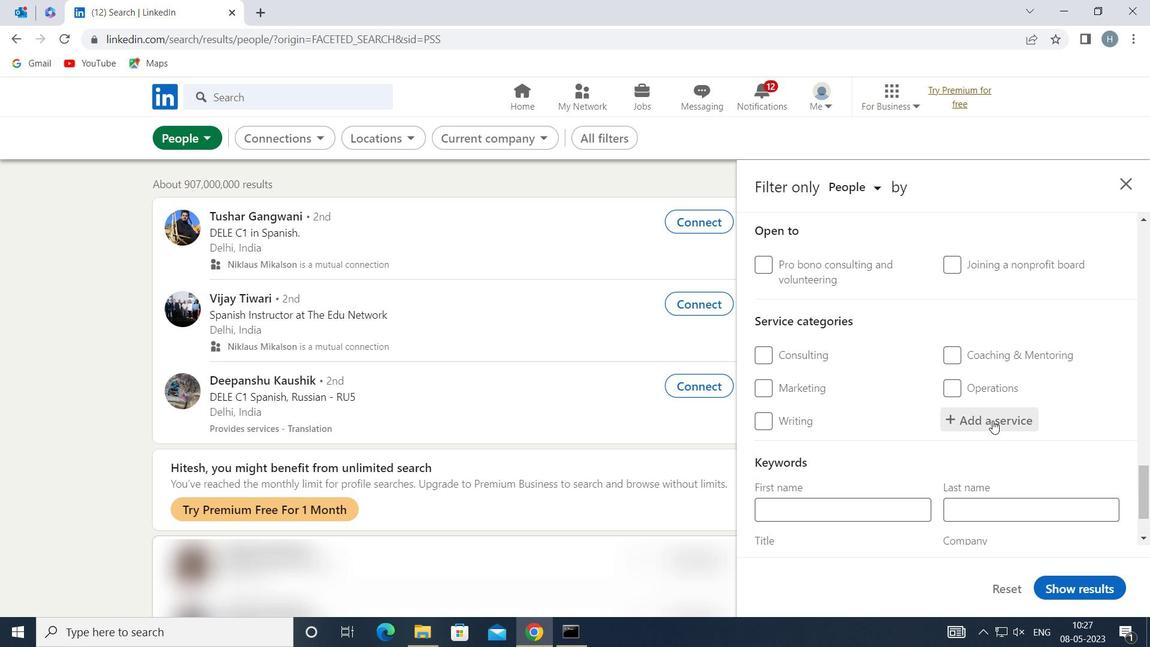 
Action: Mouse moved to (992, 420)
Screenshot: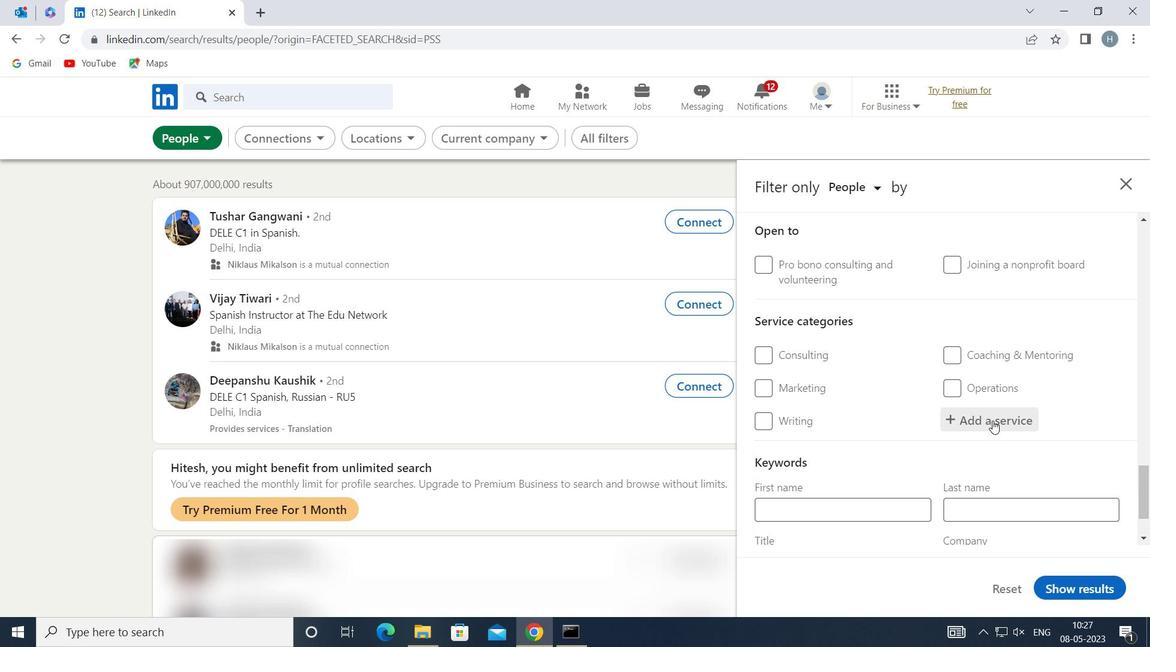 
Action: Key pressed <Key.shift>COMPUTER<Key.space><Key.shift>R
Screenshot: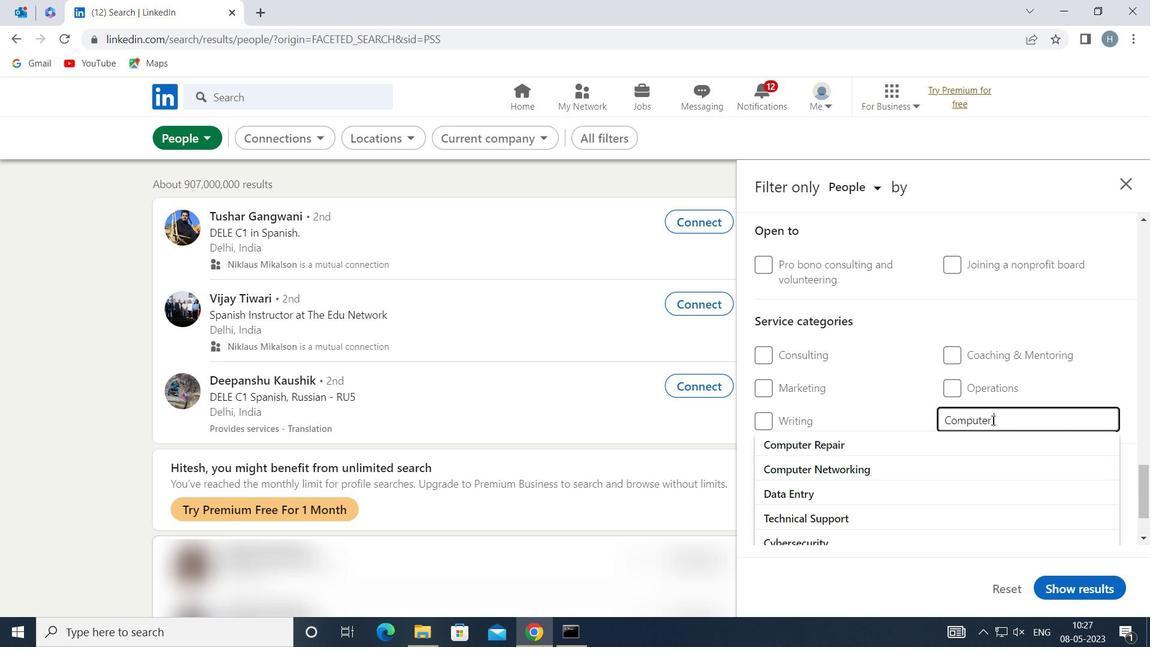 
Action: Mouse moved to (941, 445)
Screenshot: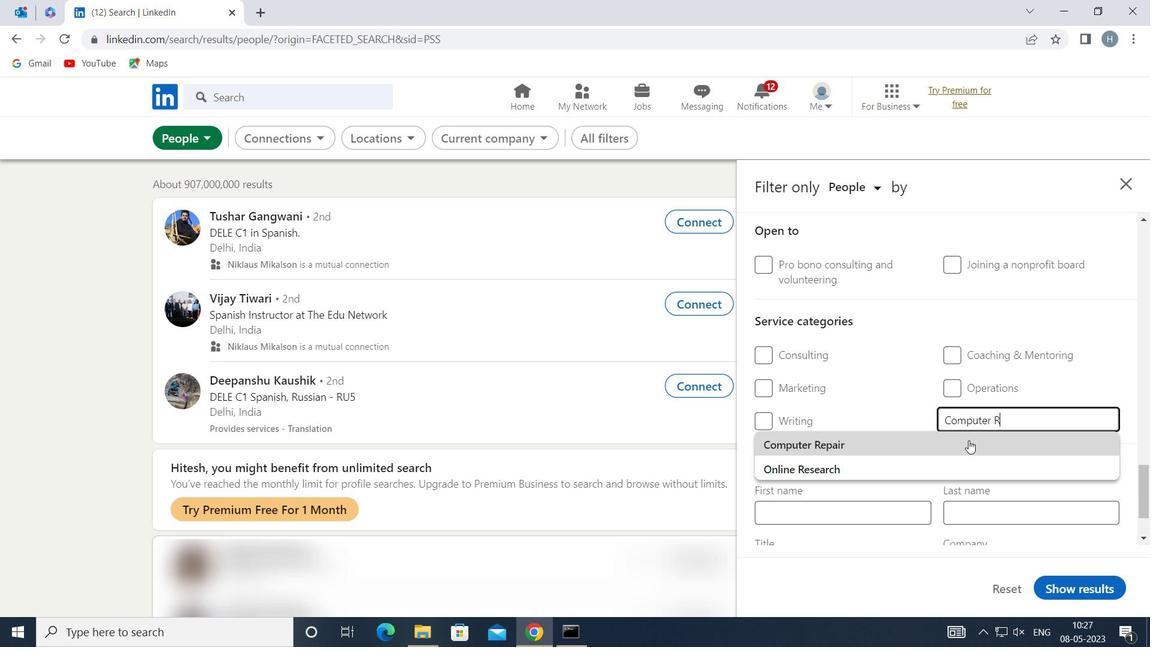 
Action: Mouse pressed left at (941, 445)
Screenshot: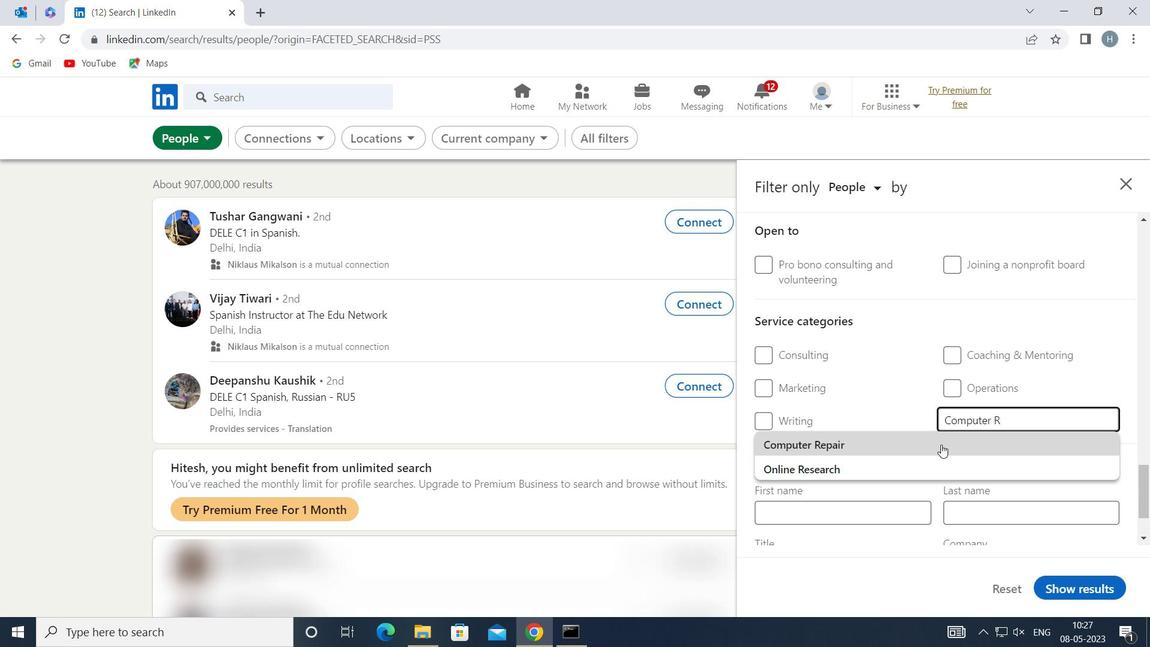 
Action: Mouse moved to (938, 445)
Screenshot: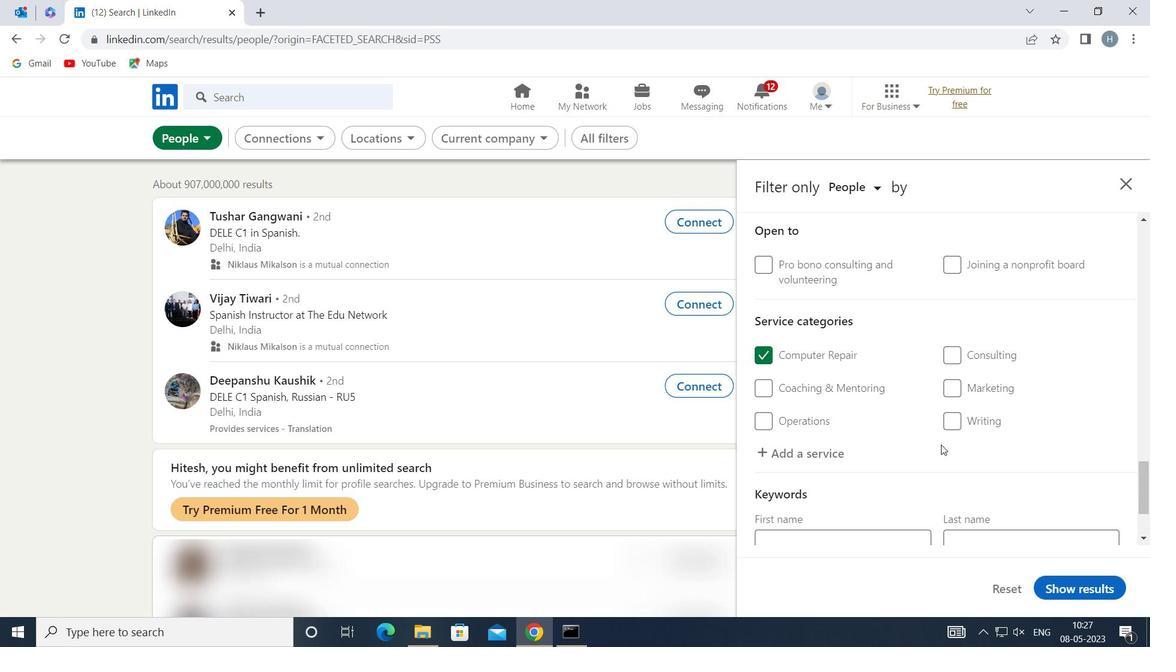 
Action: Mouse scrolled (938, 444) with delta (0, 0)
Screenshot: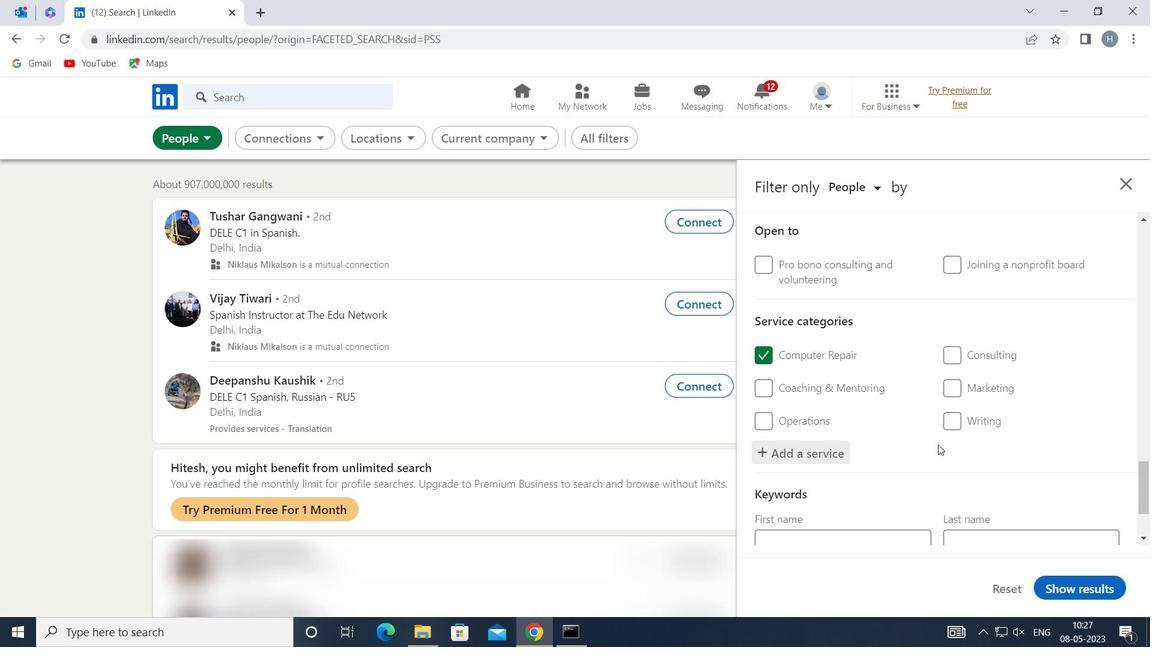 
Action: Mouse scrolled (938, 444) with delta (0, 0)
Screenshot: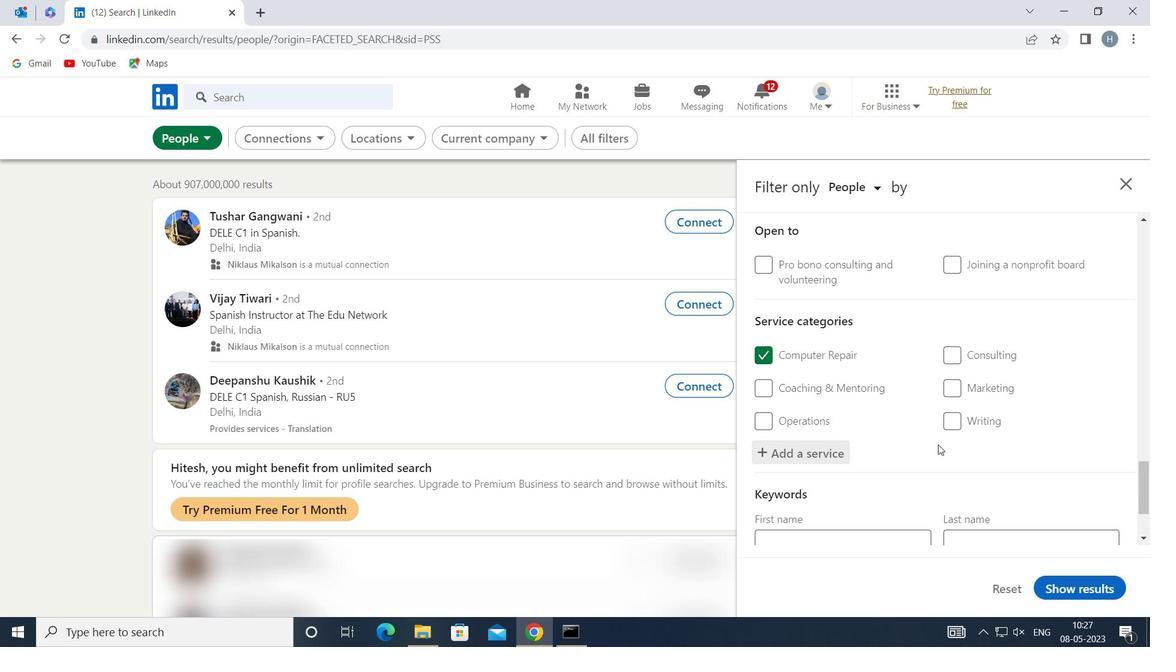 
Action: Mouse moved to (937, 445)
Screenshot: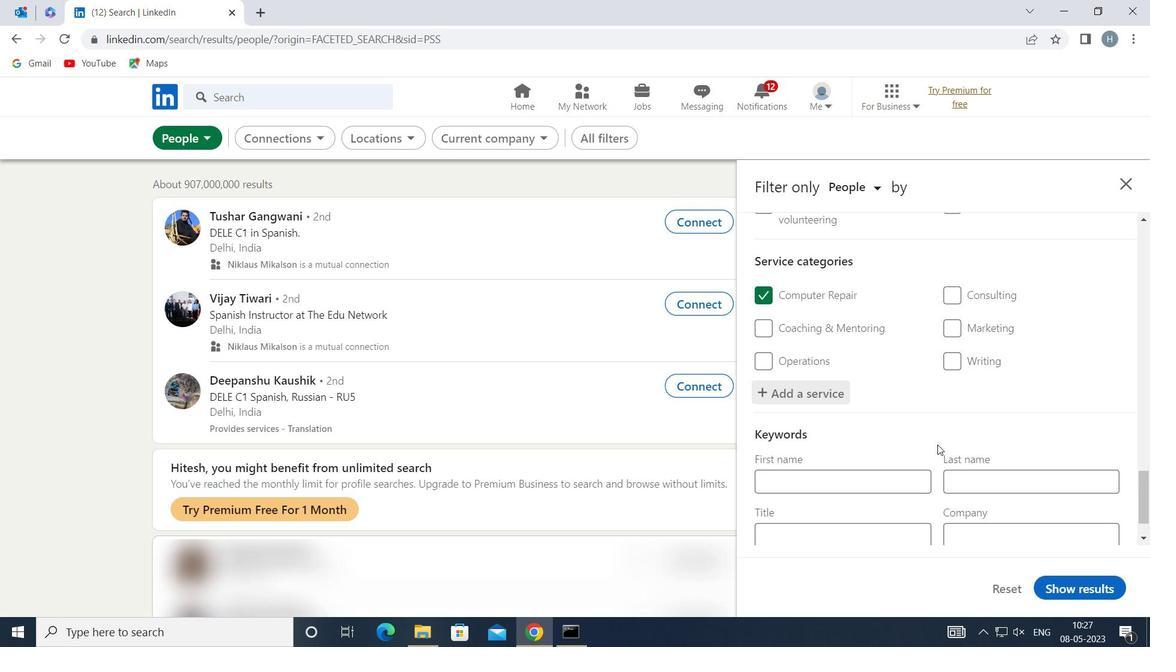 
Action: Mouse scrolled (937, 445) with delta (0, 0)
Screenshot: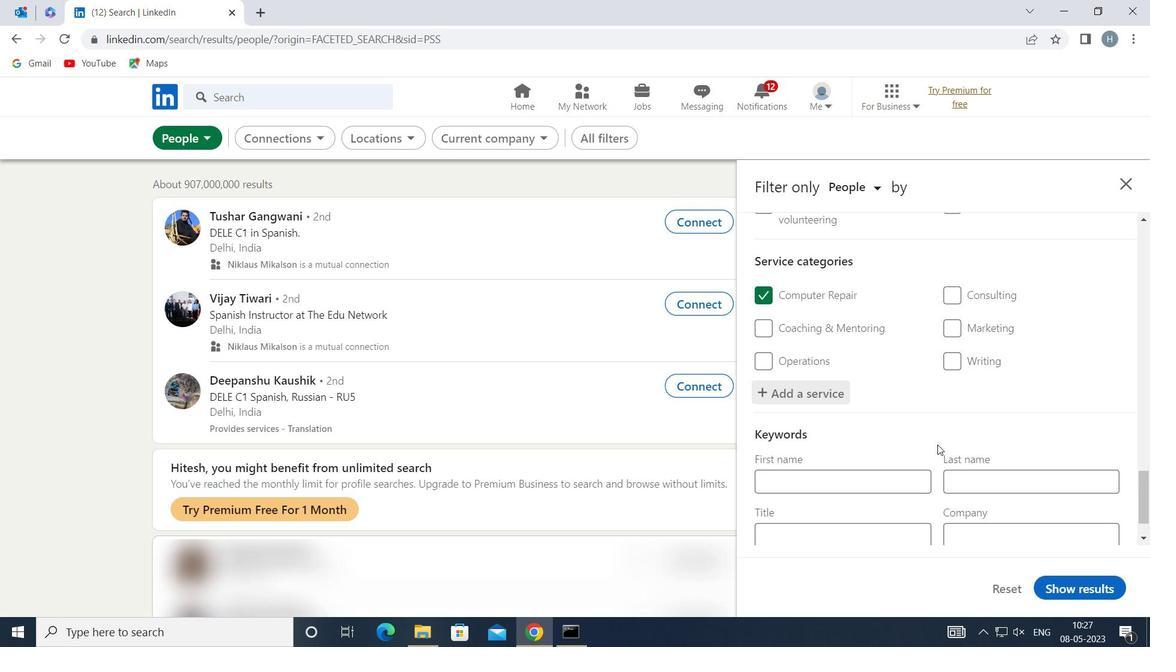 
Action: Mouse moved to (930, 453)
Screenshot: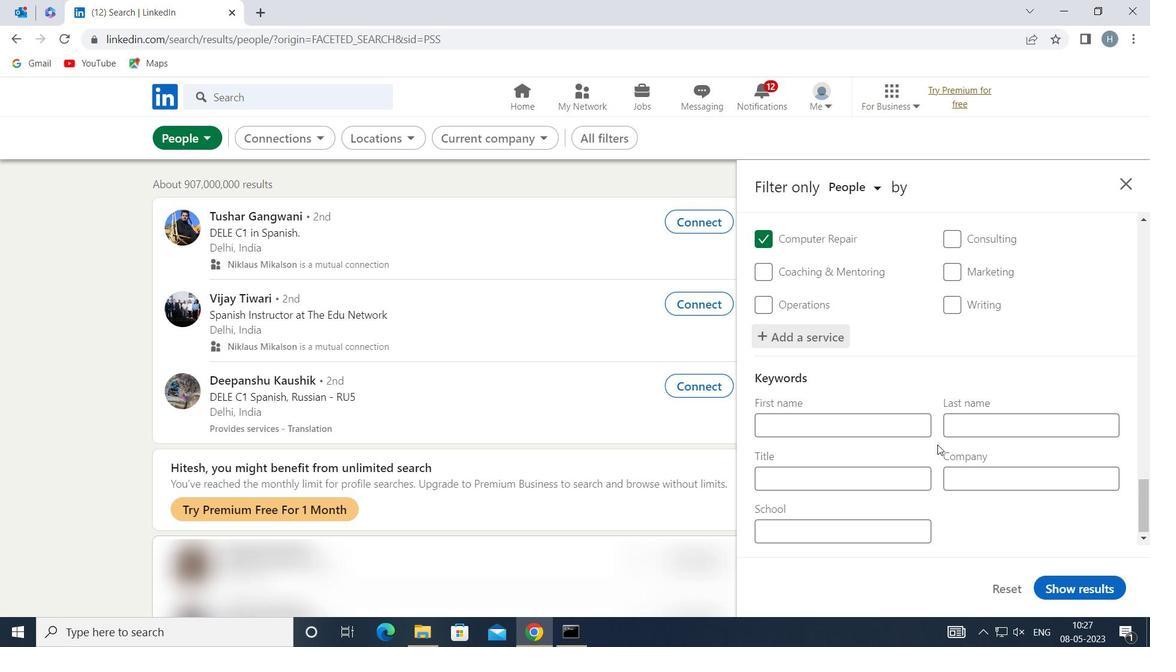 
Action: Mouse scrolled (930, 453) with delta (0, 0)
Screenshot: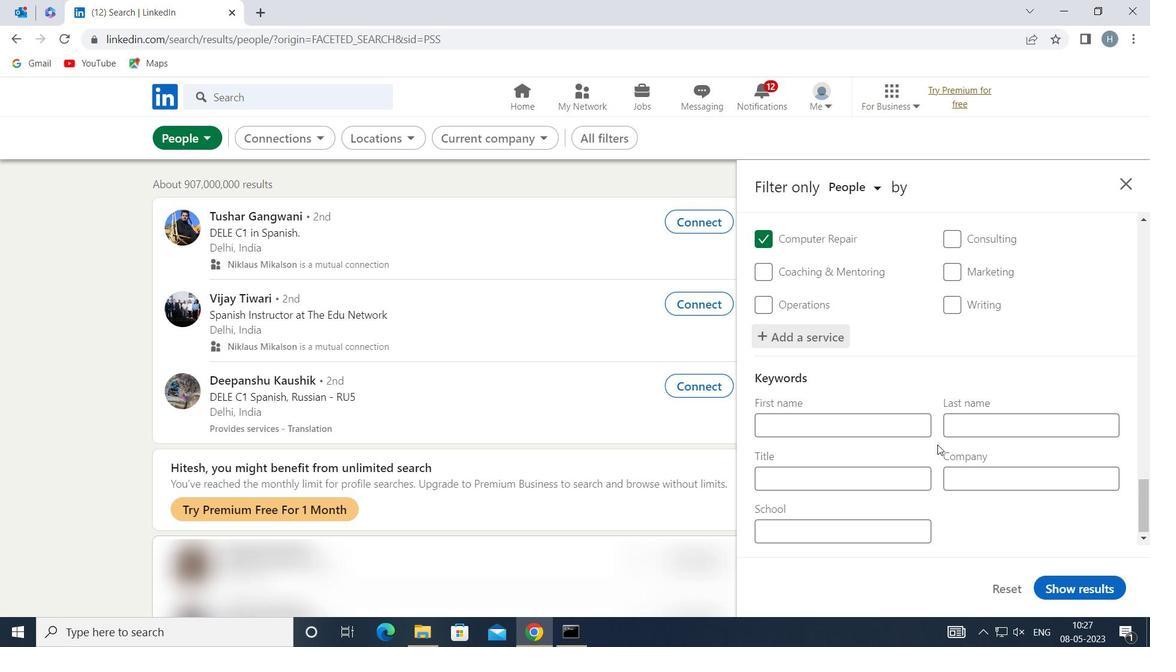 
Action: Mouse moved to (889, 480)
Screenshot: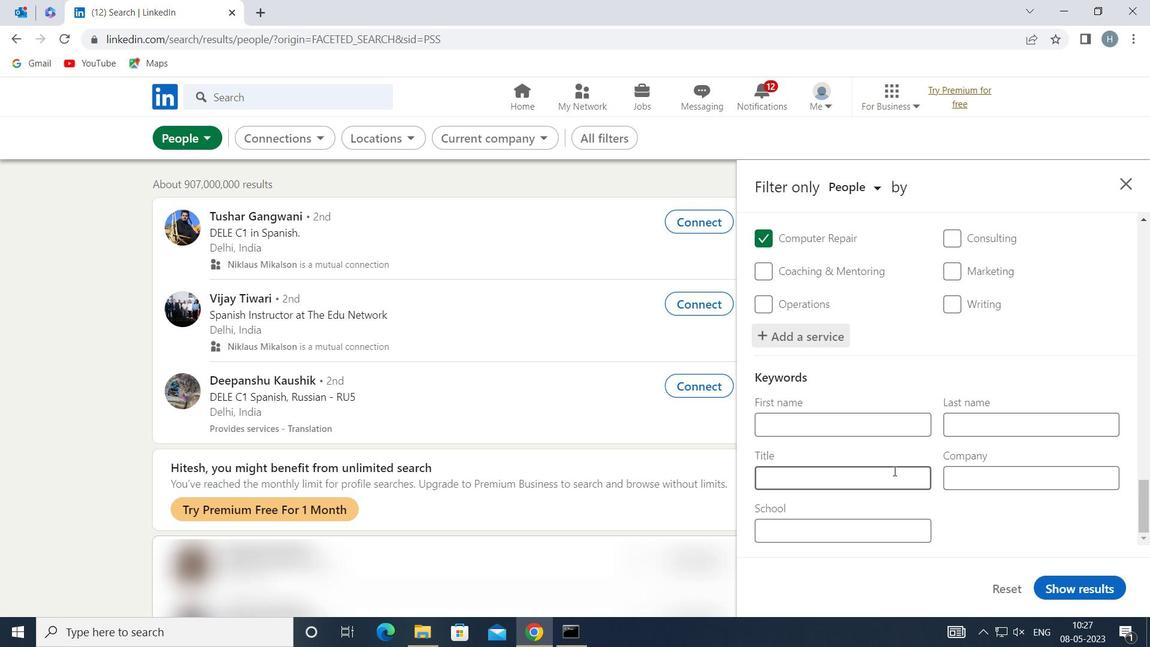 
Action: Mouse pressed left at (889, 480)
Screenshot: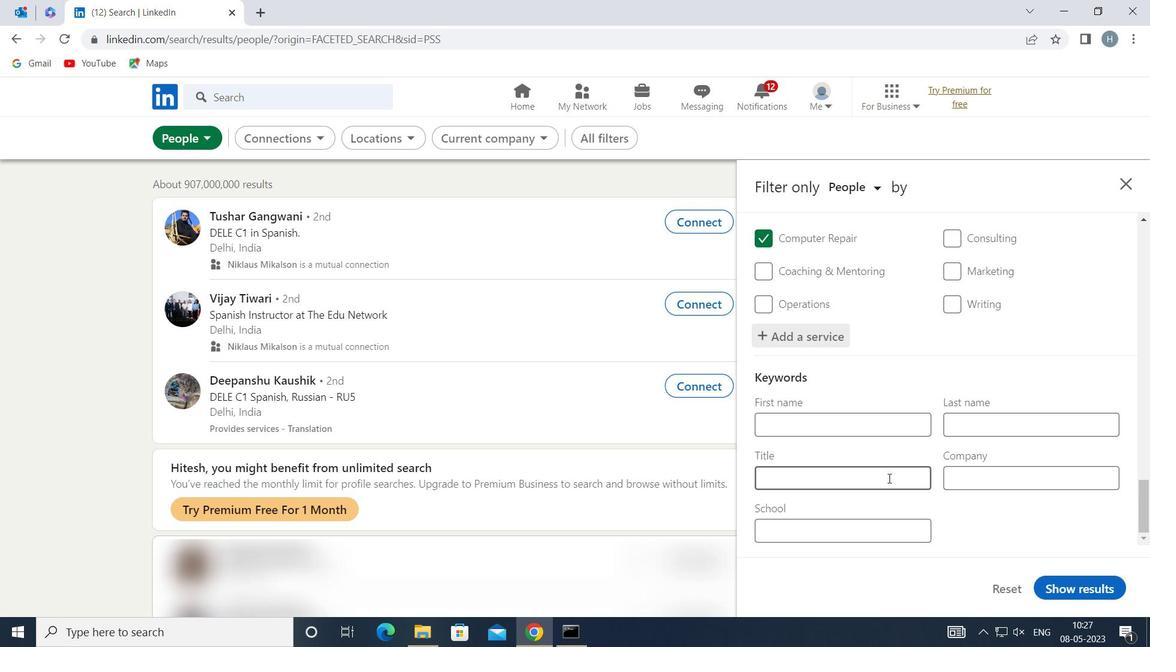 
Action: Mouse moved to (888, 480)
Screenshot: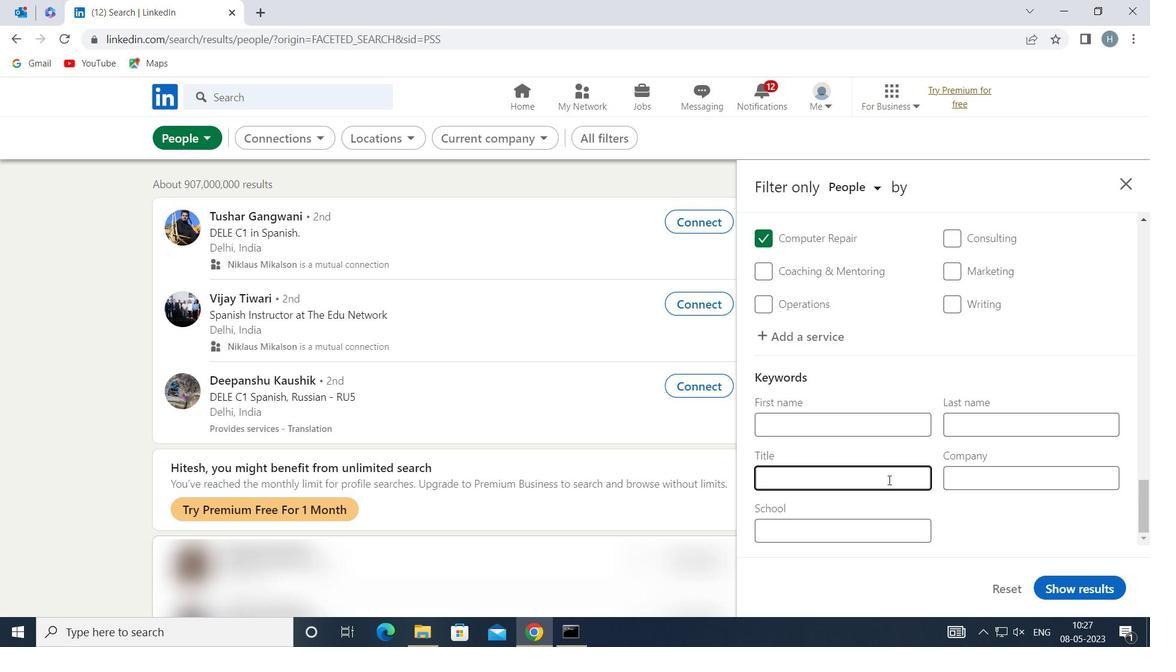 
Action: Key pressed <Key.shift>SOLAR<Key.space><Key.shift>PHOTOGRAPHY<Key.backspace><Key.backspace><Key.backspace><Key.backspace><Key.backspace><Key.backspace><Key.backspace>OVOLTAIC<Key.space><Key.shift>INSTALLER
Screenshot: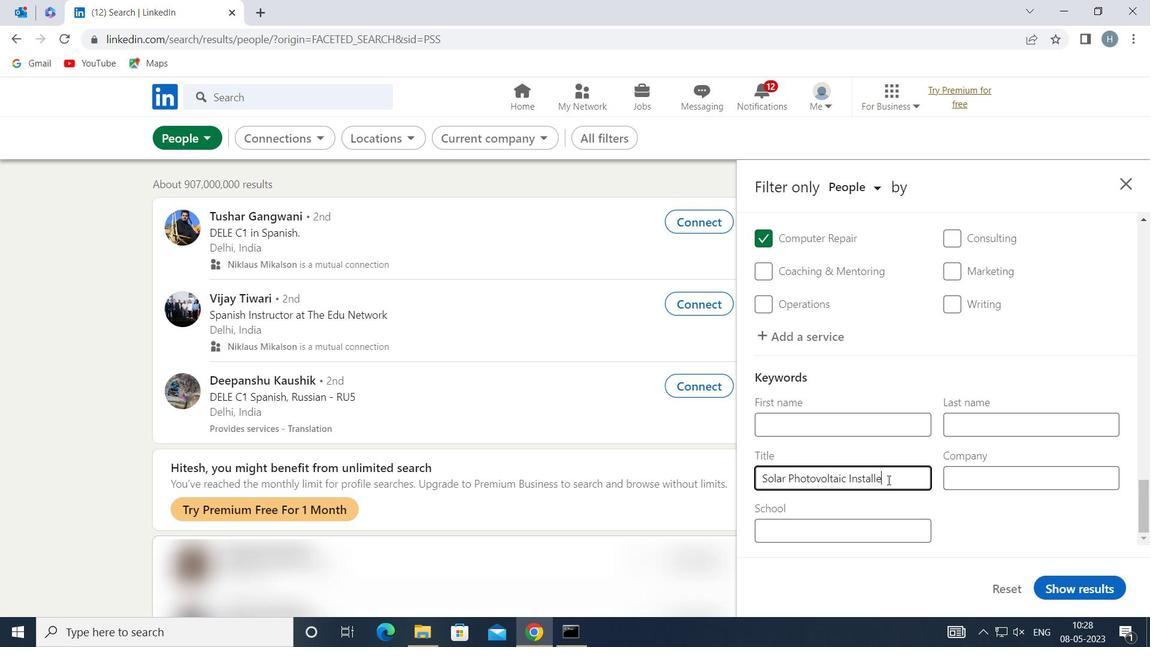 
Action: Mouse moved to (1083, 584)
Screenshot: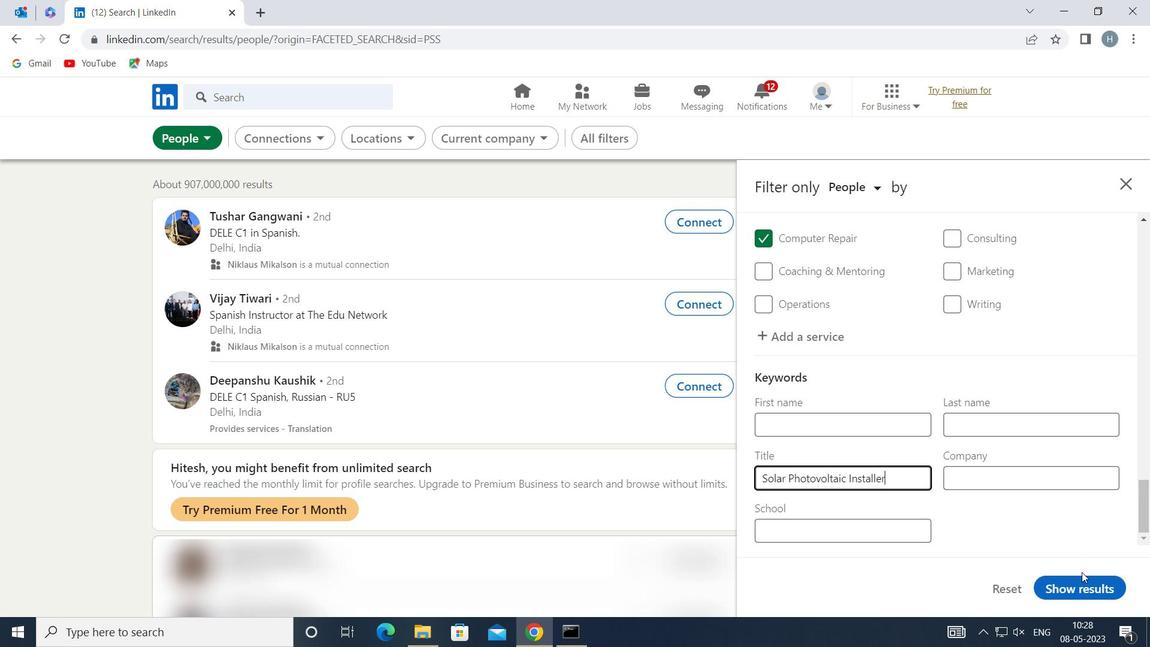 
Action: Mouse pressed left at (1083, 584)
Screenshot: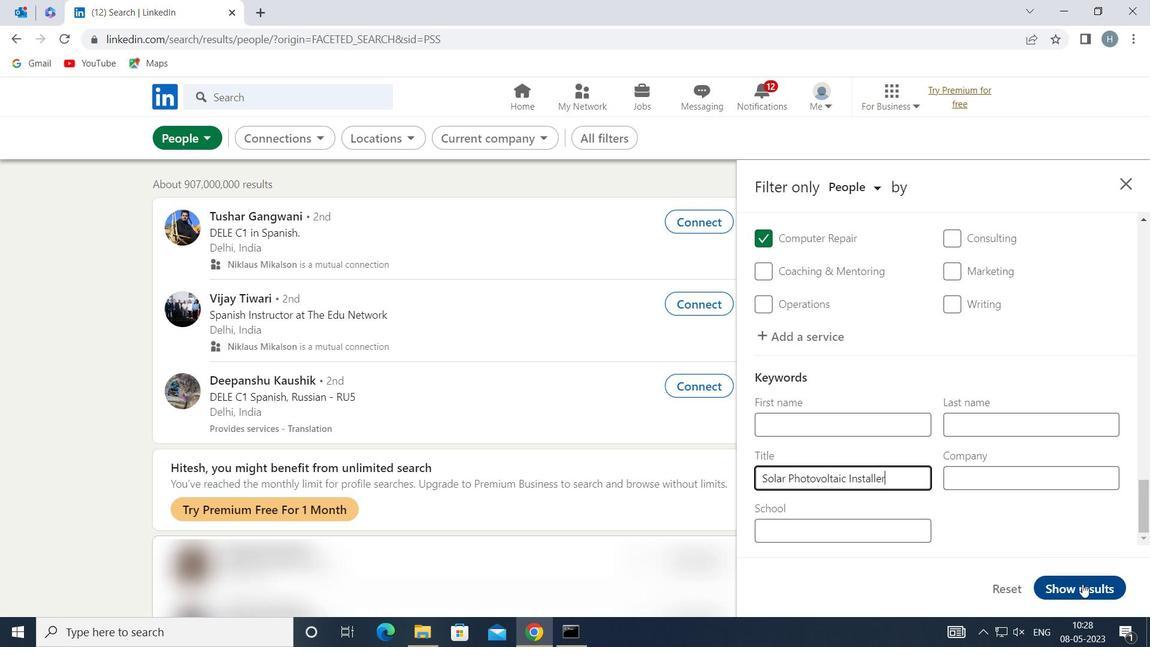 
Action: Mouse moved to (947, 517)
Screenshot: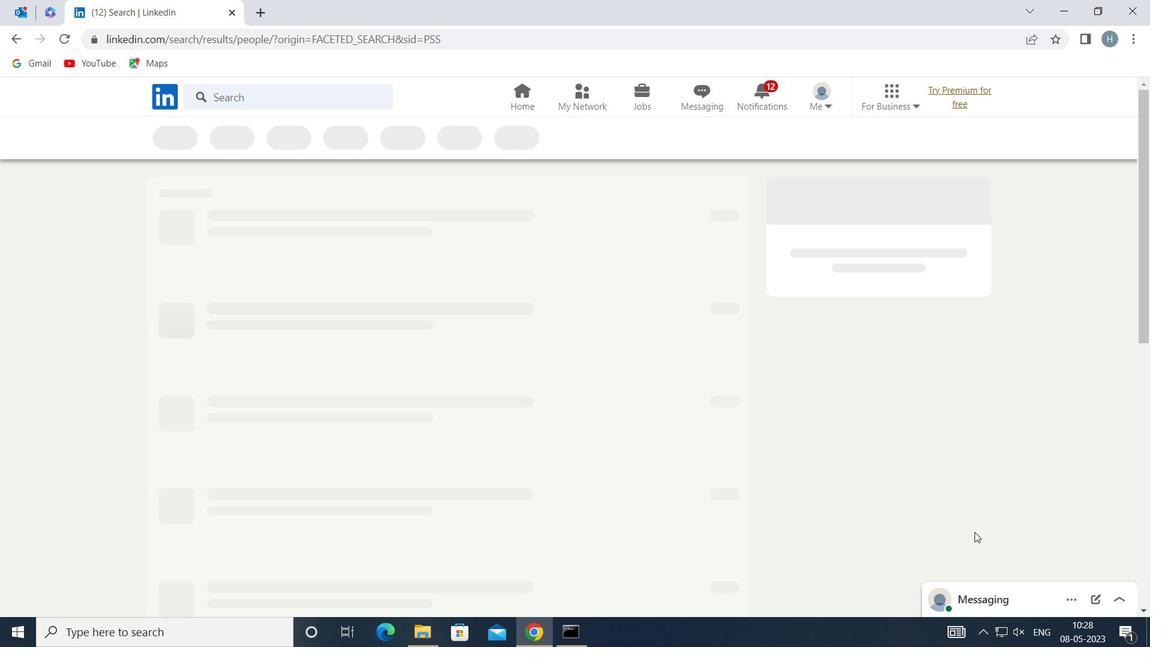 
